 Task: In Heading Arial with underline. Font size of heading  '18'Font style of data Calibri. Font size of data  9Alignment of headline & data Align center. Fill color in heading,  RedFont color of data Black Apply border in Data No BorderIn the sheet   Triumph Sales book
Action: Mouse moved to (220, 128)
Screenshot: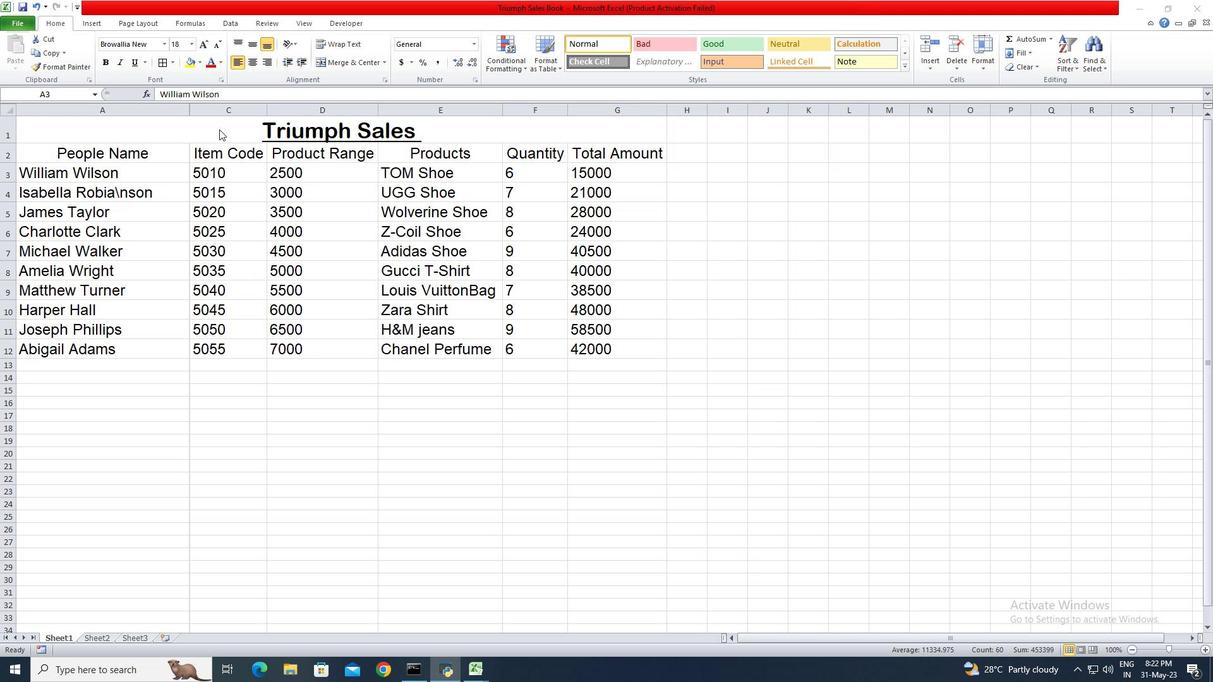 
Action: Mouse pressed left at (220, 128)
Screenshot: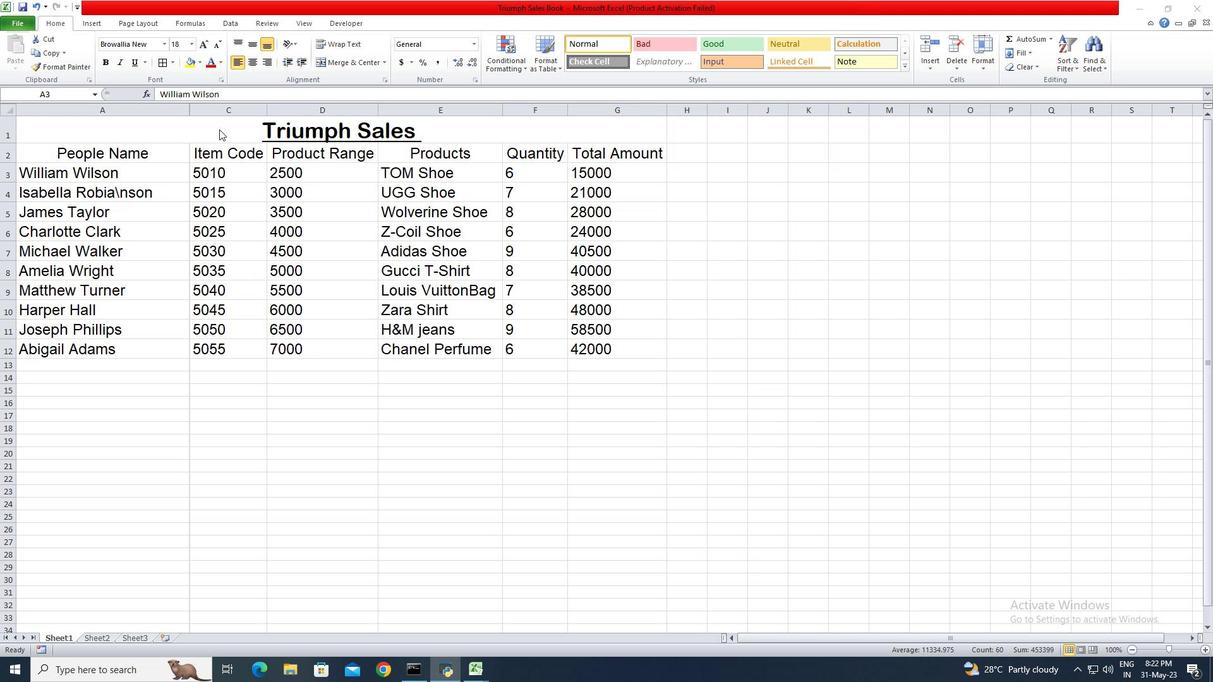 
Action: Mouse moved to (313, 127)
Screenshot: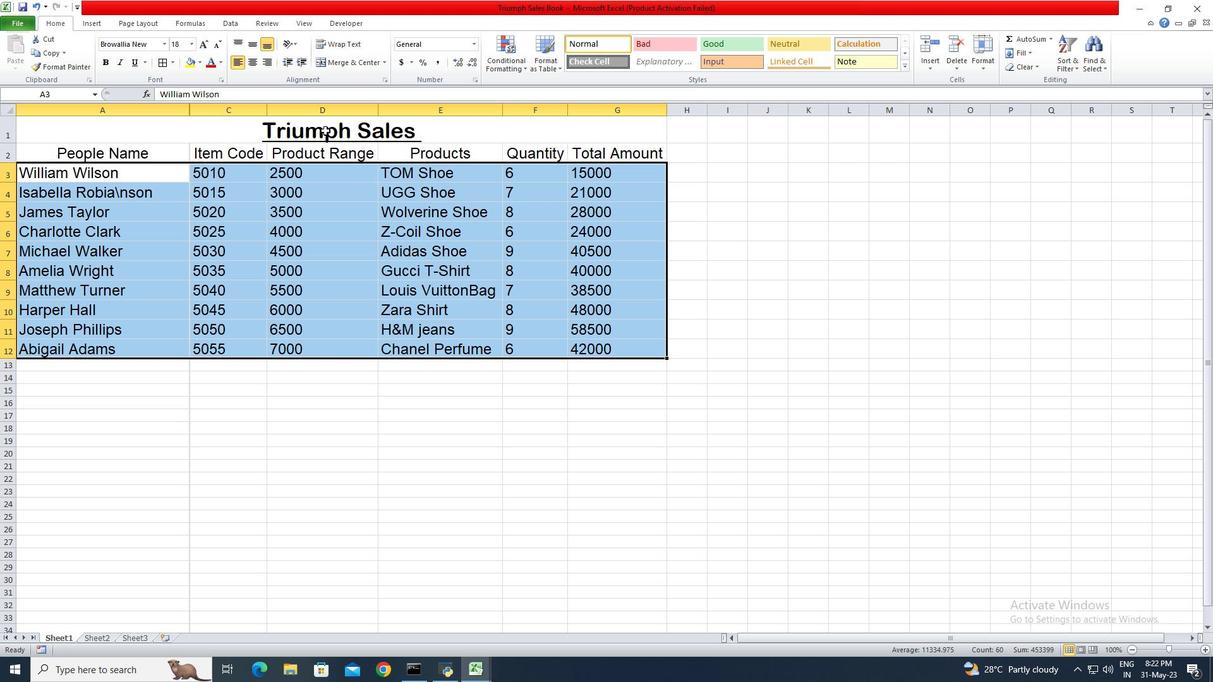 
Action: Mouse pressed left at (313, 127)
Screenshot: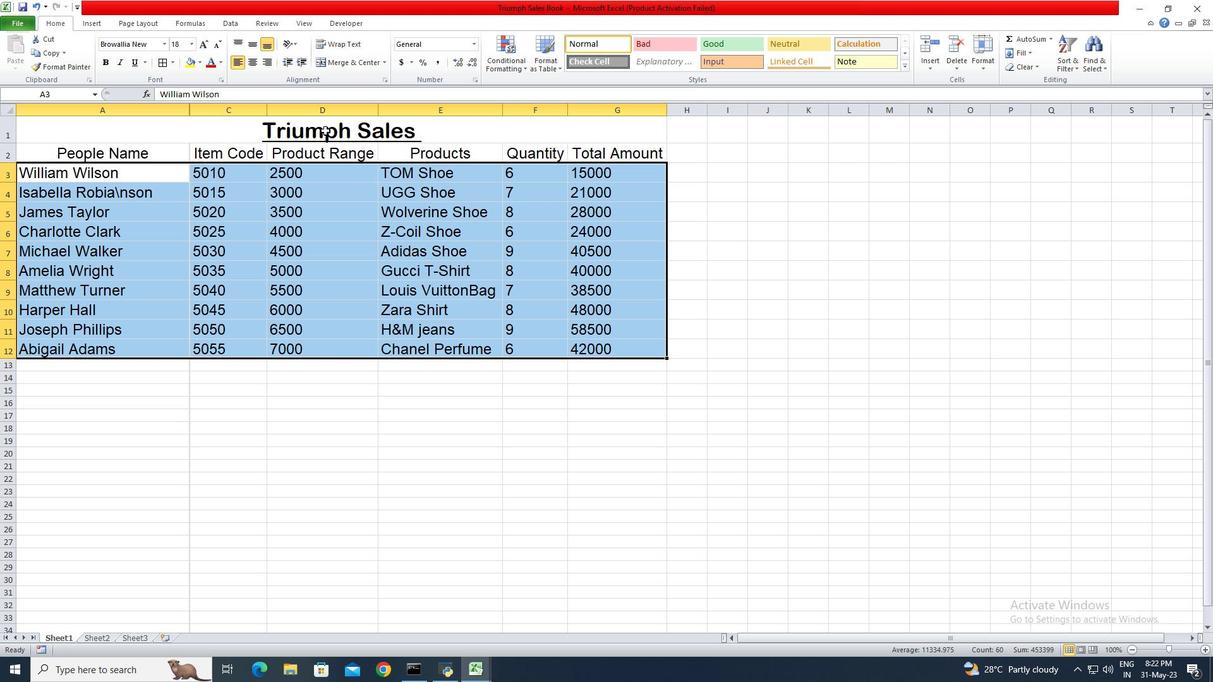 
Action: Mouse moved to (244, 129)
Screenshot: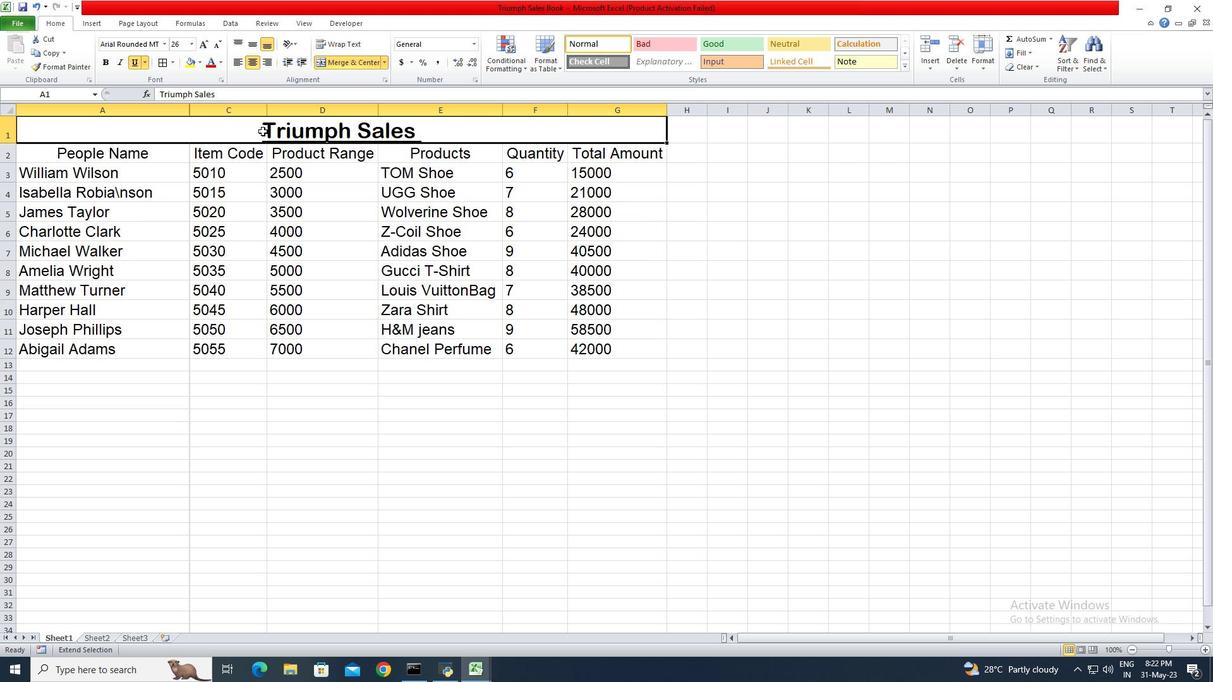 
Action: Mouse pressed left at (244, 129)
Screenshot: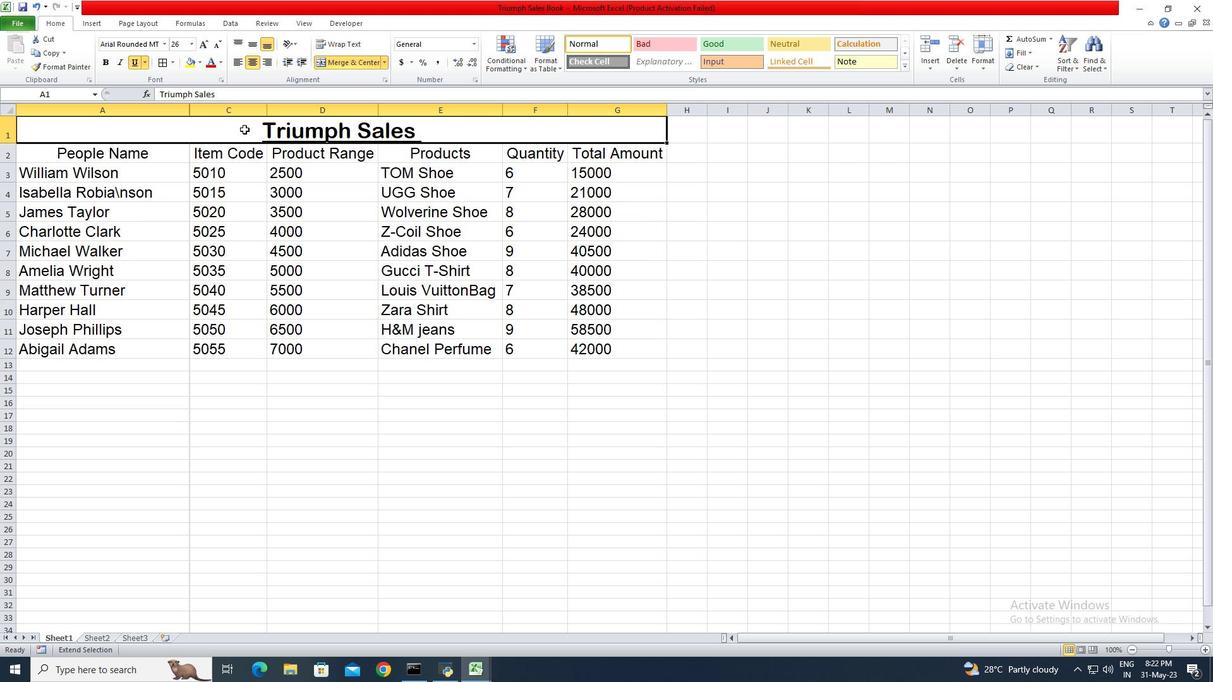 
Action: Mouse moved to (418, 126)
Screenshot: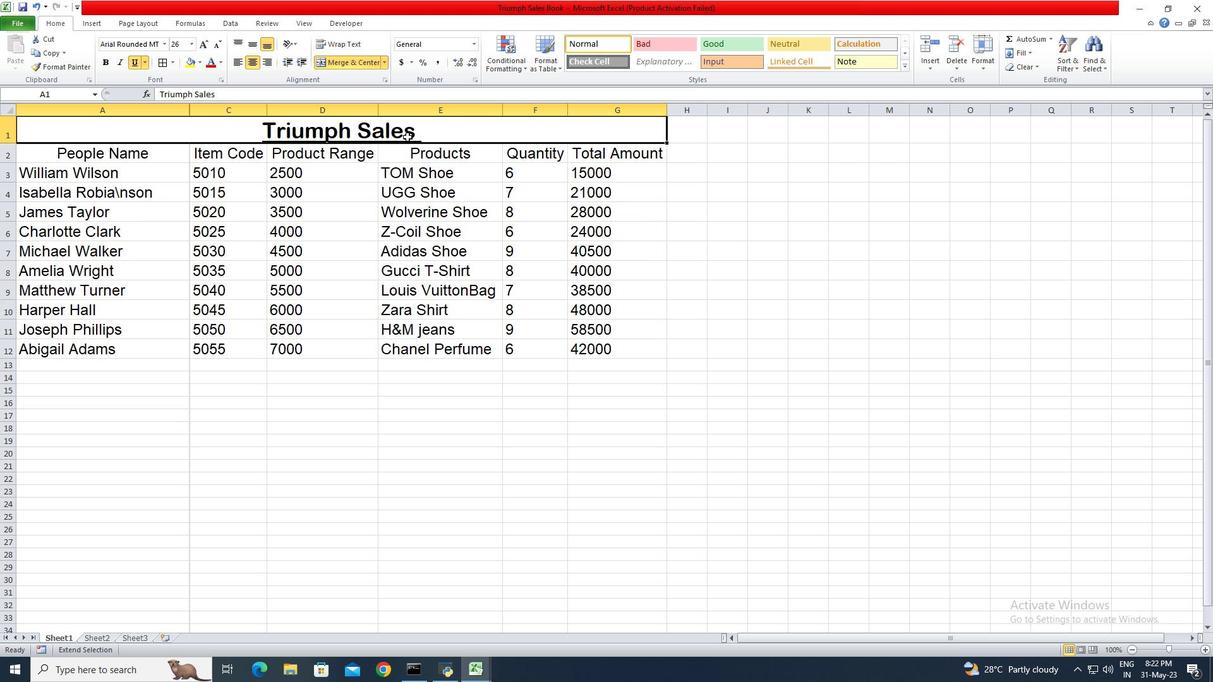 
Action: Mouse pressed left at (418, 126)
Screenshot: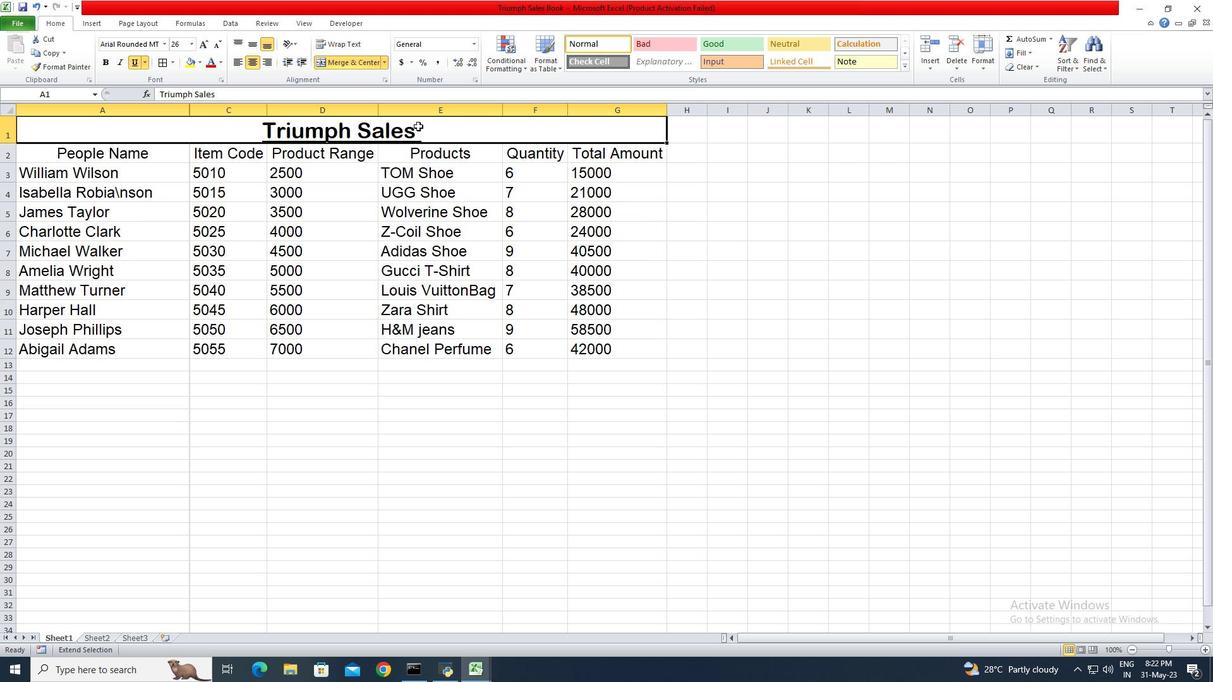 
Action: Mouse moved to (216, 188)
Screenshot: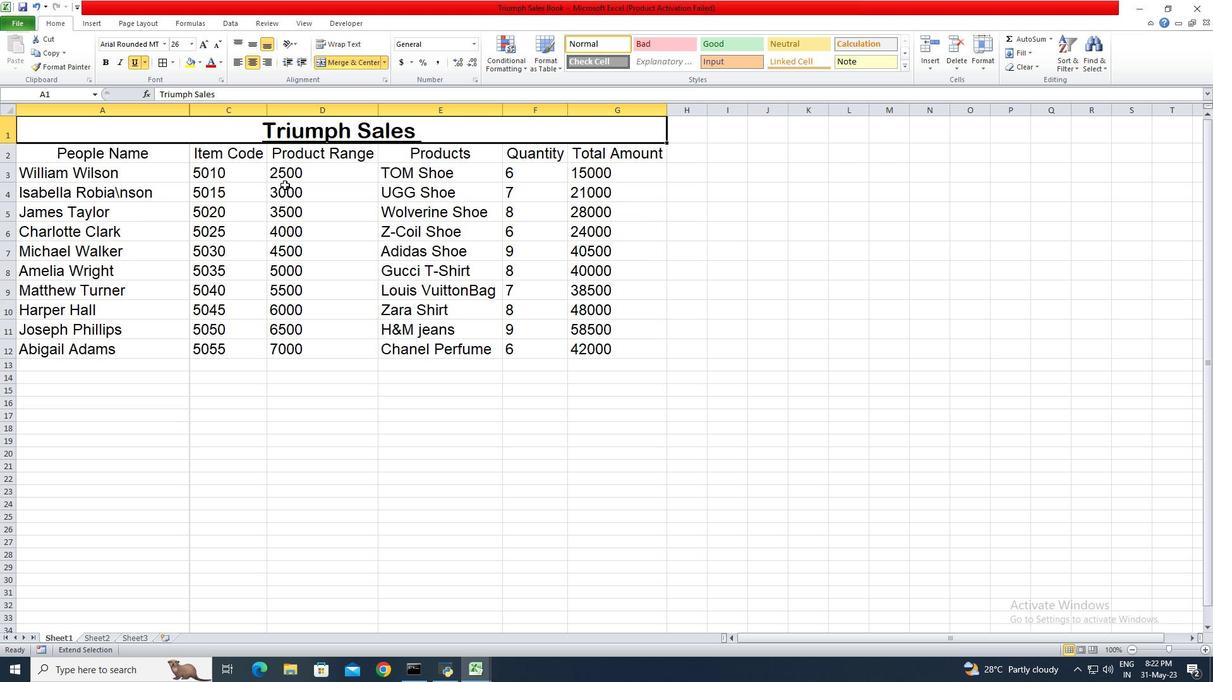 
Action: Mouse pressed left at (216, 188)
Screenshot: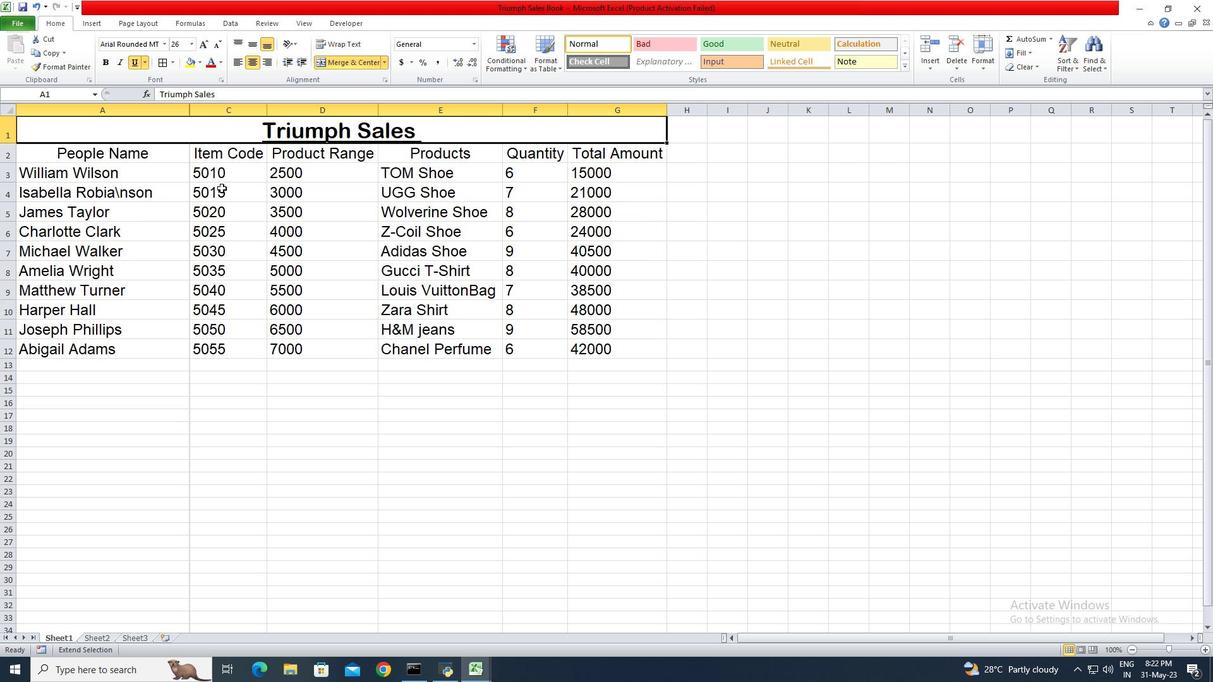
Action: Mouse moved to (191, 143)
Screenshot: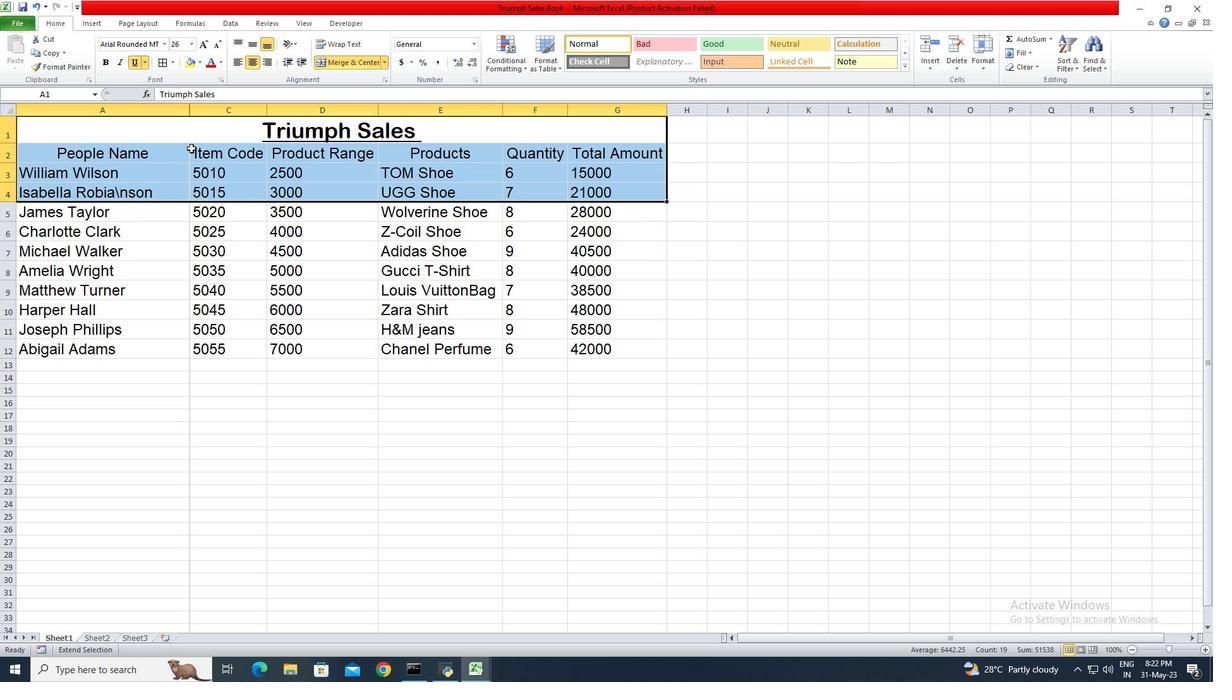 
Action: Mouse pressed left at (191, 143)
Screenshot: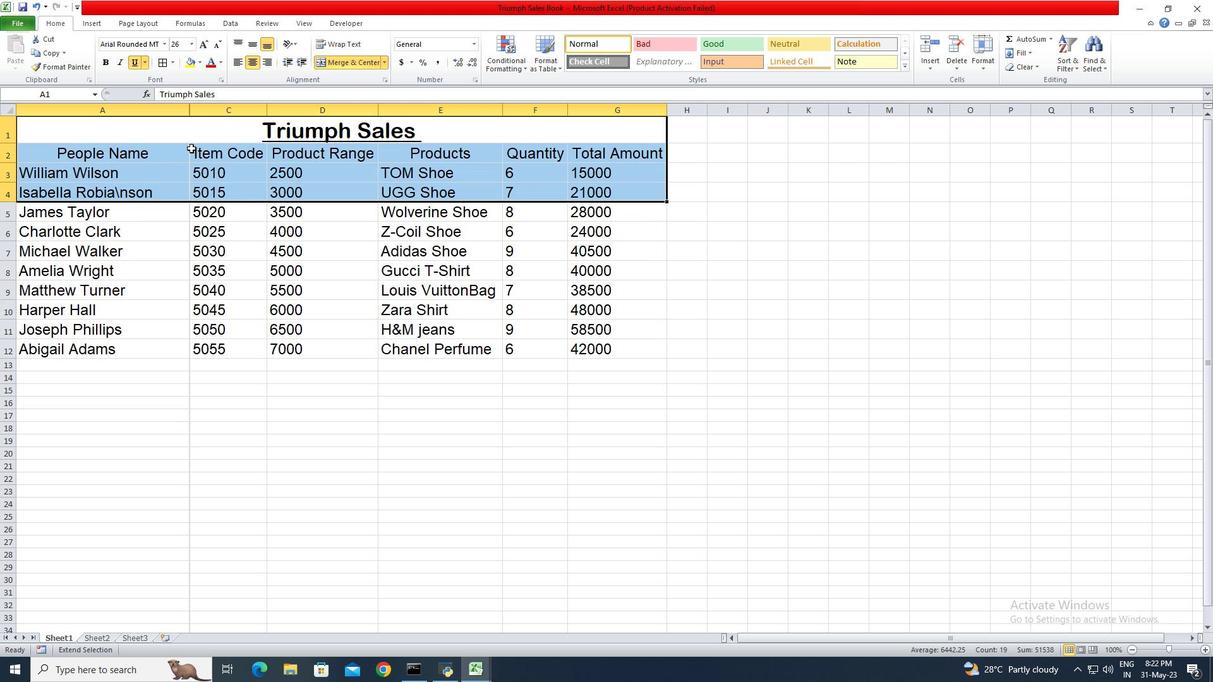 
Action: Mouse moved to (190, 203)
Screenshot: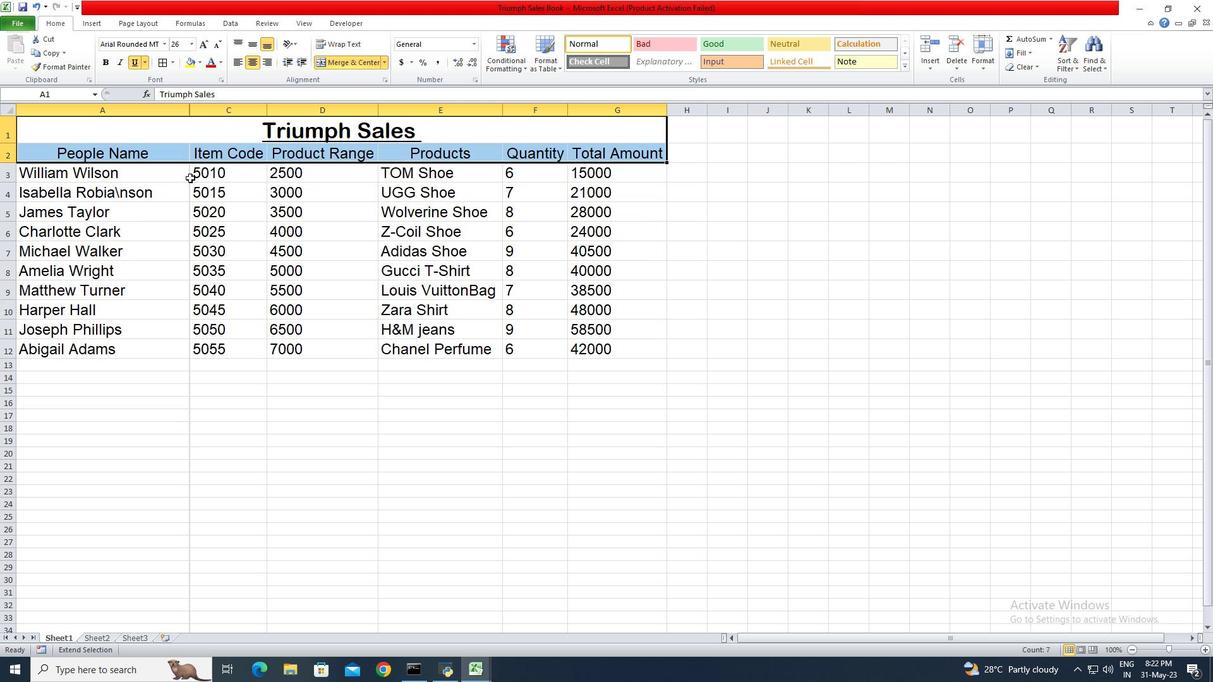 
Action: Mouse pressed left at (190, 203)
Screenshot: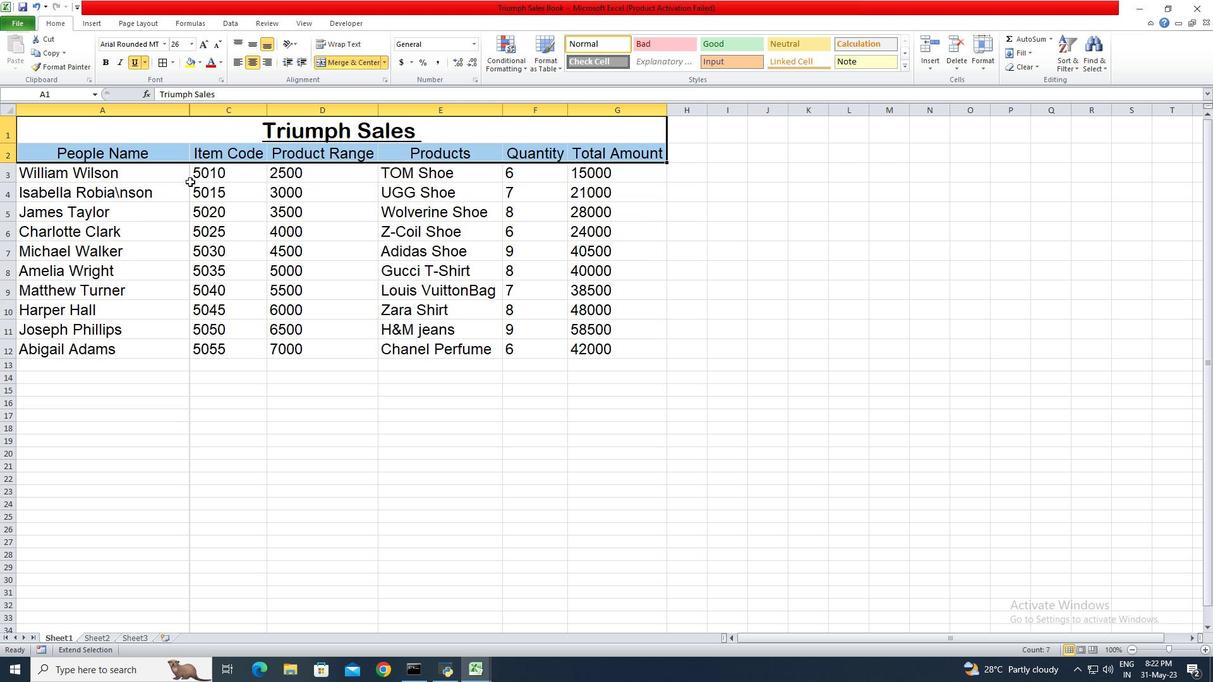 
Action: Mouse moved to (219, 137)
Screenshot: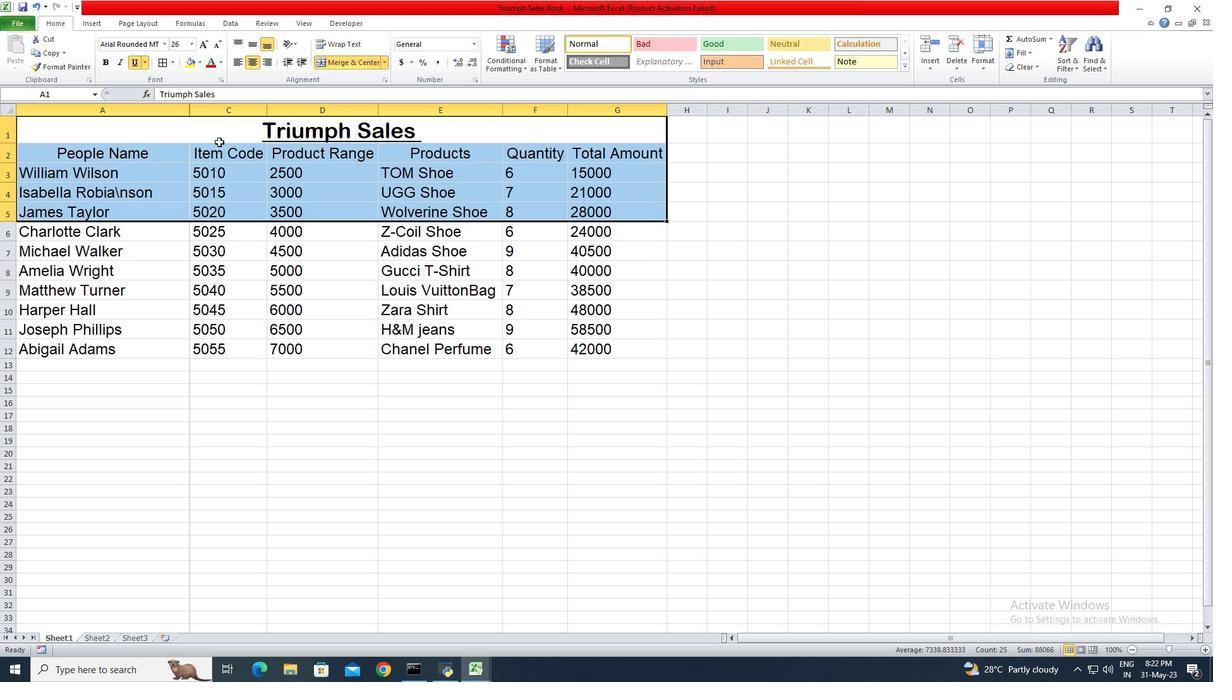 
Action: Mouse pressed left at (219, 137)
Screenshot: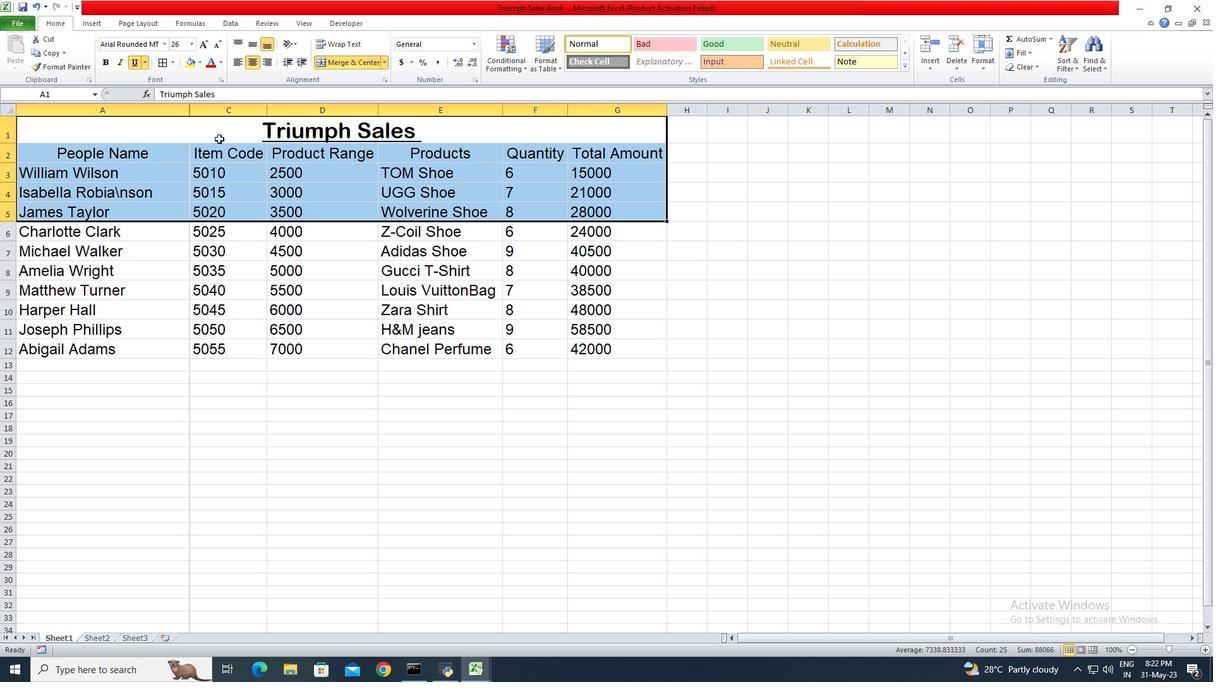 
Action: Mouse moved to (218, 127)
Screenshot: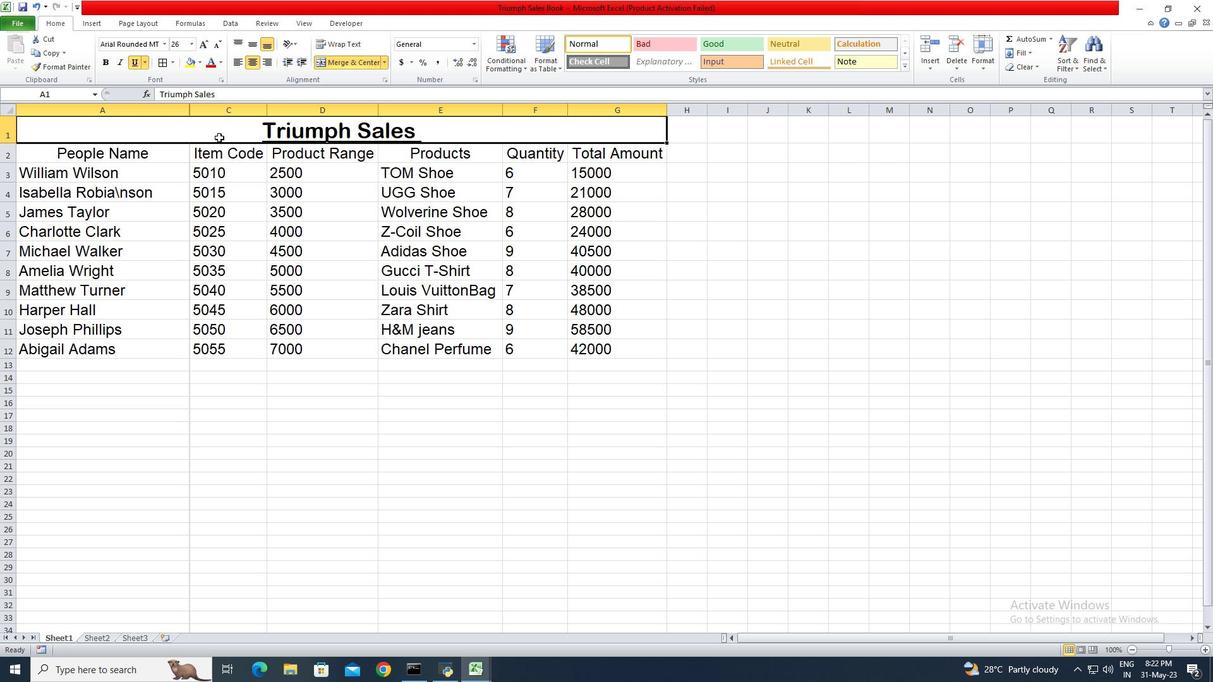 
Action: Mouse pressed left at (218, 127)
Screenshot: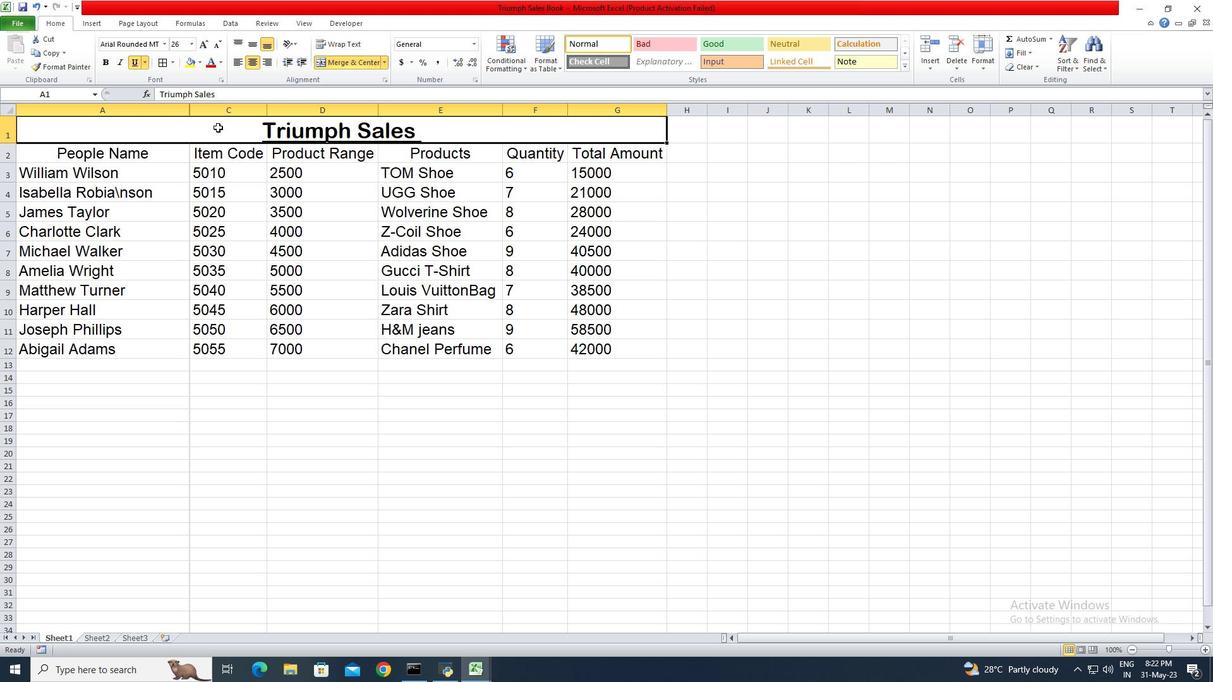 
Action: Mouse moved to (407, 130)
Screenshot: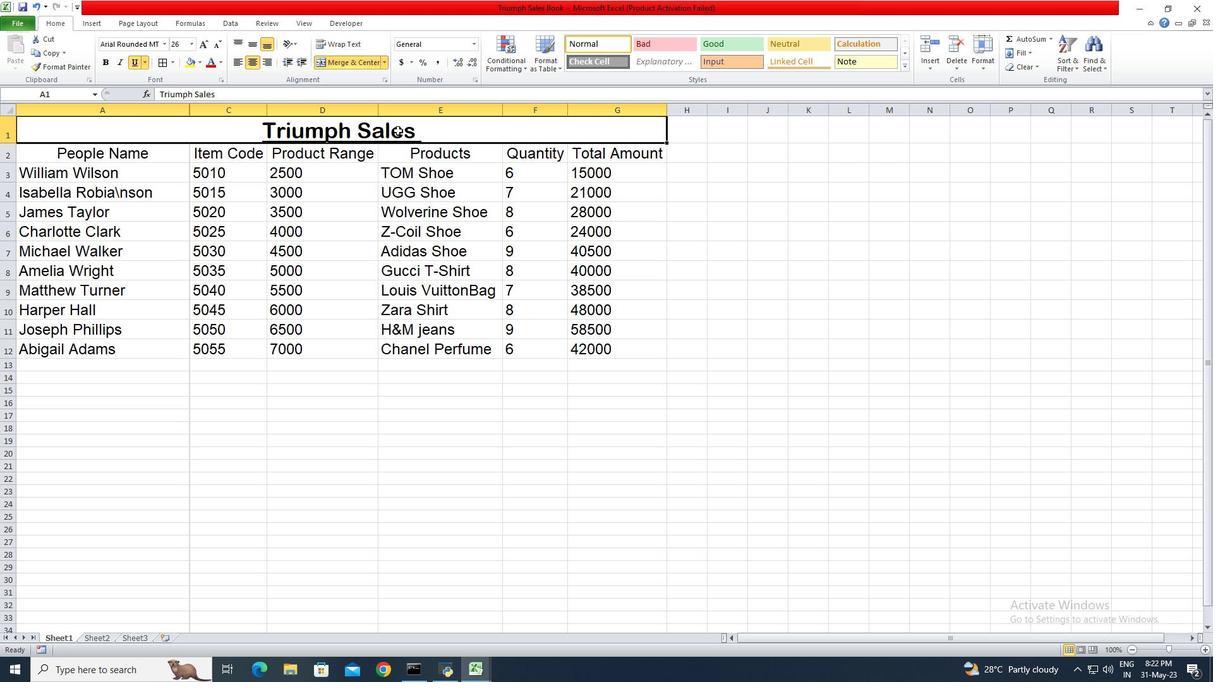 
Action: Mouse pressed left at (407, 130)
Screenshot: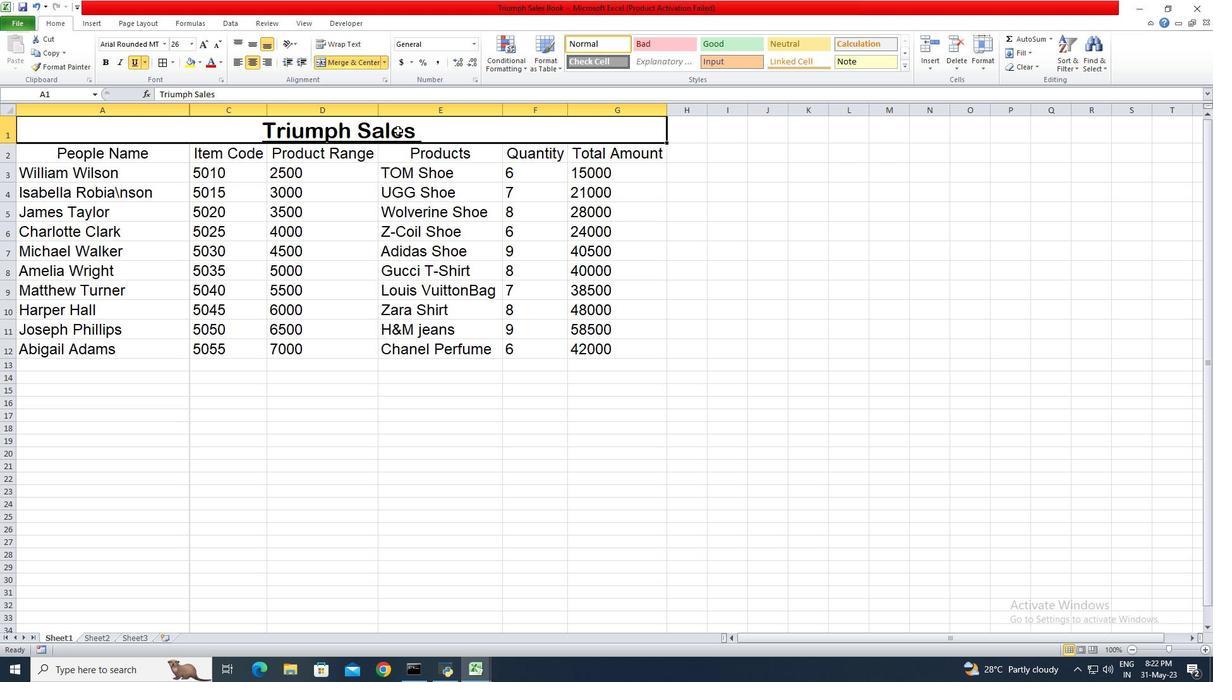 
Action: Mouse moved to (431, 163)
Screenshot: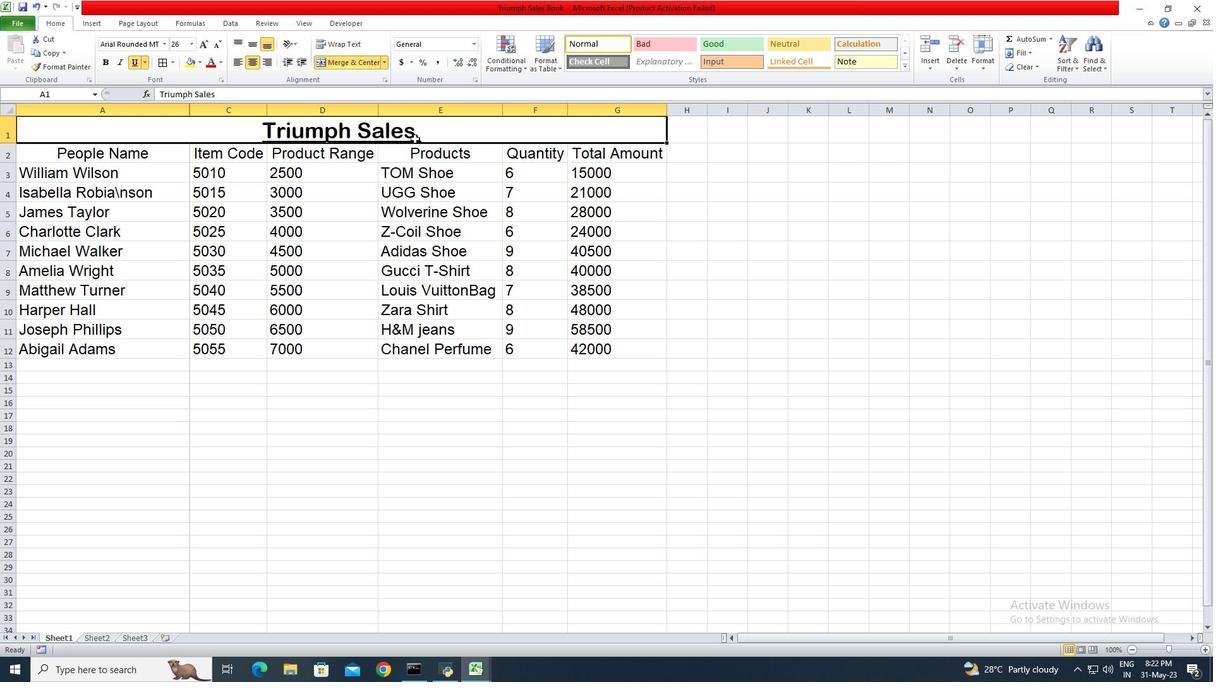 
Action: Mouse pressed left at (431, 163)
Screenshot: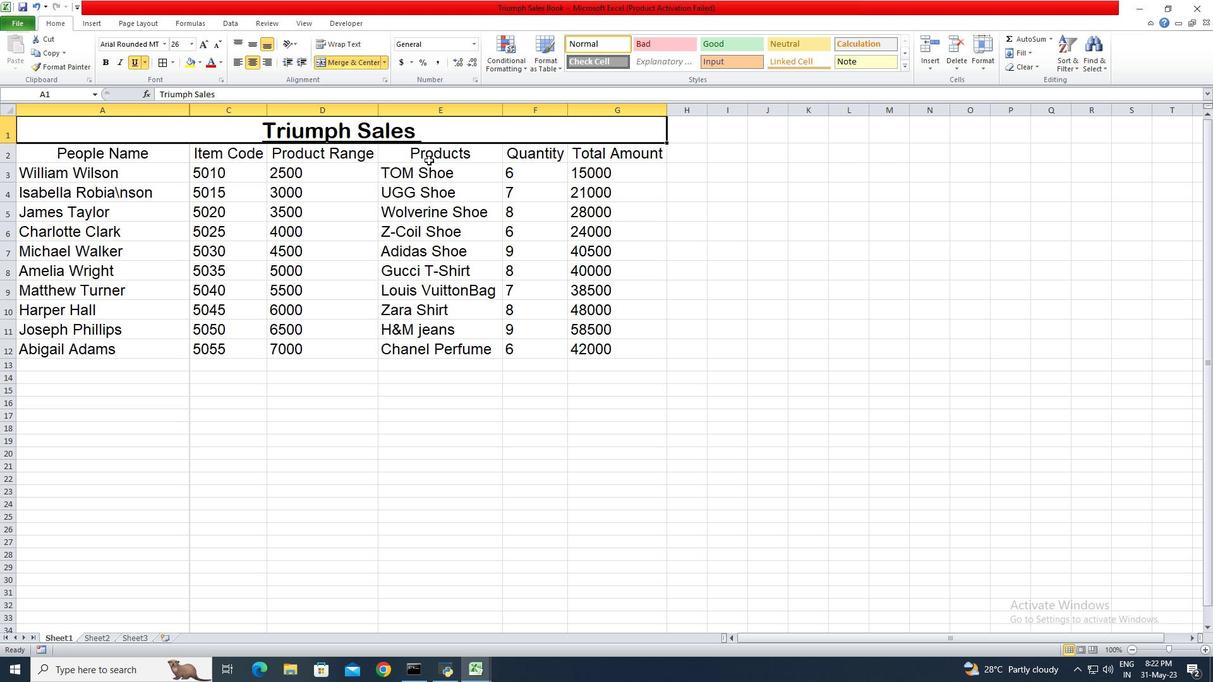 
Action: Mouse moved to (429, 202)
Screenshot: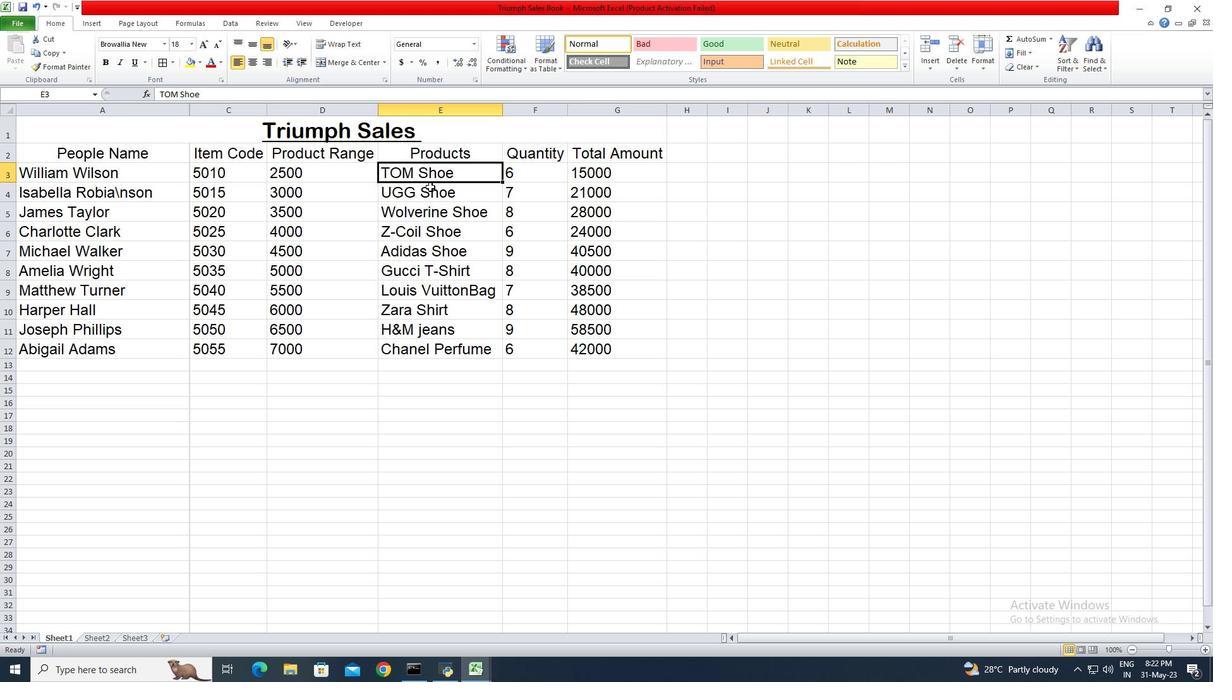
Action: Mouse pressed left at (429, 202)
Screenshot: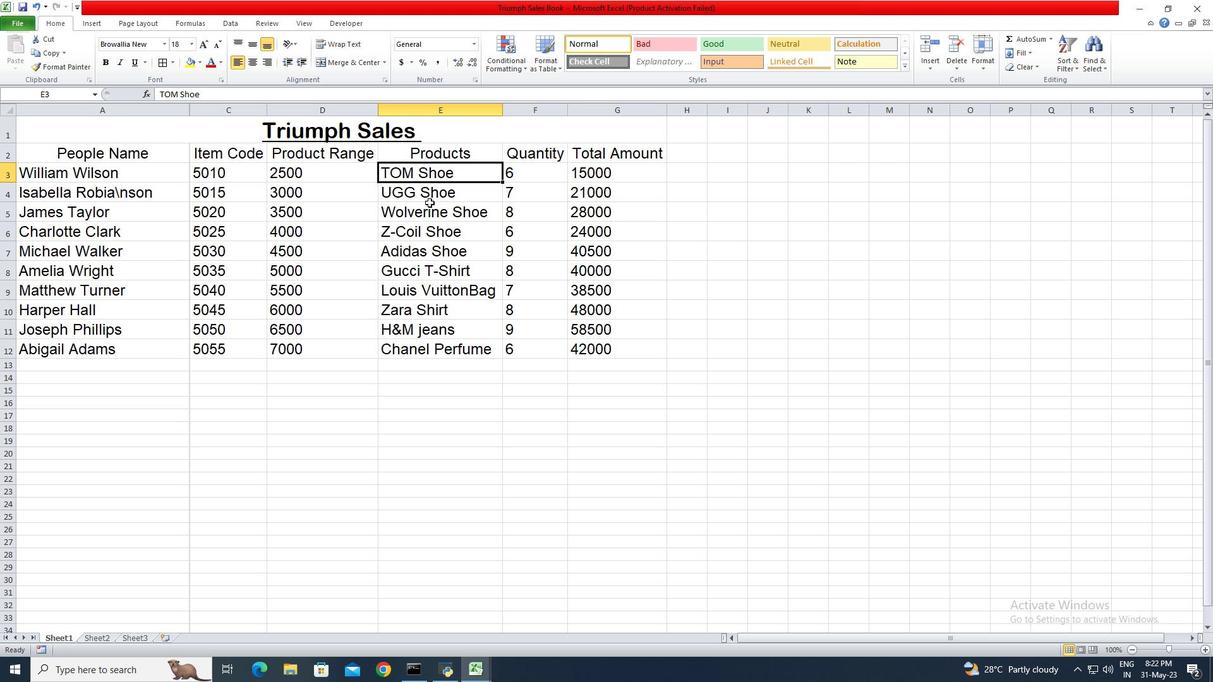 
Action: Mouse moved to (421, 131)
Screenshot: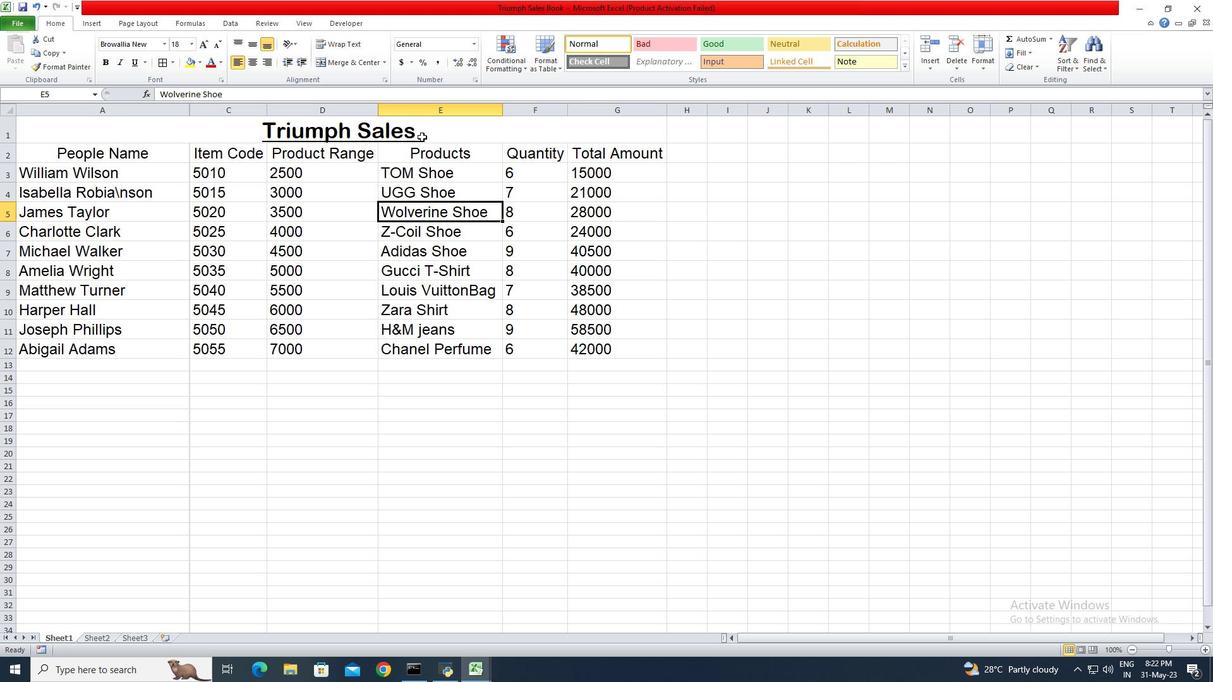 
Action: Mouse pressed left at (421, 131)
Screenshot: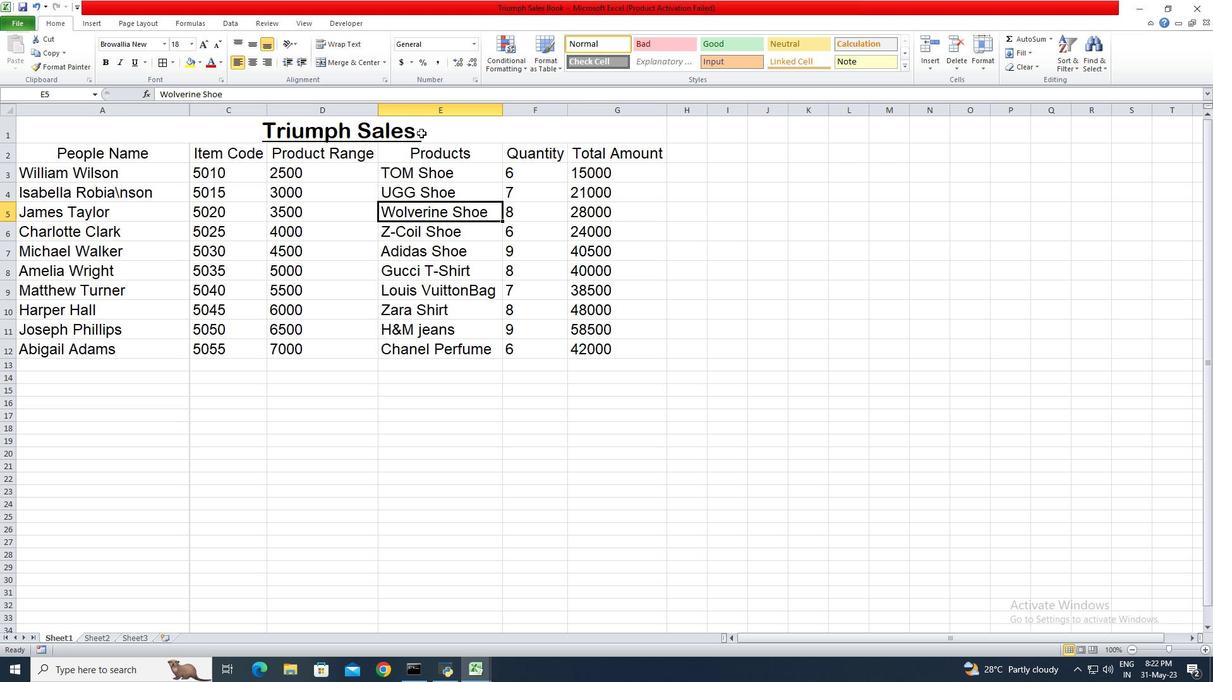 
Action: Mouse pressed left at (421, 131)
Screenshot: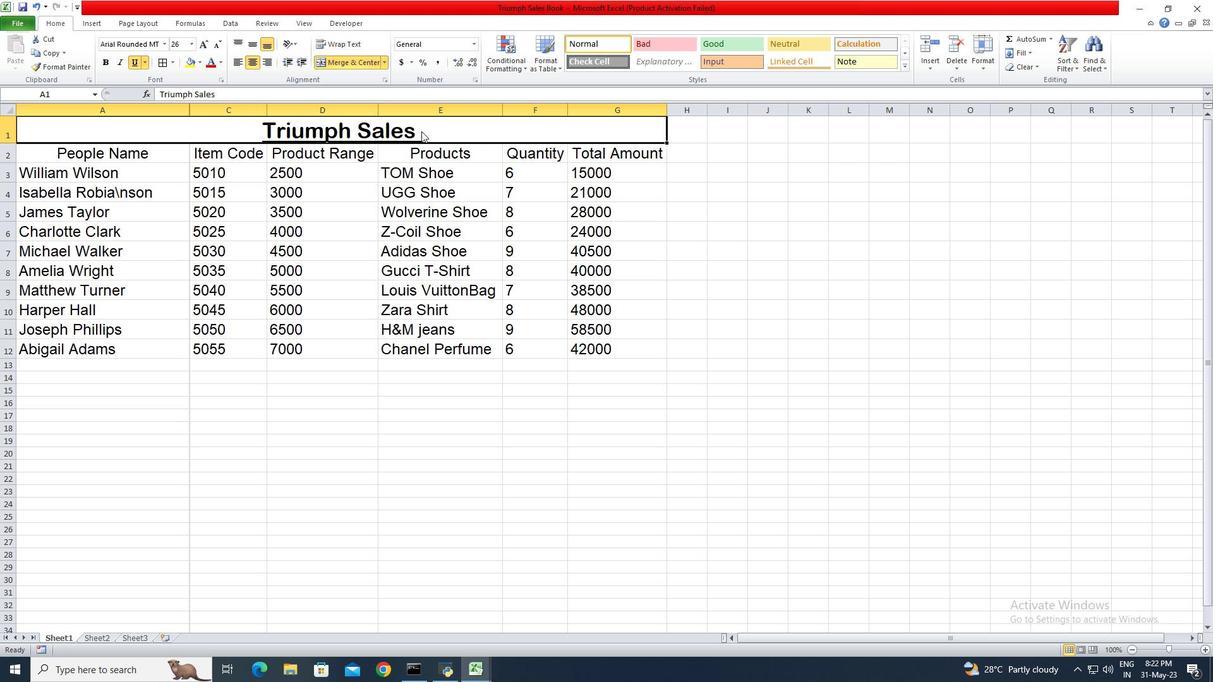 
Action: Mouse moved to (644, 133)
Screenshot: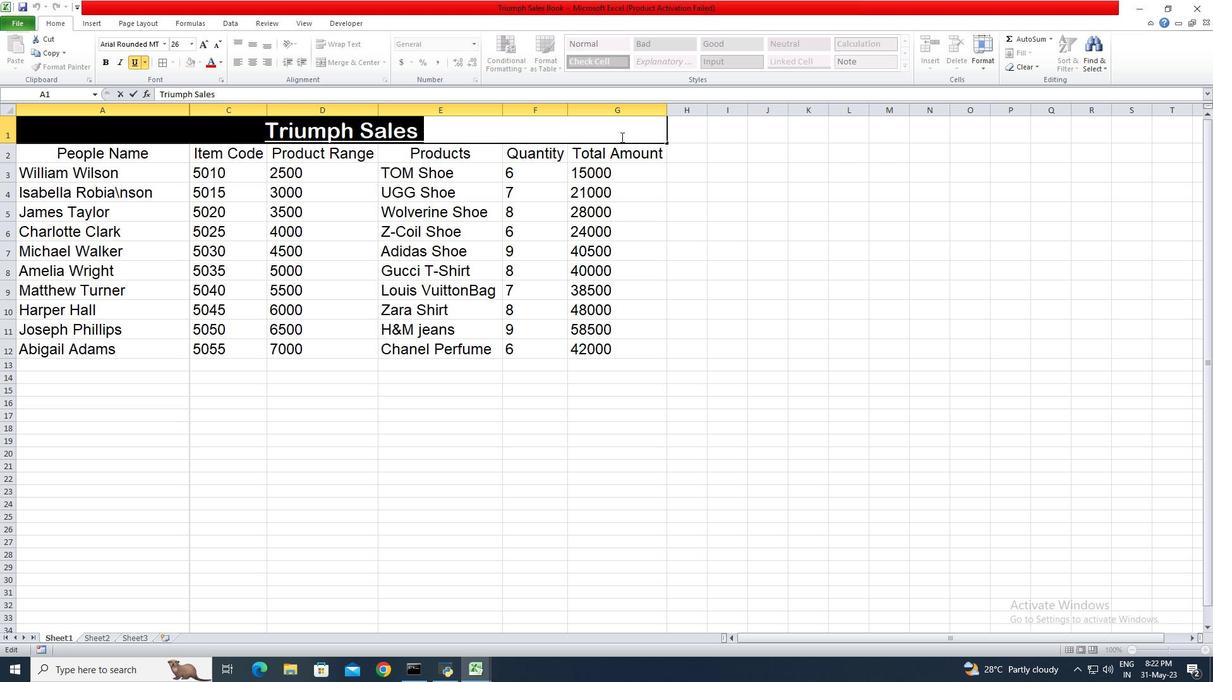 
Action: Mouse pressed left at (644, 133)
Screenshot: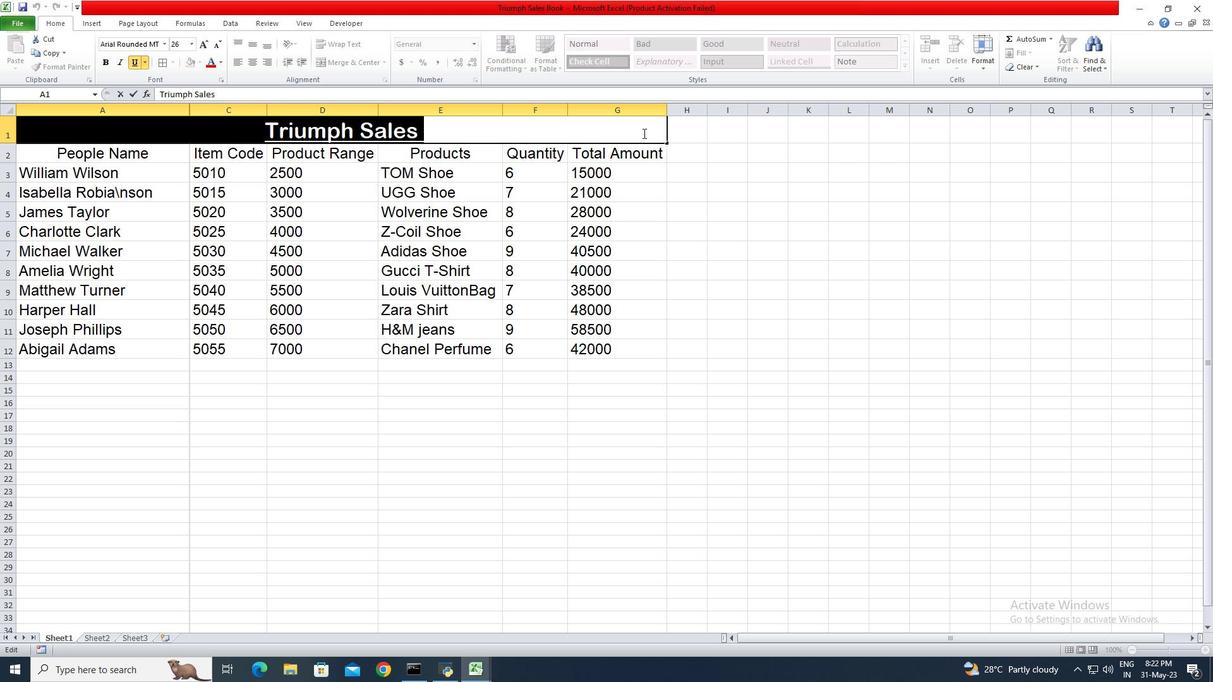 
Action: Mouse moved to (665, 133)
Screenshot: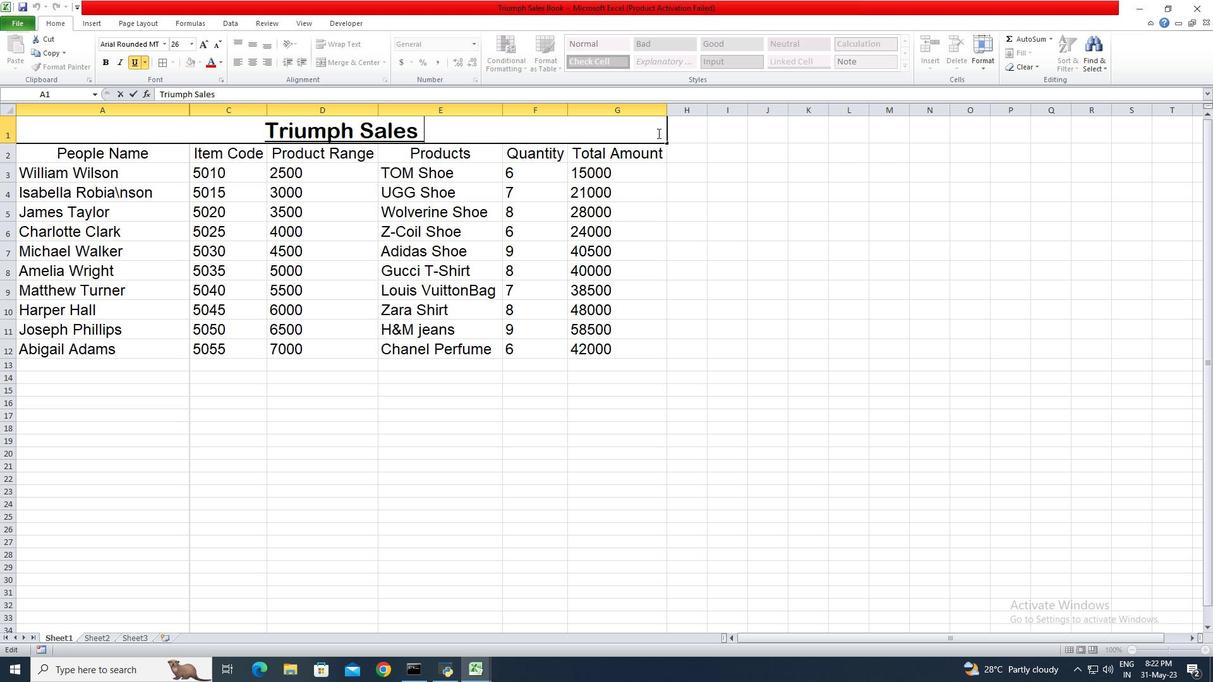 
Action: Mouse pressed left at (665, 133)
Screenshot: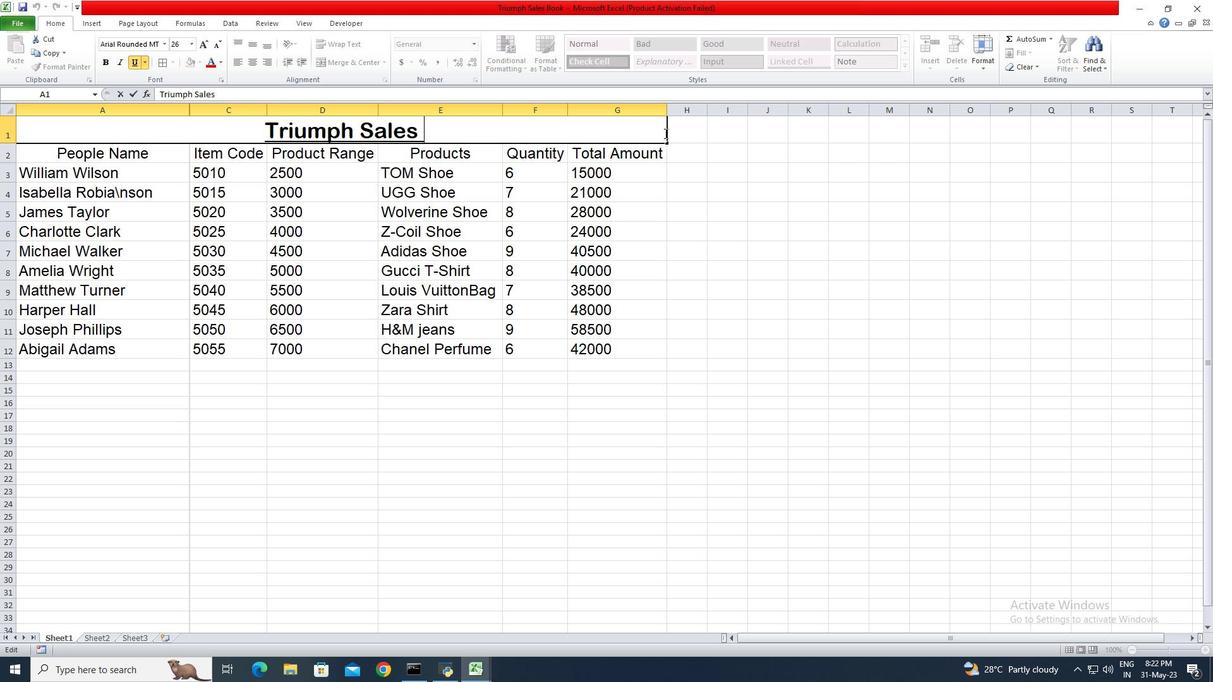 
Action: Mouse moved to (682, 135)
Screenshot: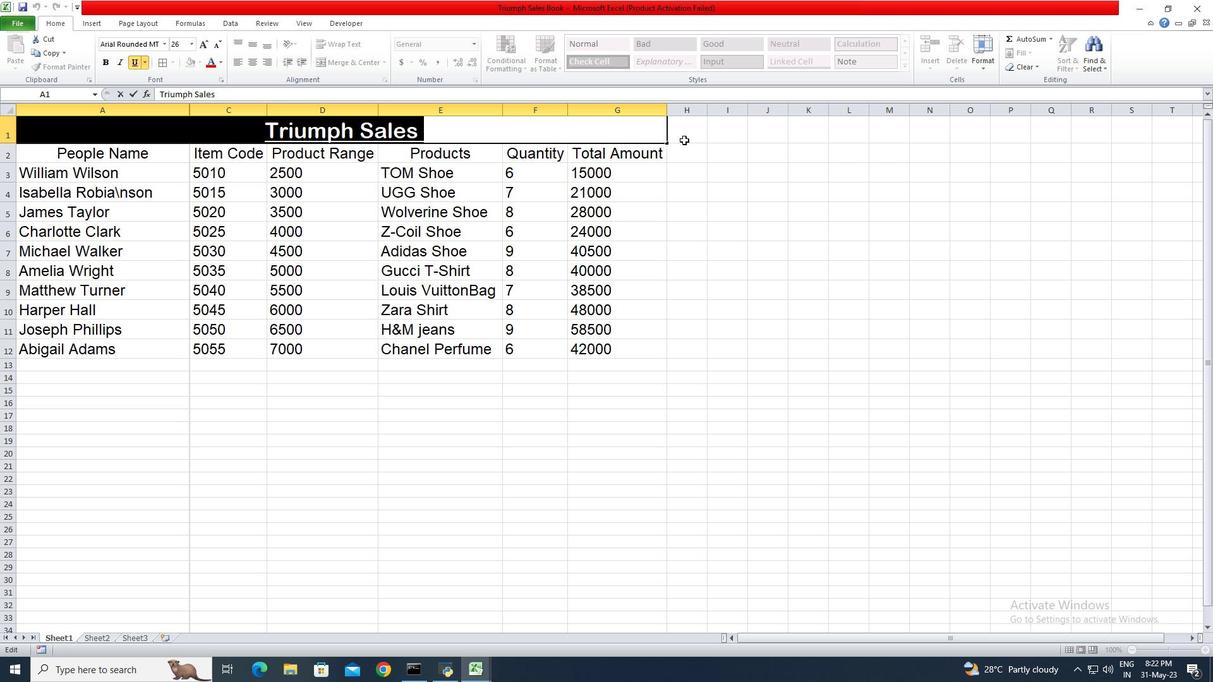 
Action: Mouse pressed left at (682, 135)
Screenshot: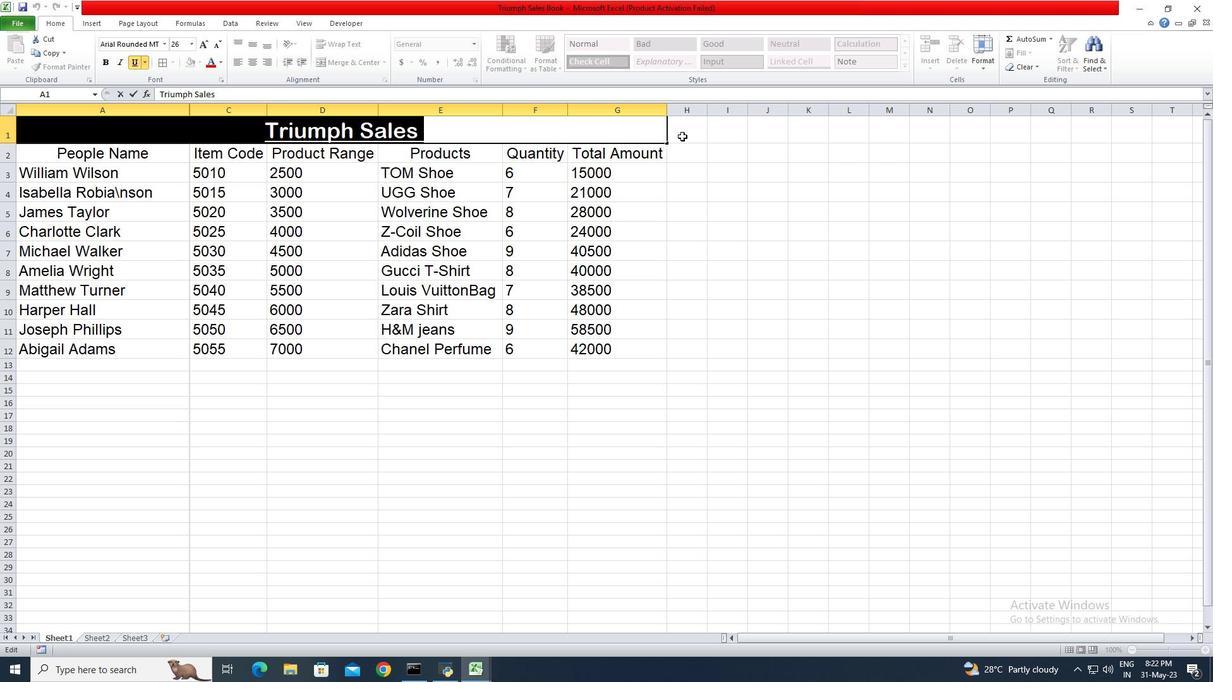 
Action: Mouse moved to (132, 36)
Screenshot: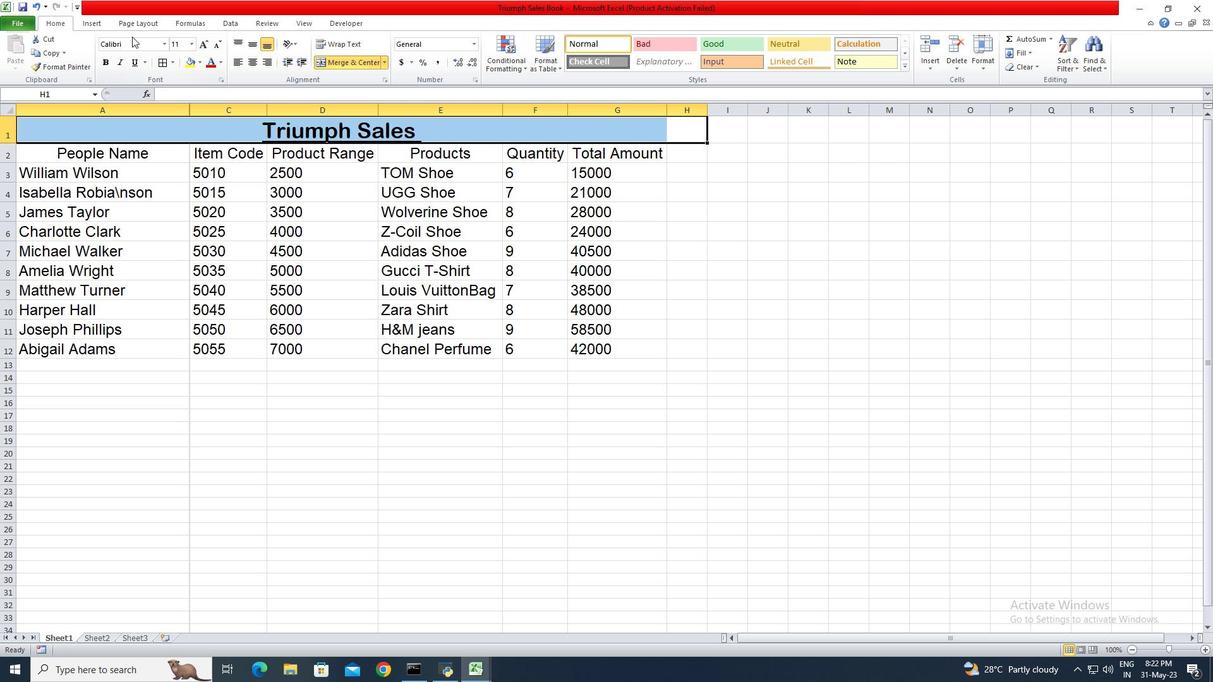 
Action: Mouse pressed left at (132, 36)
Screenshot: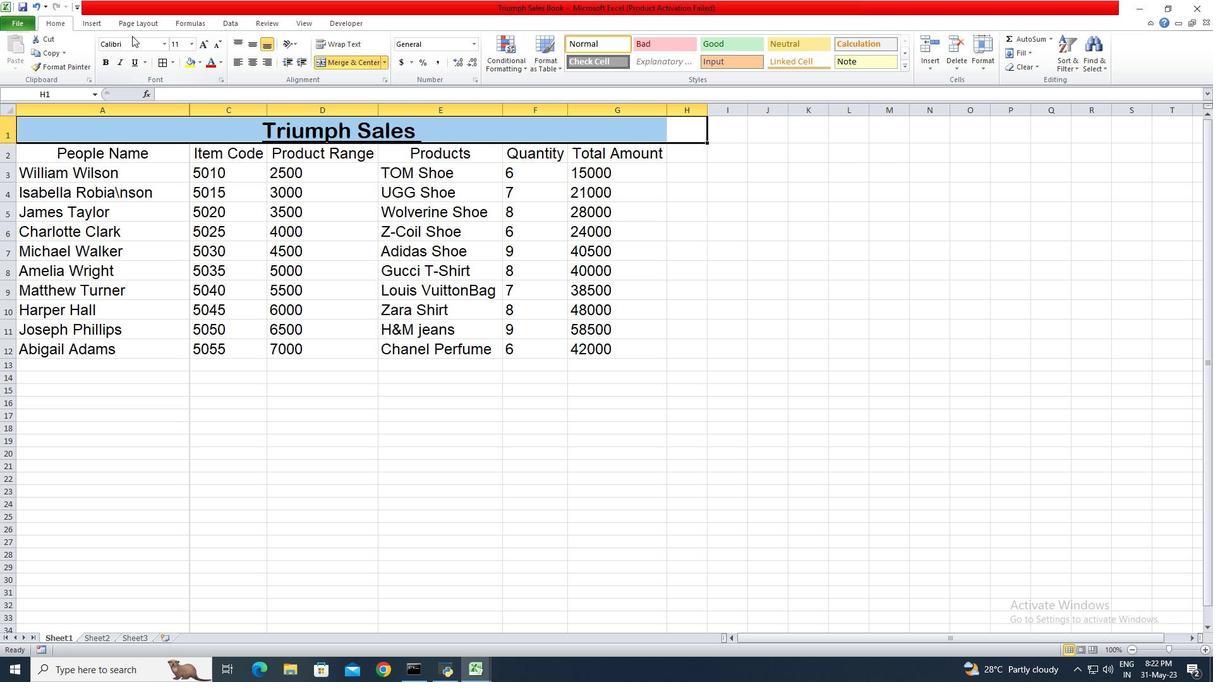 
Action: Mouse moved to (130, 42)
Screenshot: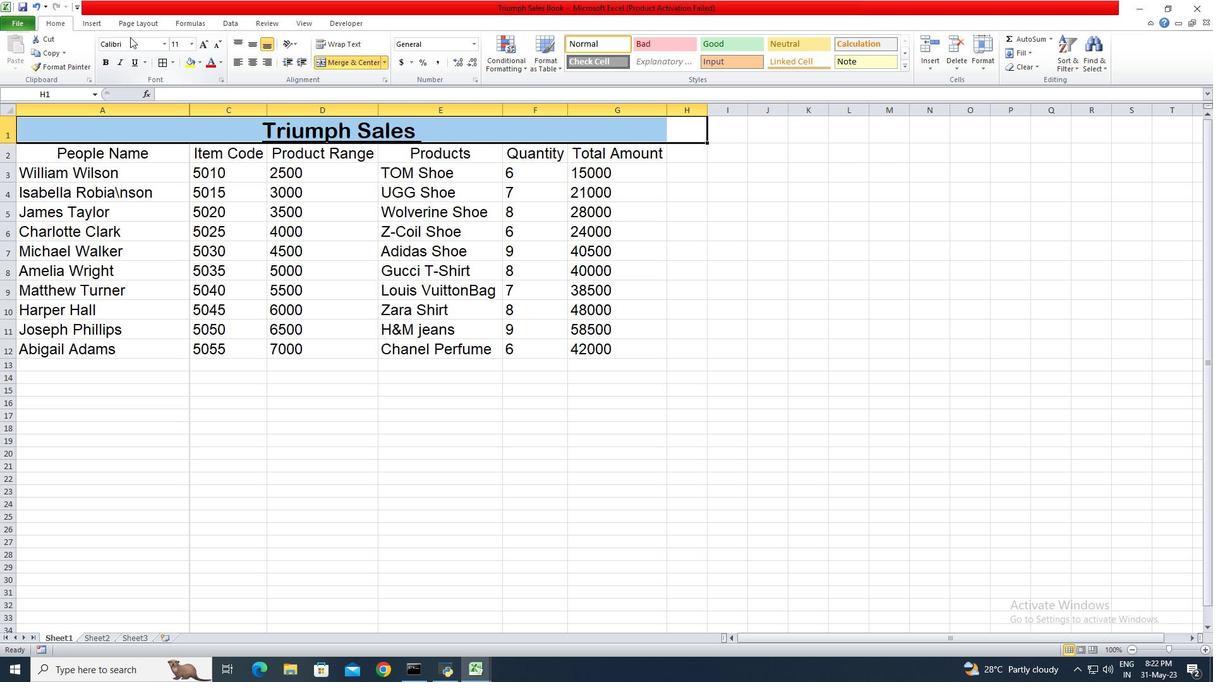 
Action: Mouse pressed left at (130, 42)
Screenshot: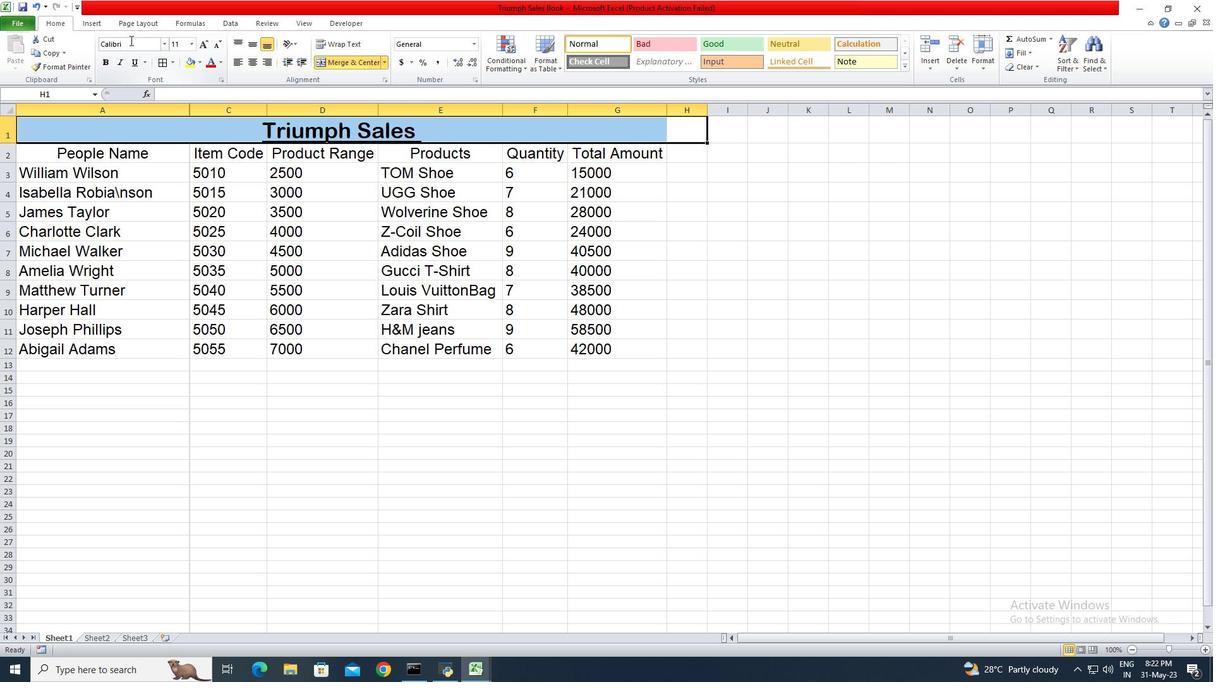 
Action: Key pressed <Key.shift>Arial<Key.enter>
Screenshot: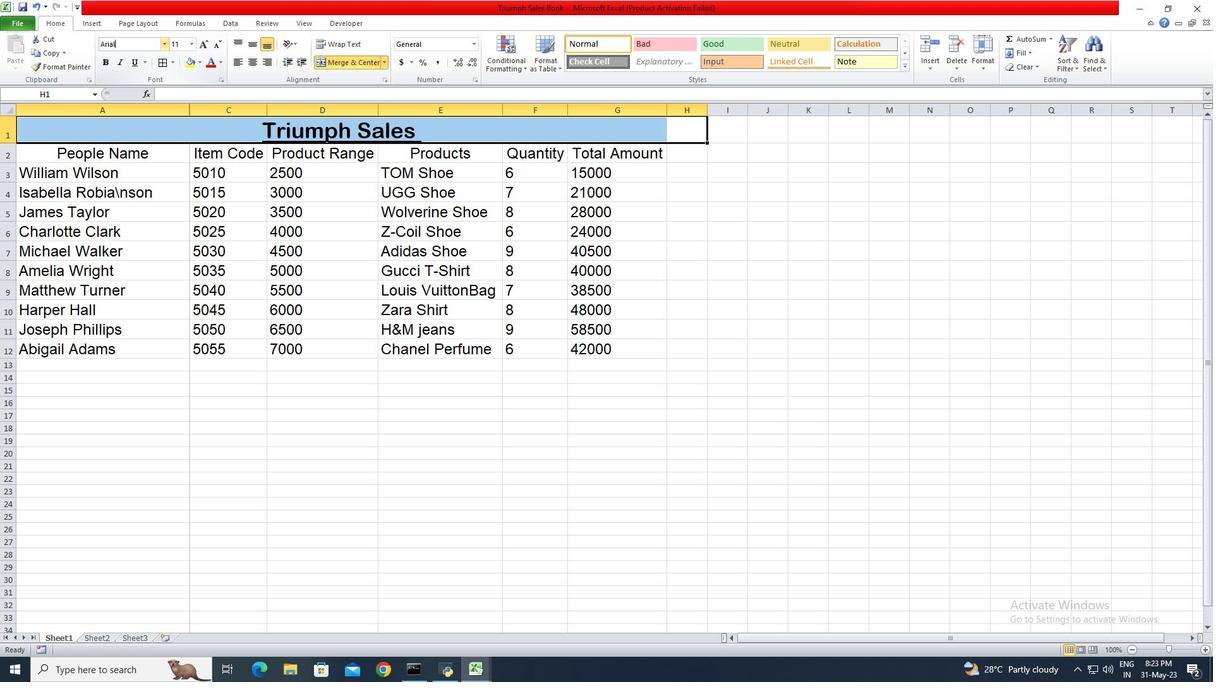 
Action: Mouse moved to (194, 40)
Screenshot: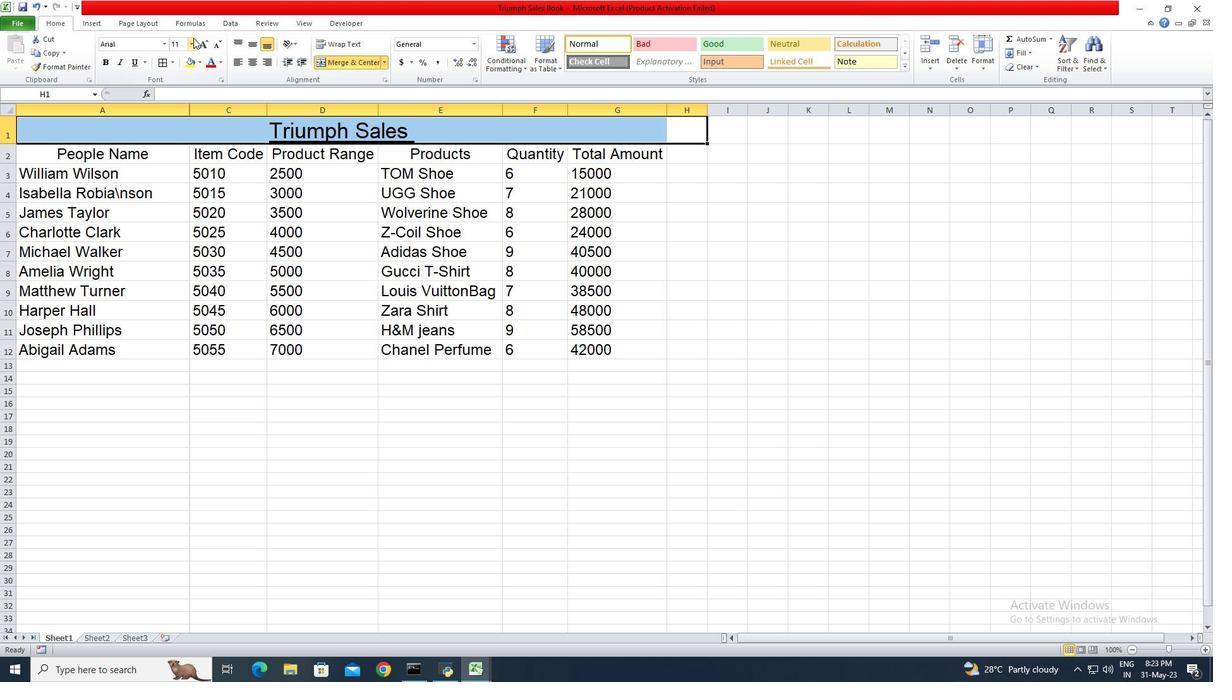 
Action: Mouse pressed left at (194, 40)
Screenshot: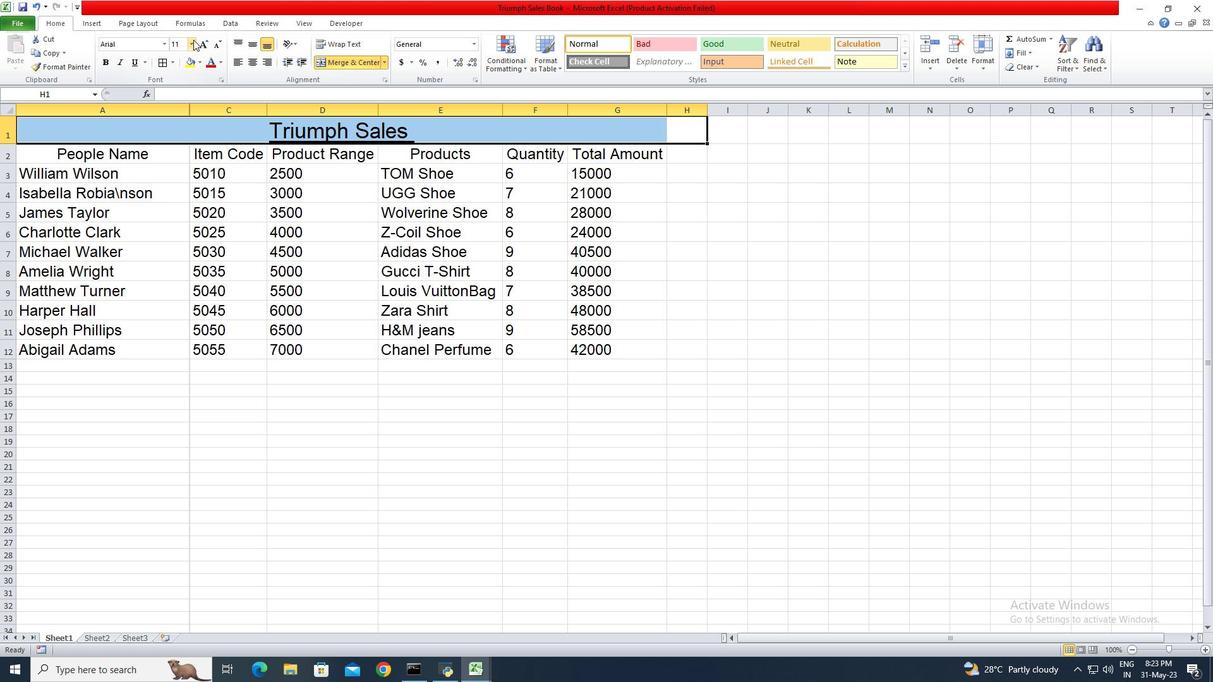 
Action: Mouse moved to (180, 135)
Screenshot: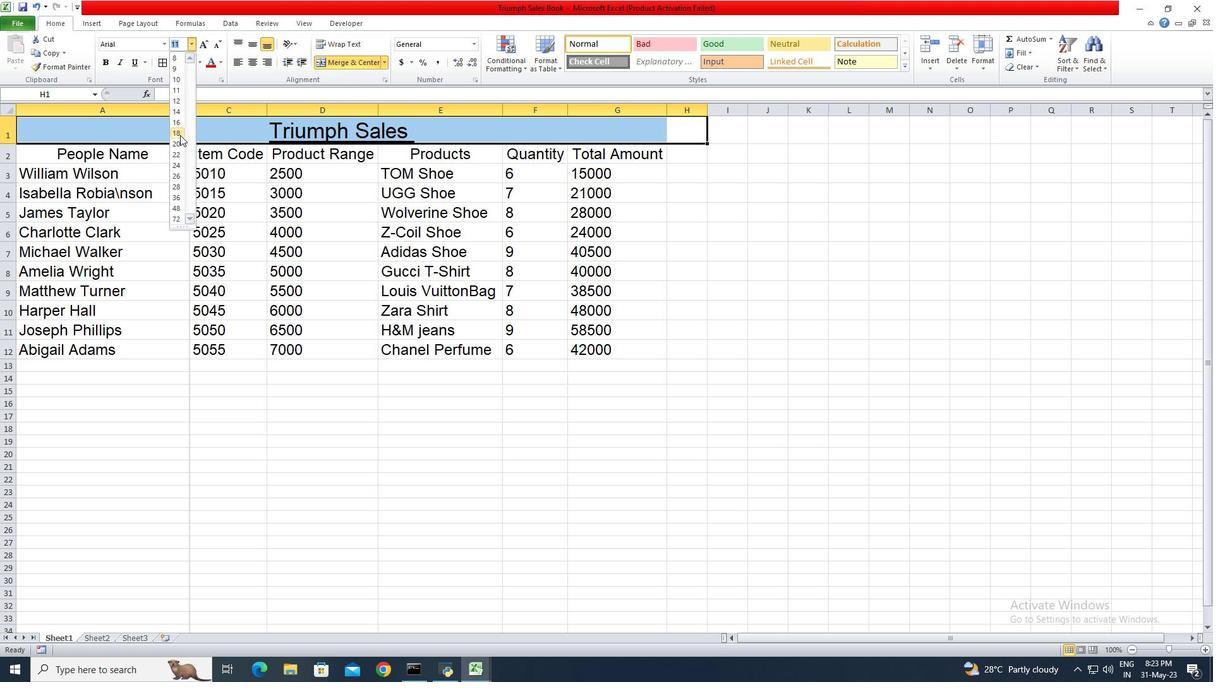 
Action: Mouse pressed left at (180, 135)
Screenshot: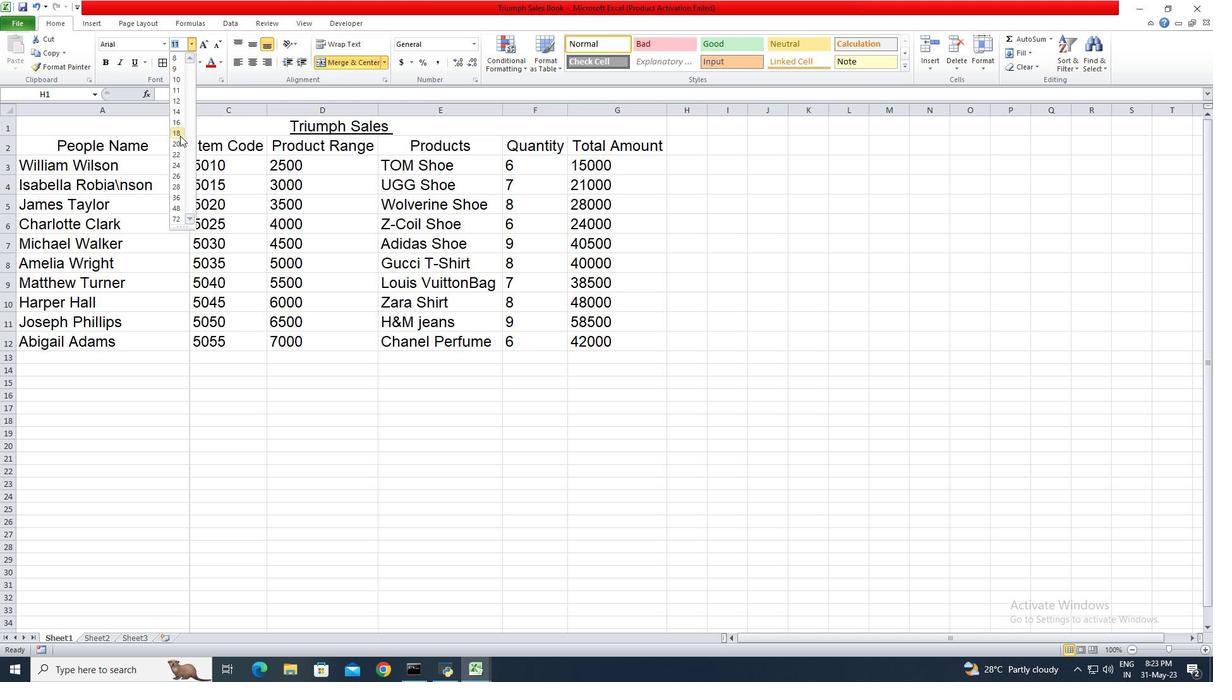 
Action: Mouse moved to (37, 149)
Screenshot: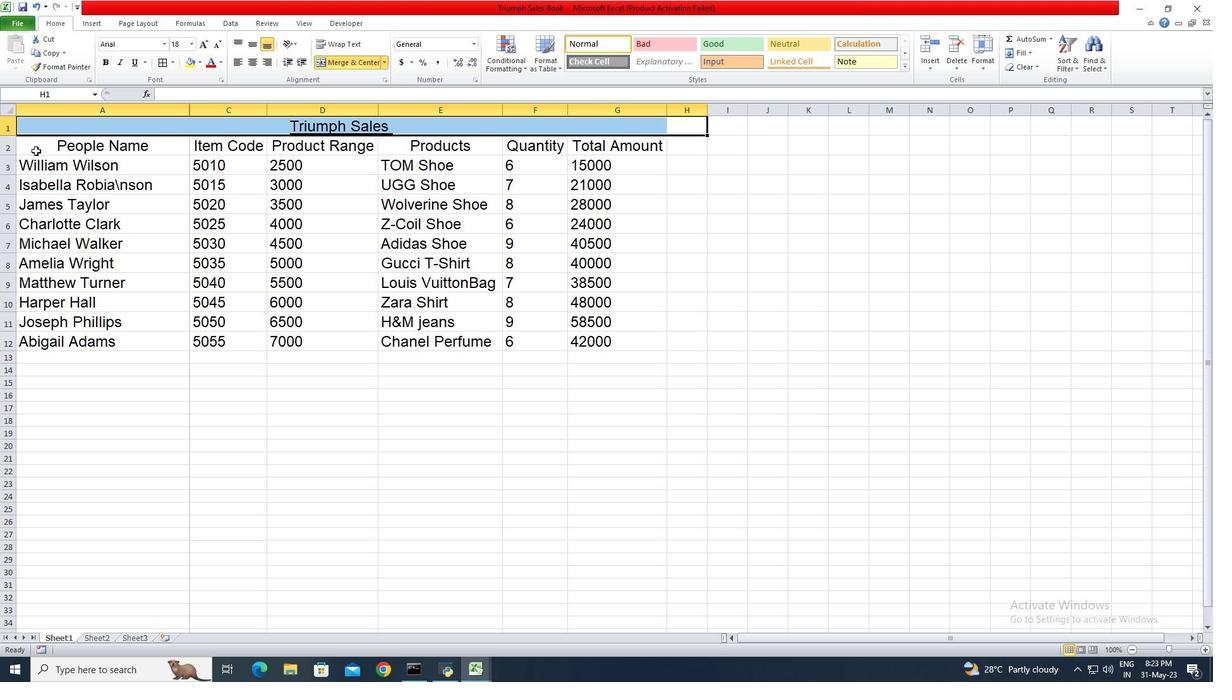 
Action: Mouse pressed left at (37, 149)
Screenshot: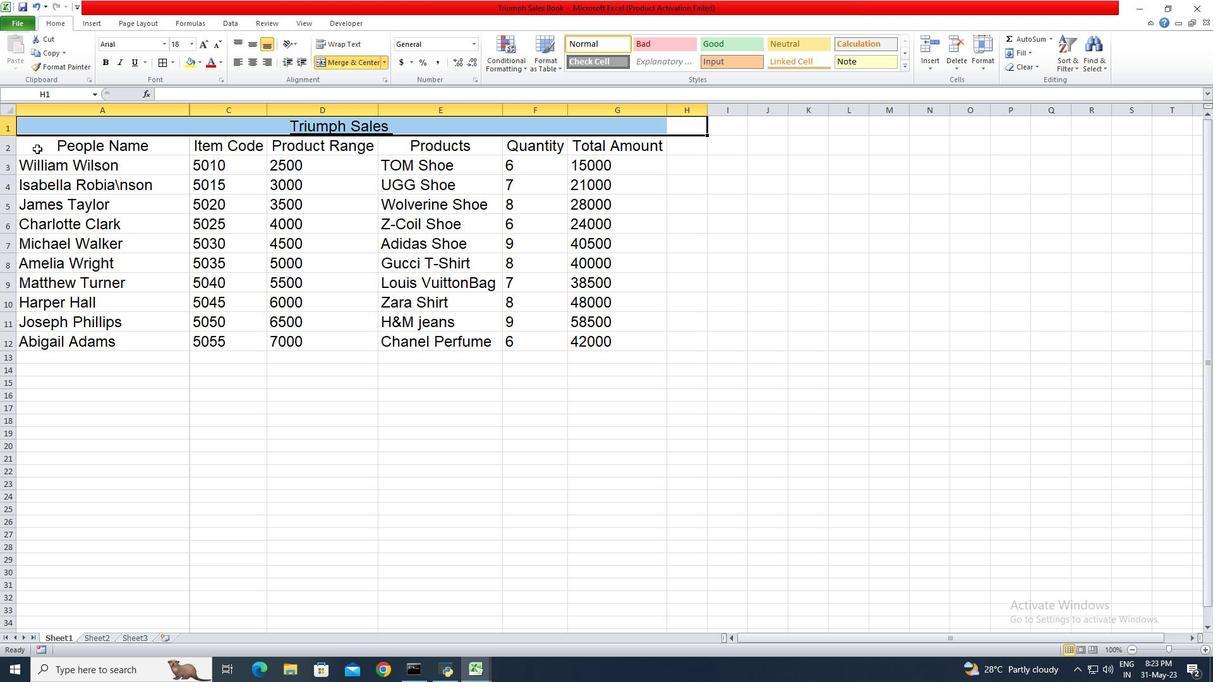 
Action: Mouse moved to (153, 42)
Screenshot: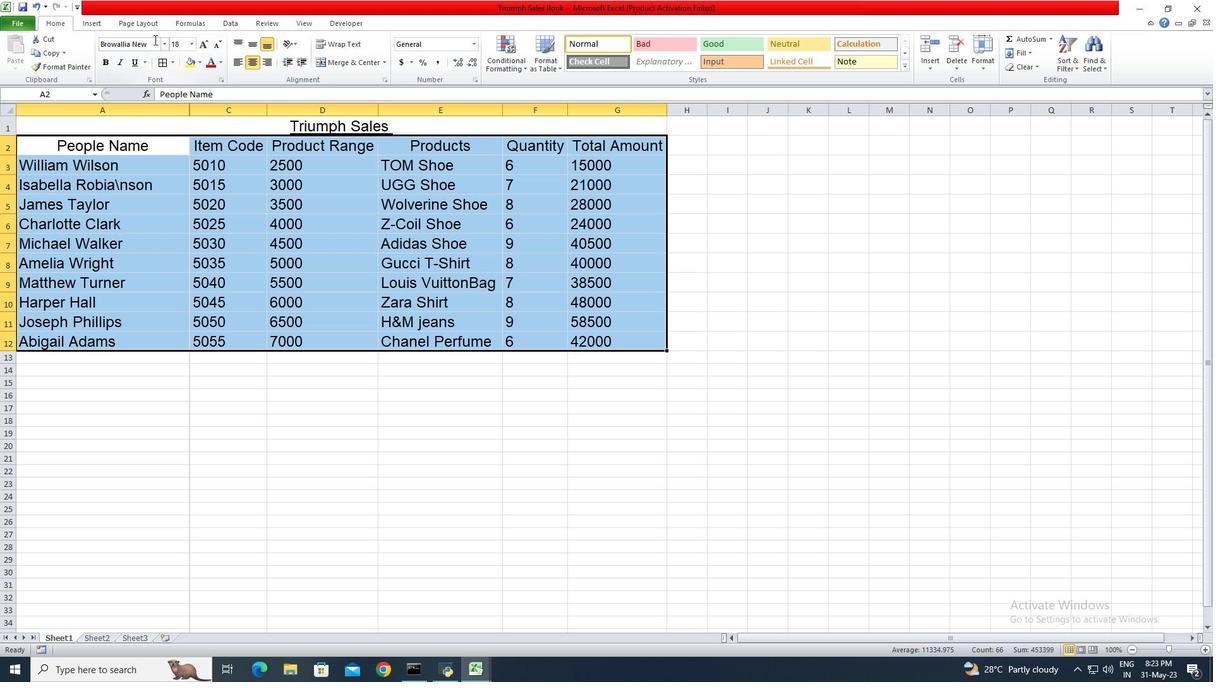 
Action: Mouse pressed left at (153, 42)
Screenshot: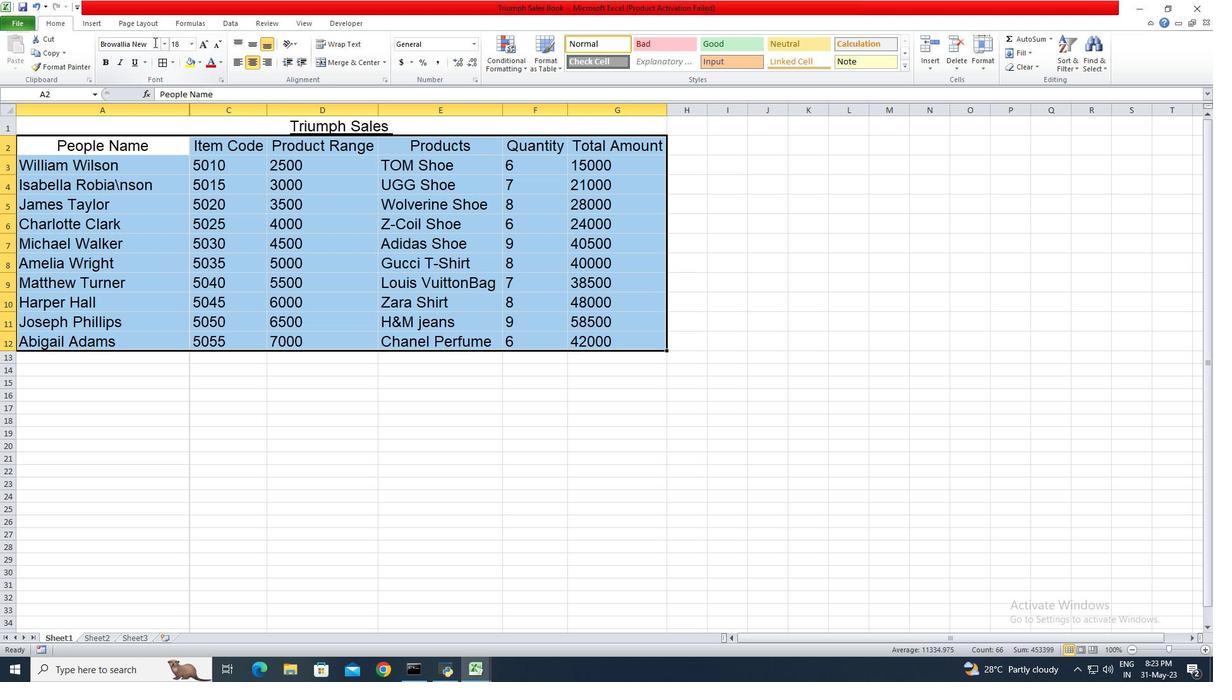 
Action: Mouse moved to (163, 49)
Screenshot: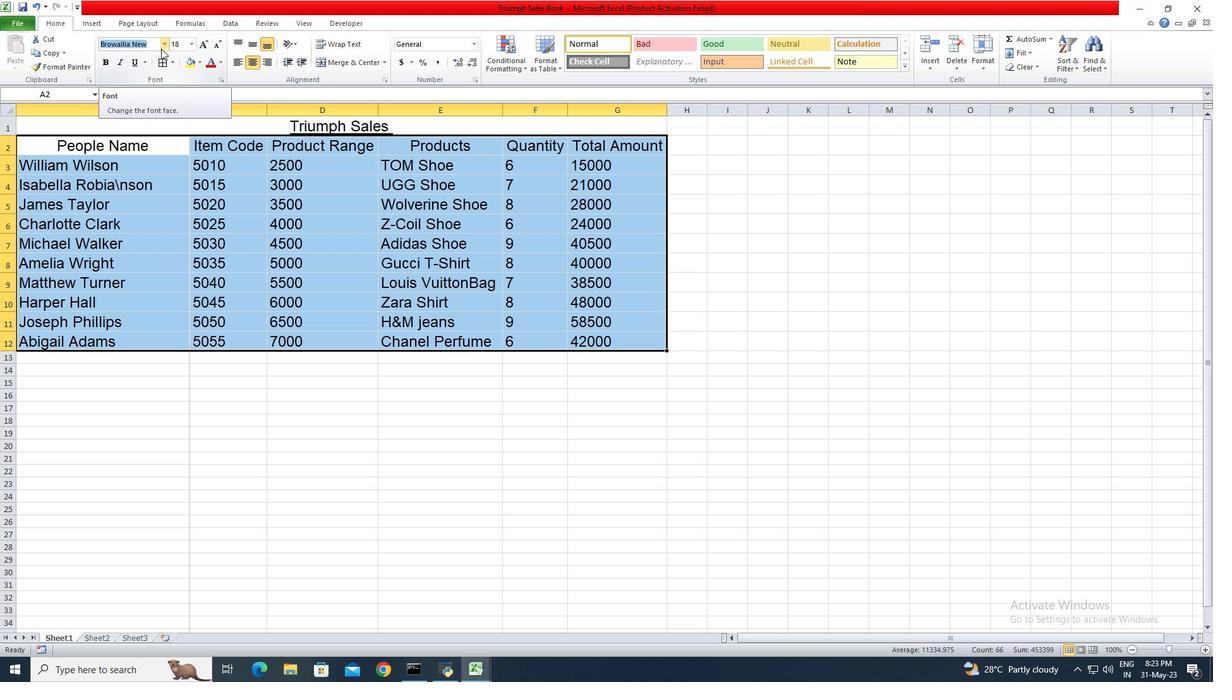 
Action: Key pressed <Key.shift>Calibri<Key.enter>
Screenshot: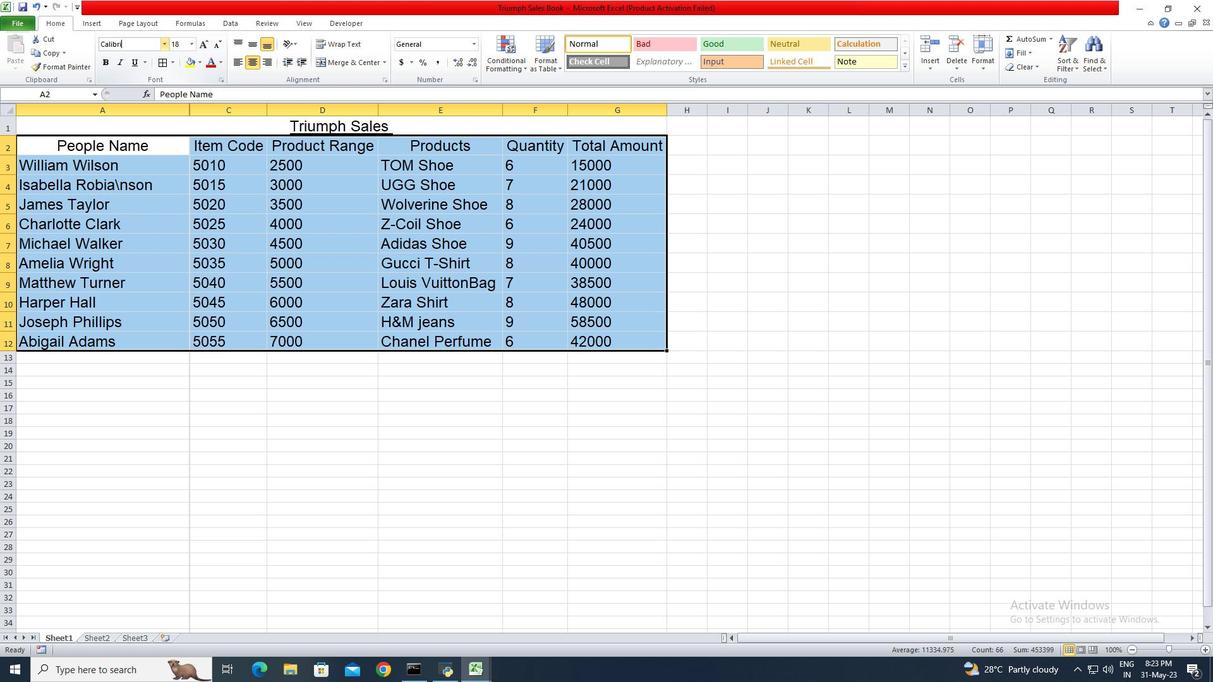 
Action: Mouse moved to (192, 42)
Screenshot: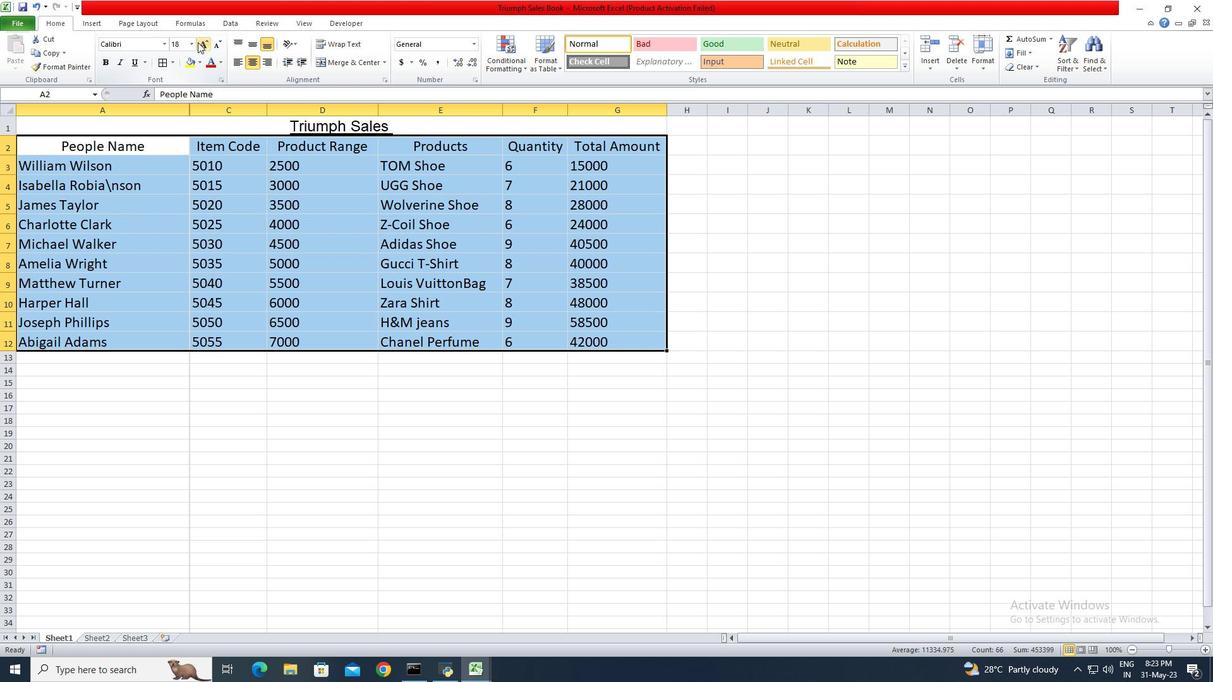 
Action: Mouse pressed left at (192, 42)
Screenshot: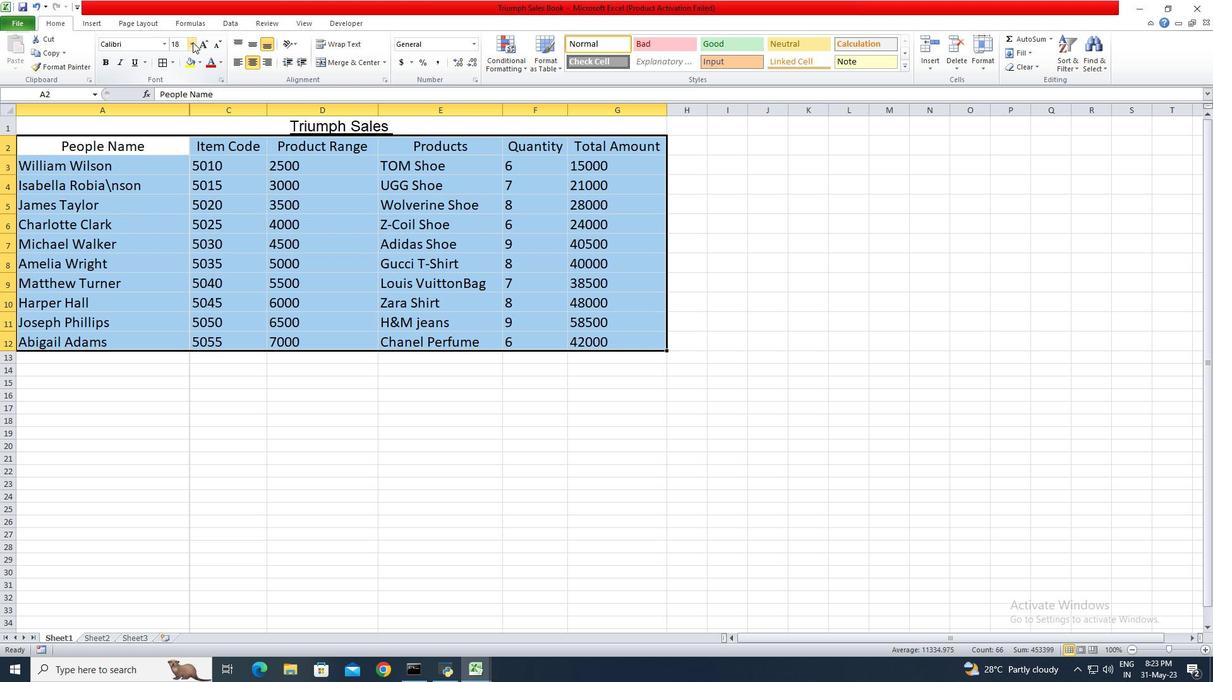
Action: Mouse moved to (175, 74)
Screenshot: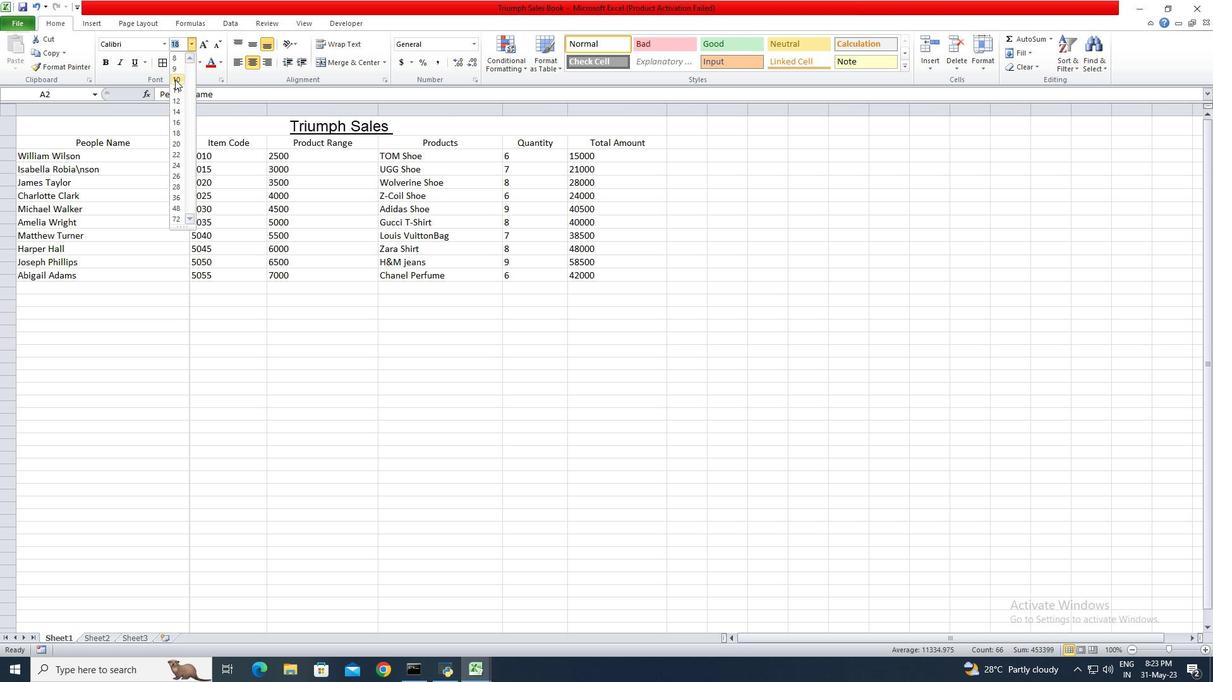 
Action: Mouse pressed left at (175, 74)
Screenshot: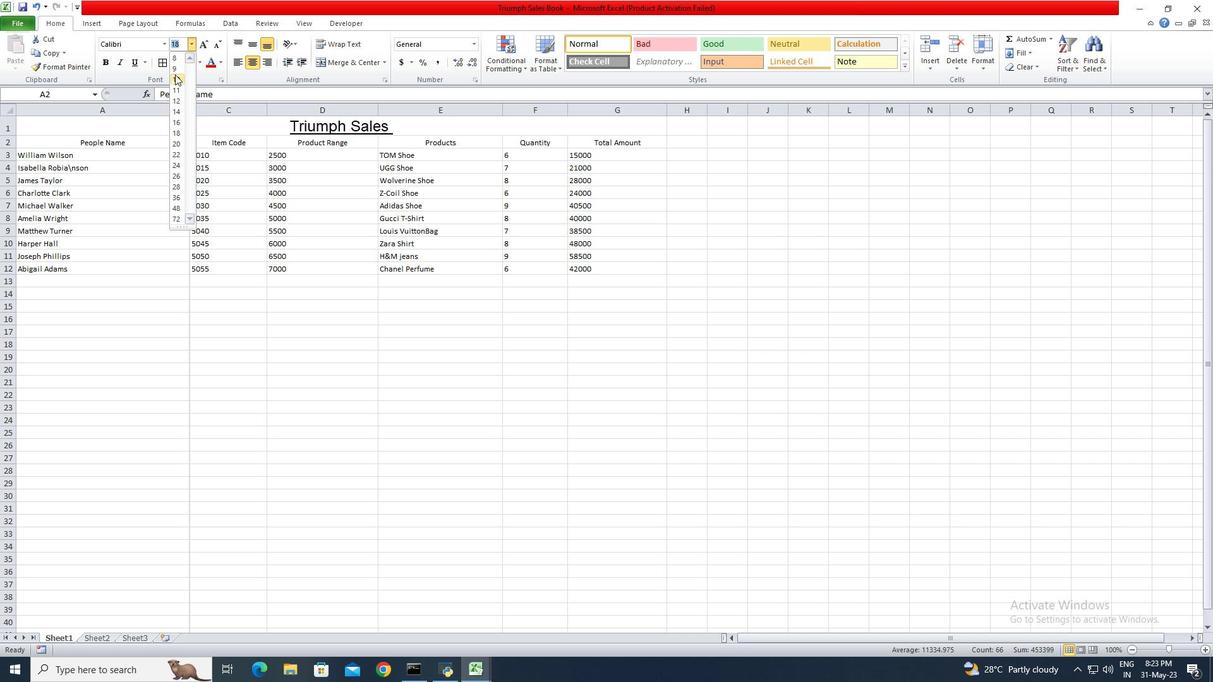 
Action: Mouse moved to (254, 234)
Screenshot: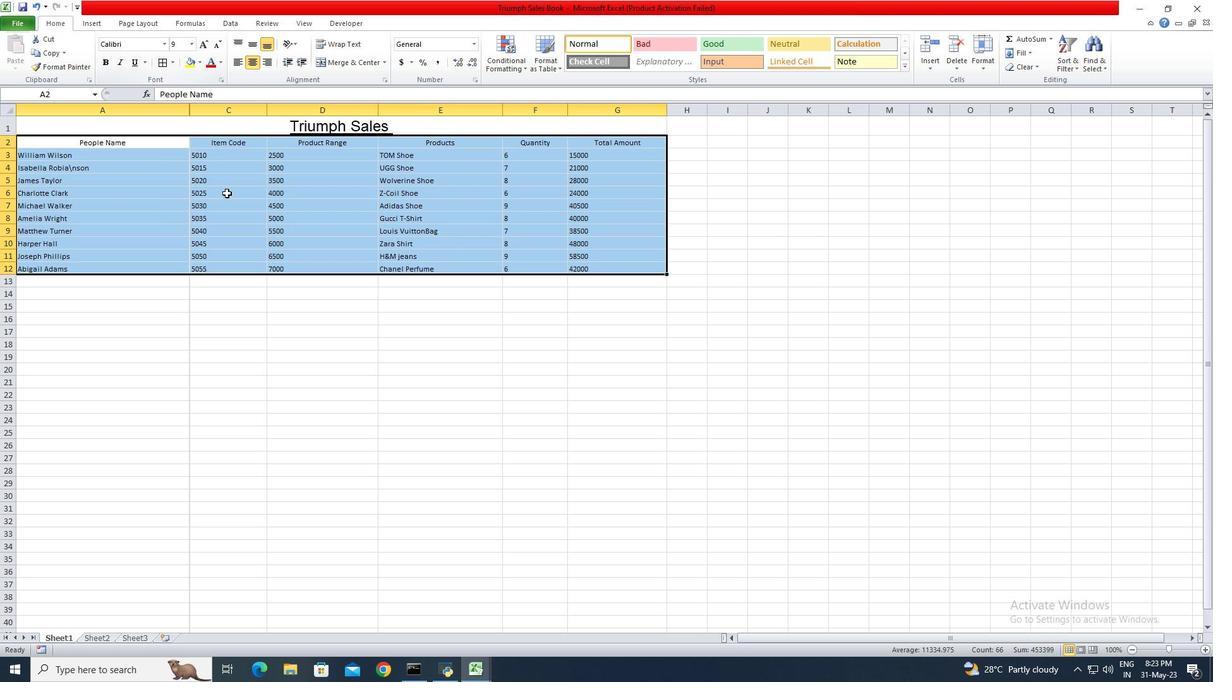 
Action: Mouse pressed left at (254, 234)
Screenshot: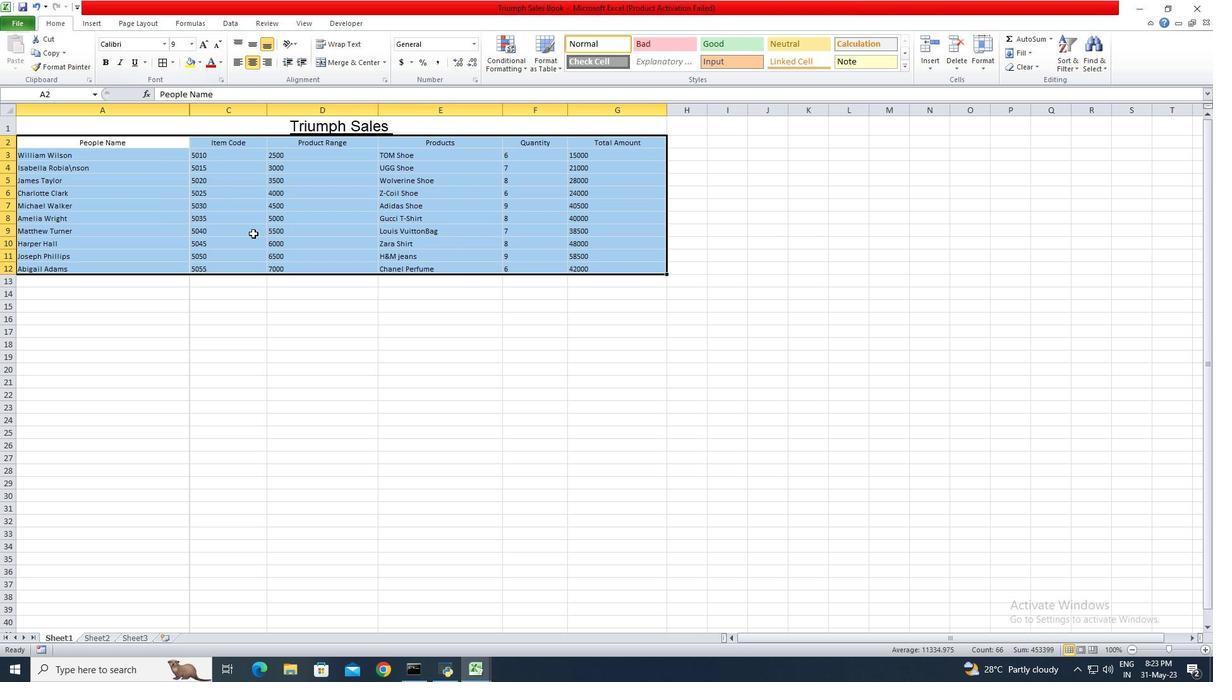 
Action: Mouse moved to (37, 130)
Screenshot: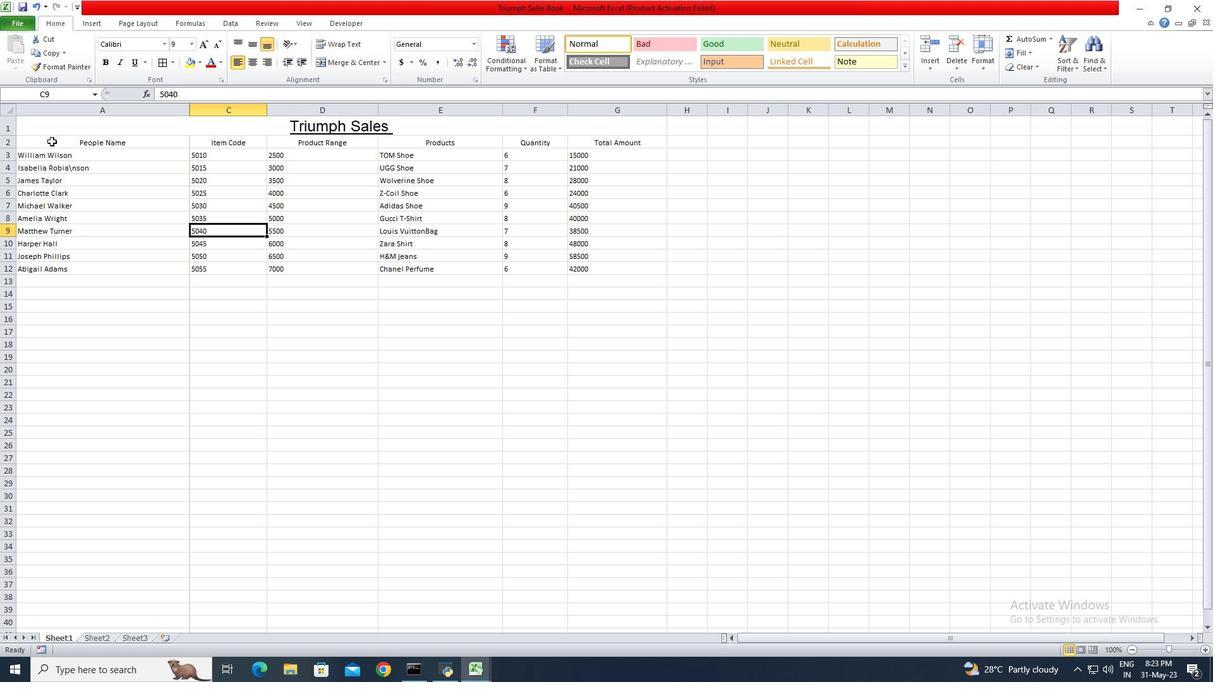 
Action: Mouse pressed left at (37, 130)
Screenshot: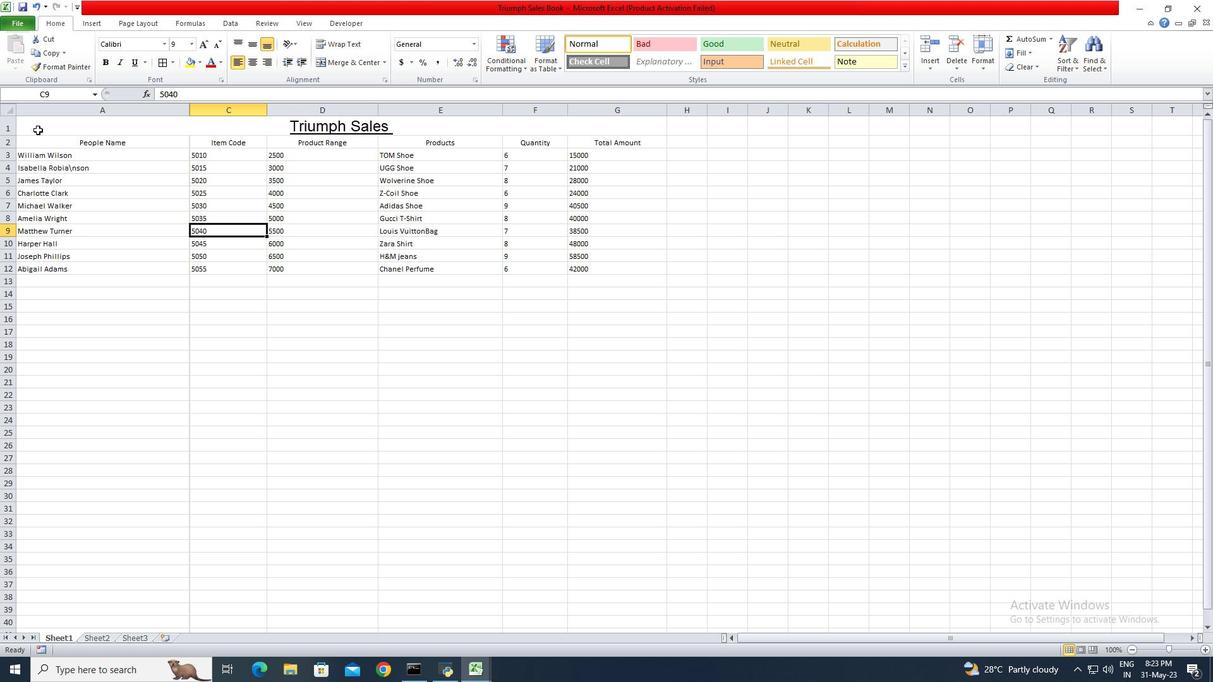 
Action: Mouse moved to (176, 199)
Screenshot: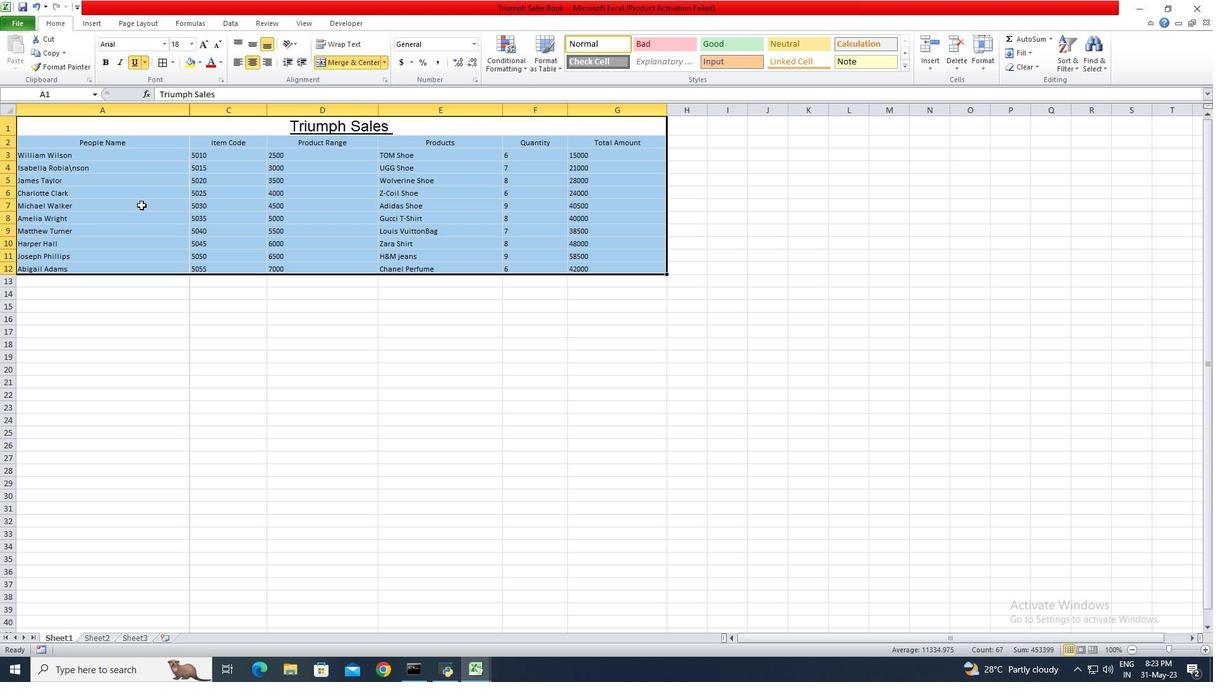 
Action: Mouse pressed left at (176, 199)
Screenshot: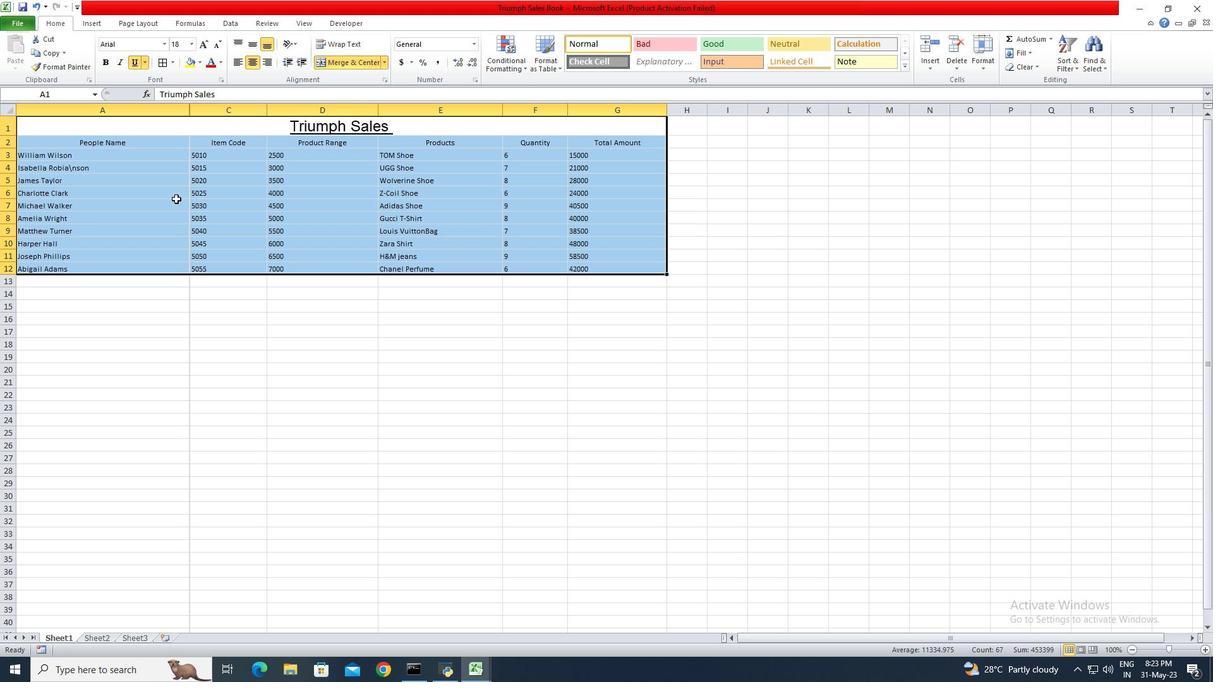 
Action: Mouse moved to (276, 127)
Screenshot: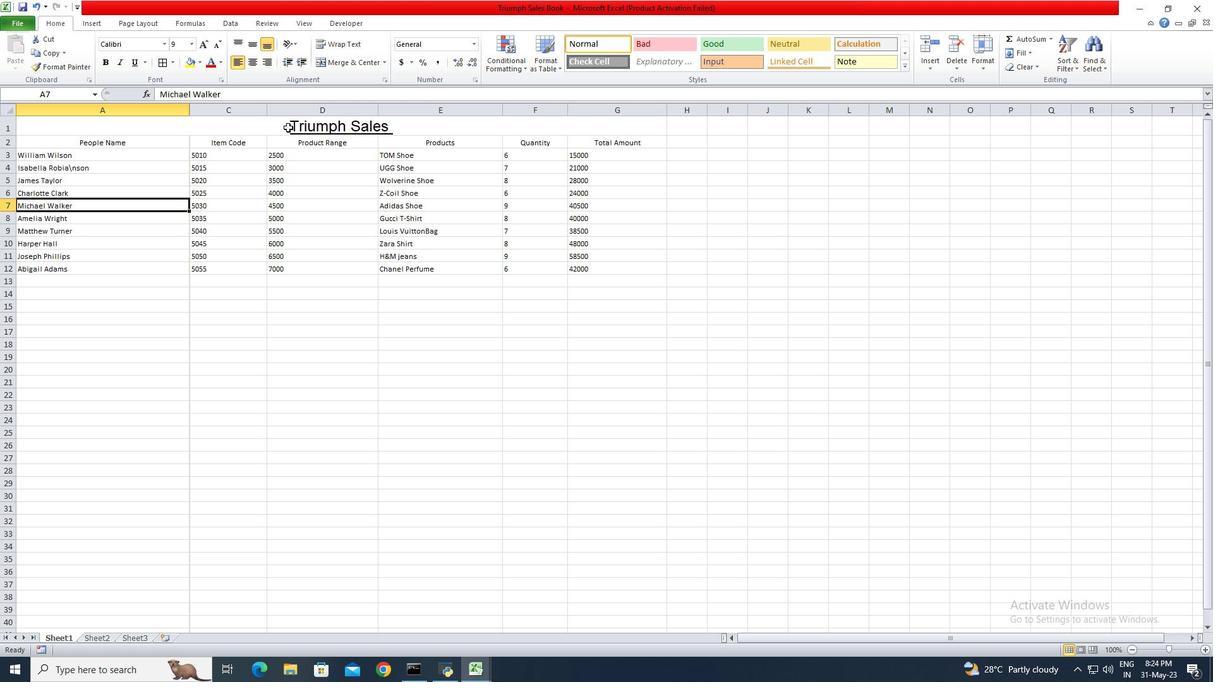 
Action: Mouse pressed left at (276, 127)
Screenshot: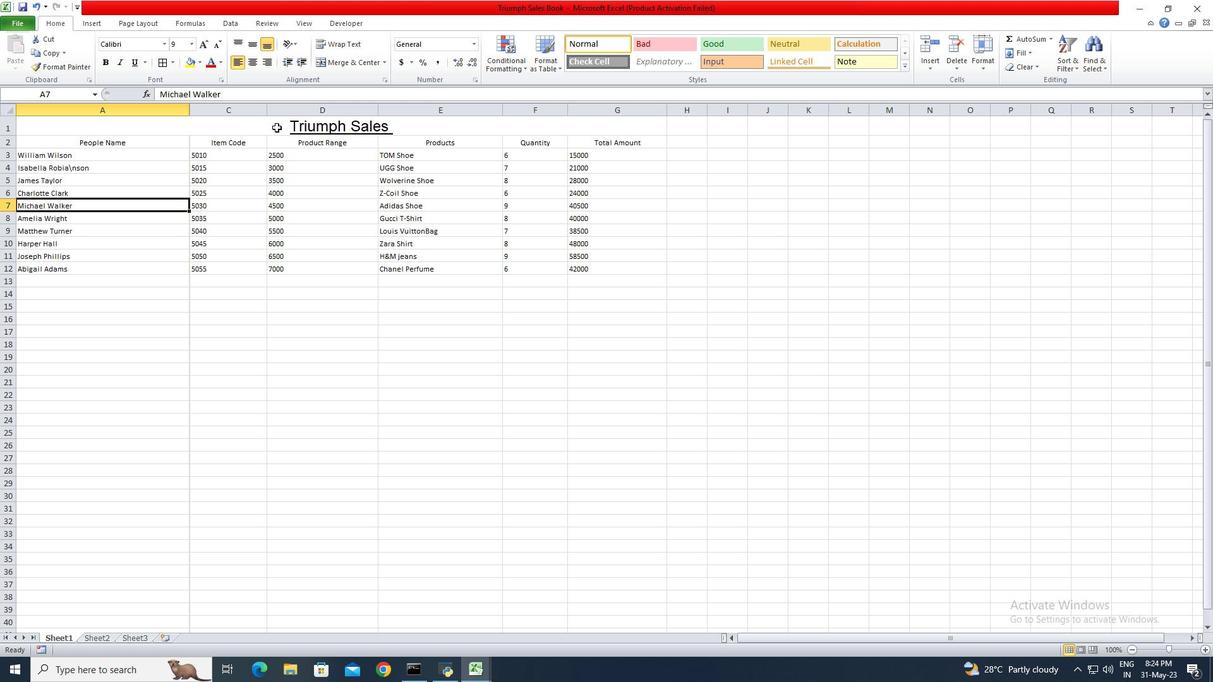 
Action: Mouse moved to (222, 61)
Screenshot: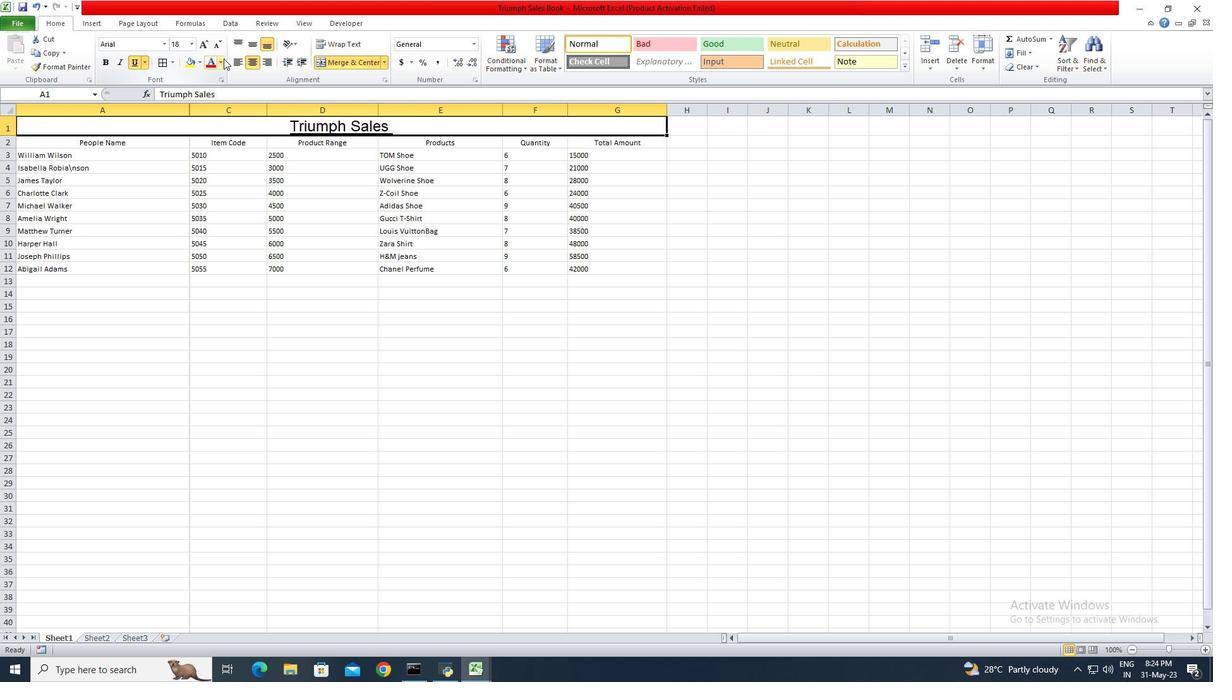 
Action: Mouse pressed left at (222, 61)
Screenshot: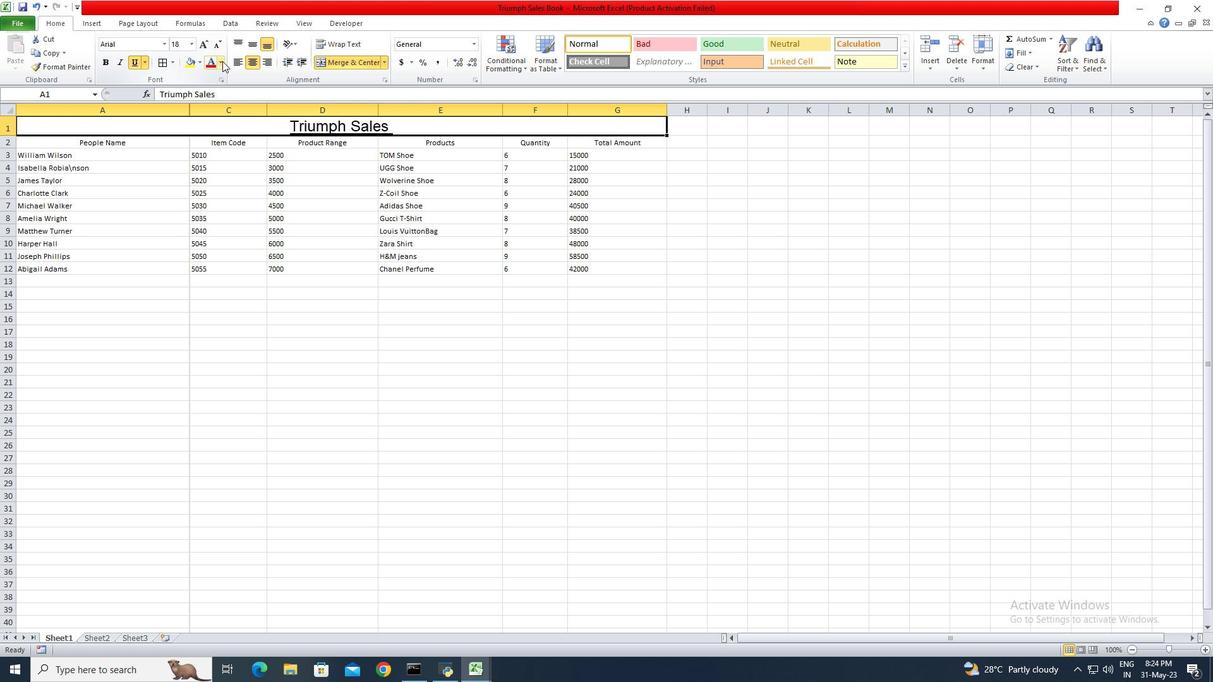 
Action: Mouse moved to (223, 170)
Screenshot: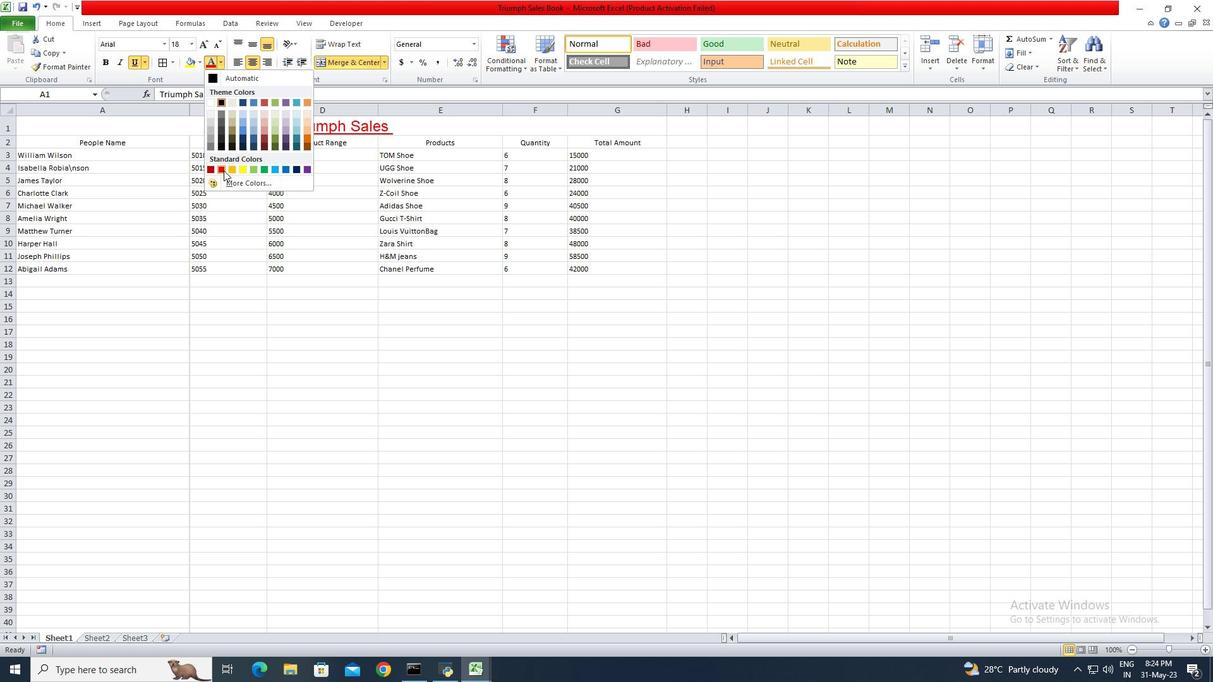 
Action: Mouse pressed left at (223, 170)
Screenshot: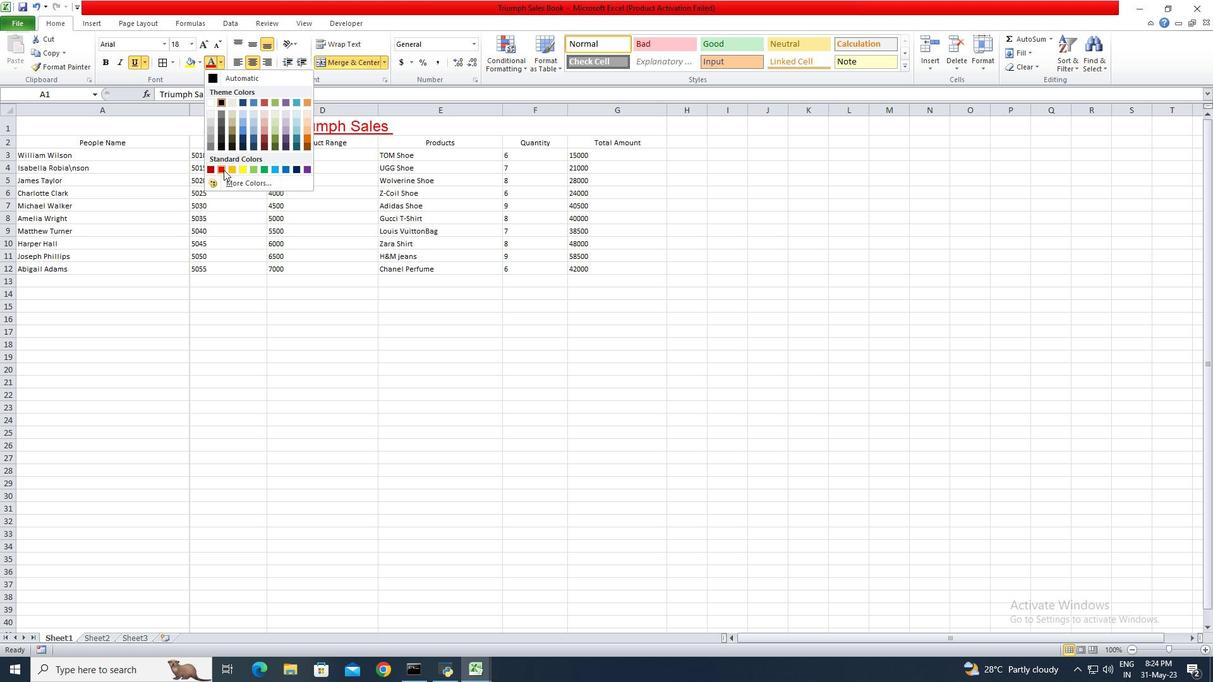 
Action: Mouse moved to (41, 156)
Screenshot: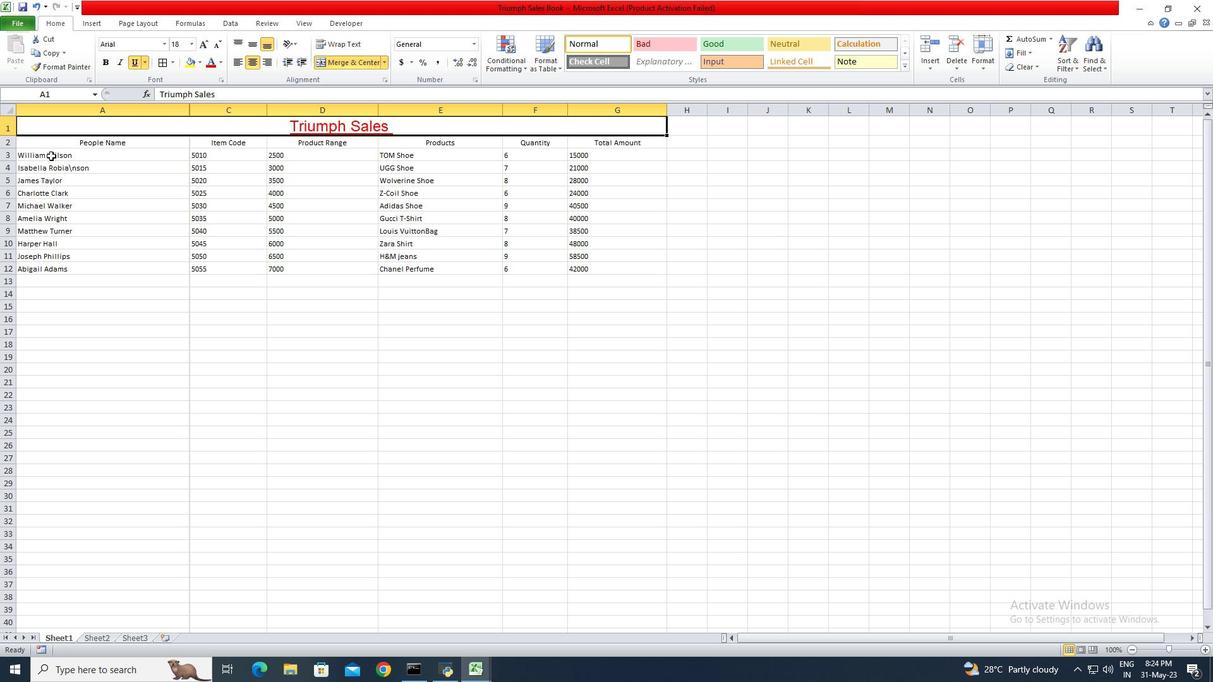 
Action: Mouse pressed left at (41, 156)
Screenshot: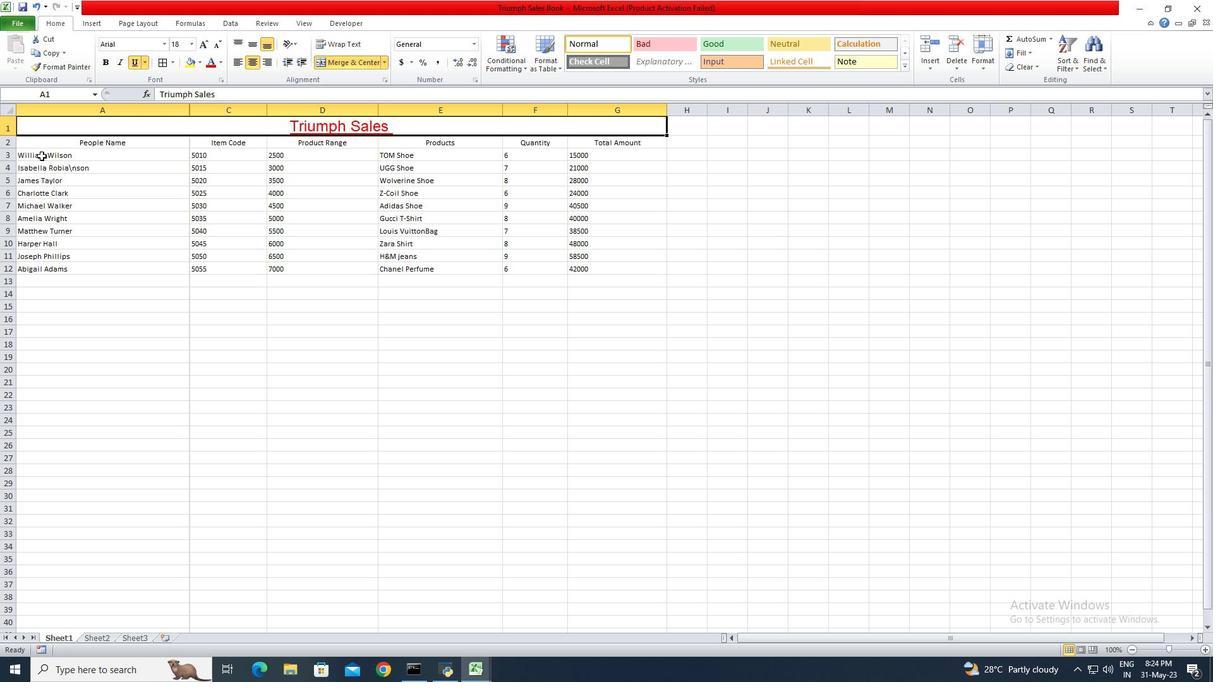 
Action: Mouse moved to (45, 140)
Screenshot: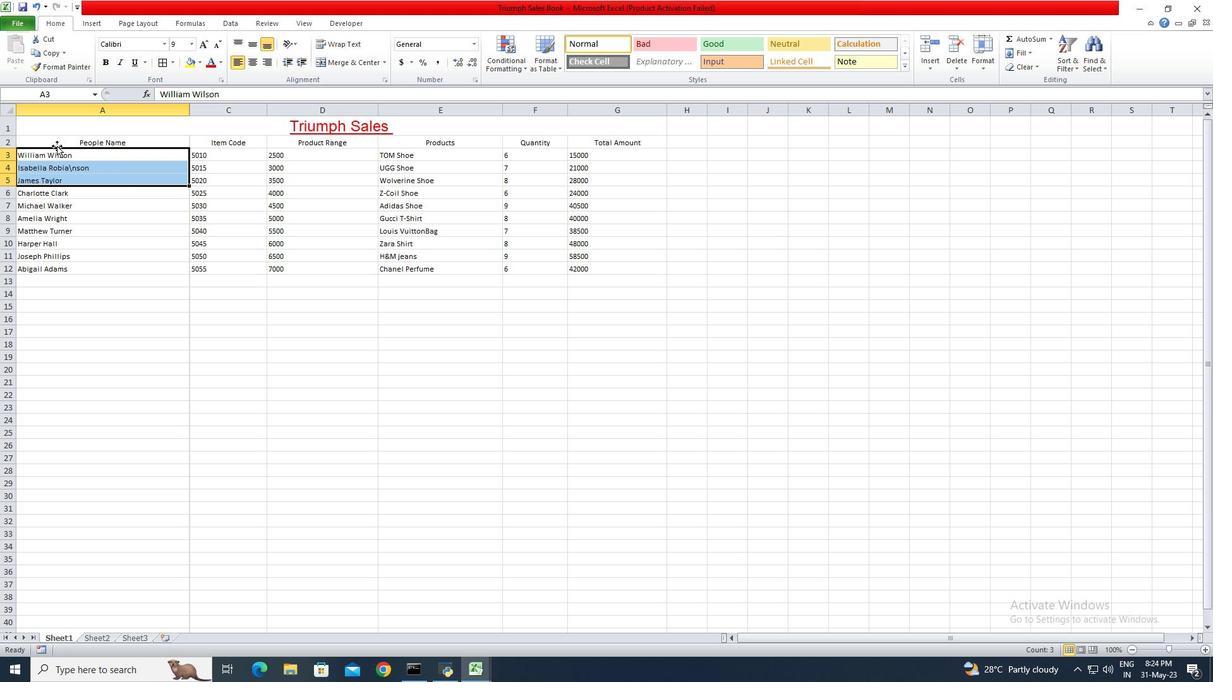 
Action: Mouse pressed left at (45, 140)
Screenshot: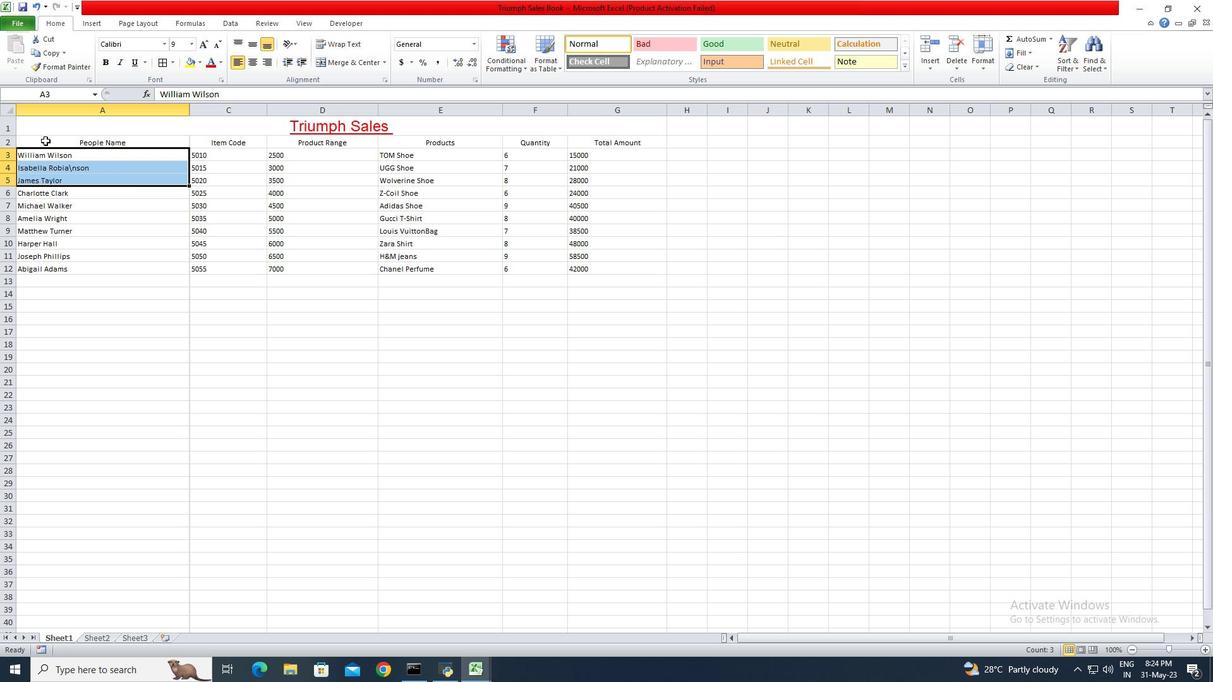 
Action: Mouse moved to (171, 63)
Screenshot: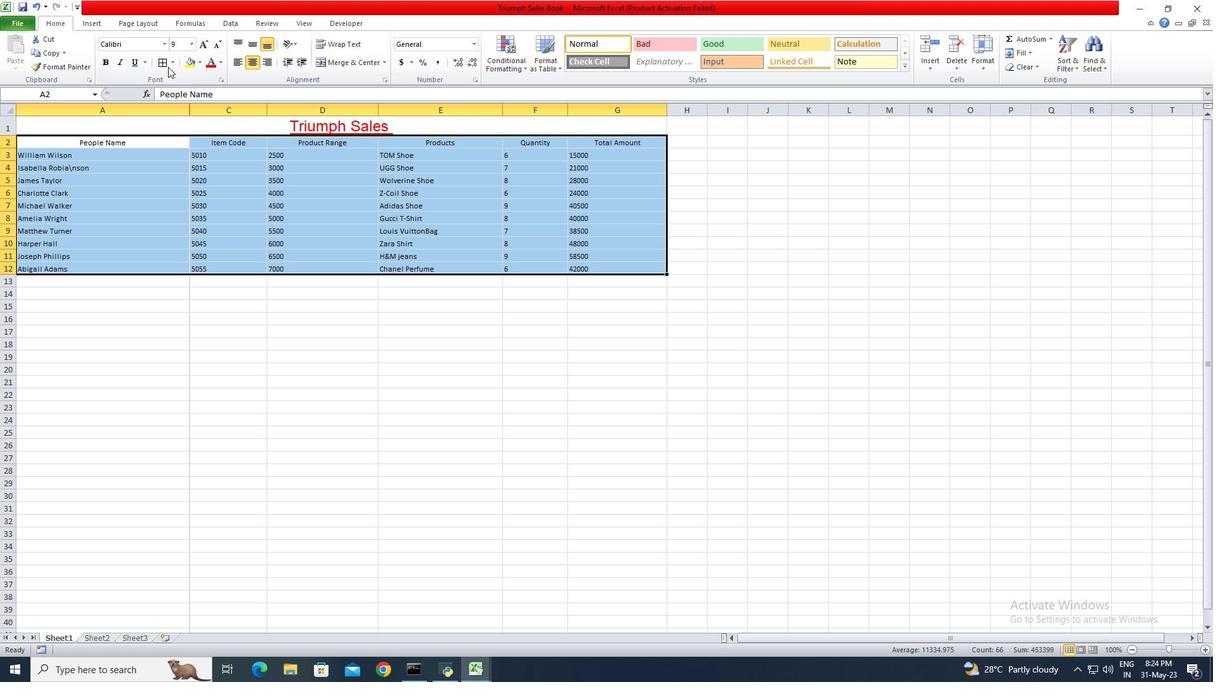 
Action: Mouse pressed left at (171, 63)
Screenshot: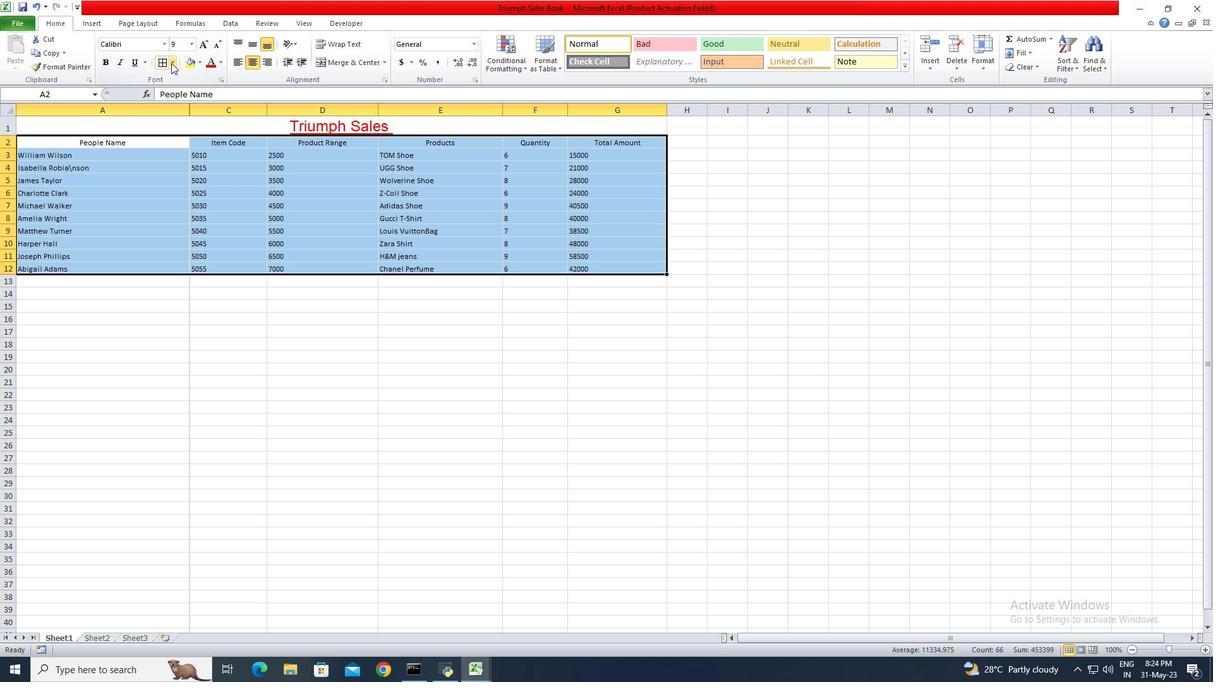 
Action: Mouse moved to (189, 165)
Screenshot: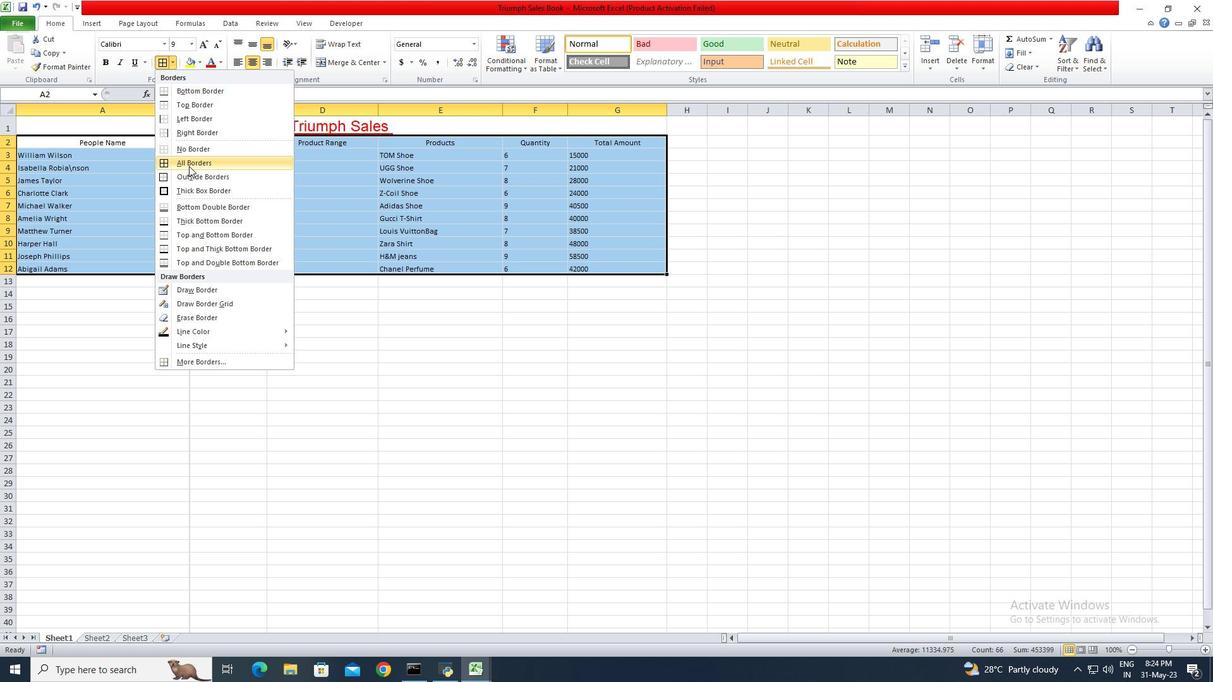 
Action: Mouse pressed left at (189, 165)
Screenshot: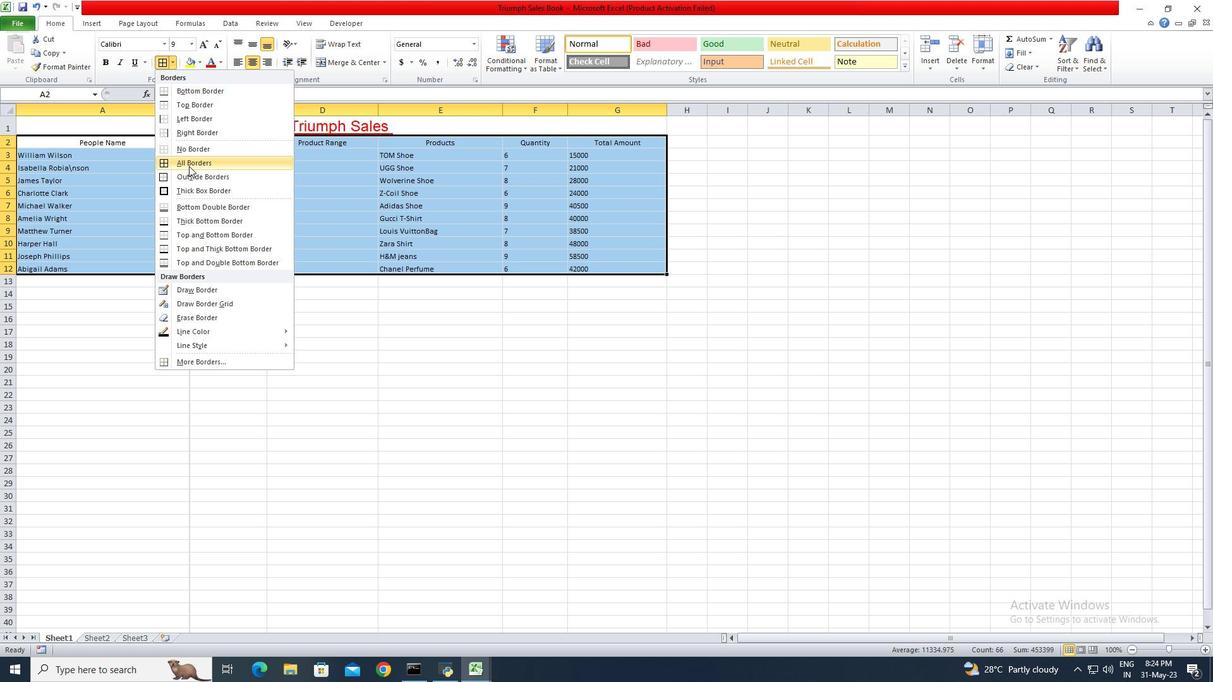 
Action: Mouse moved to (91, 143)
Screenshot: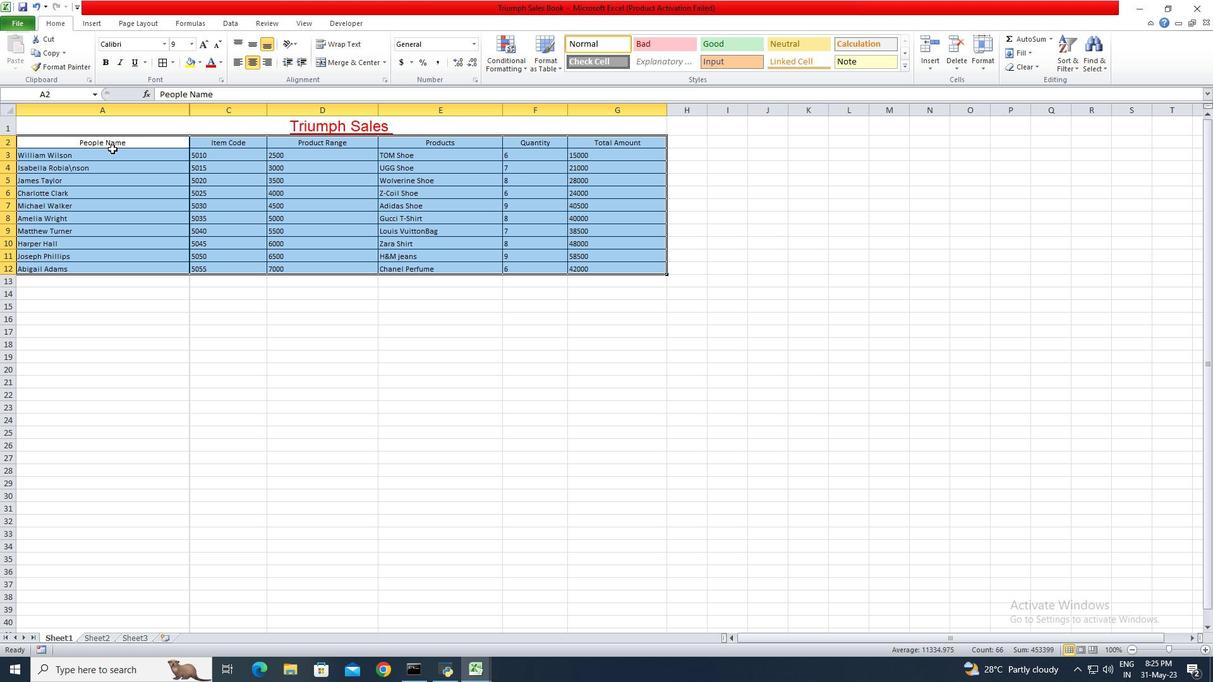 
Action: Mouse pressed left at (91, 143)
Screenshot: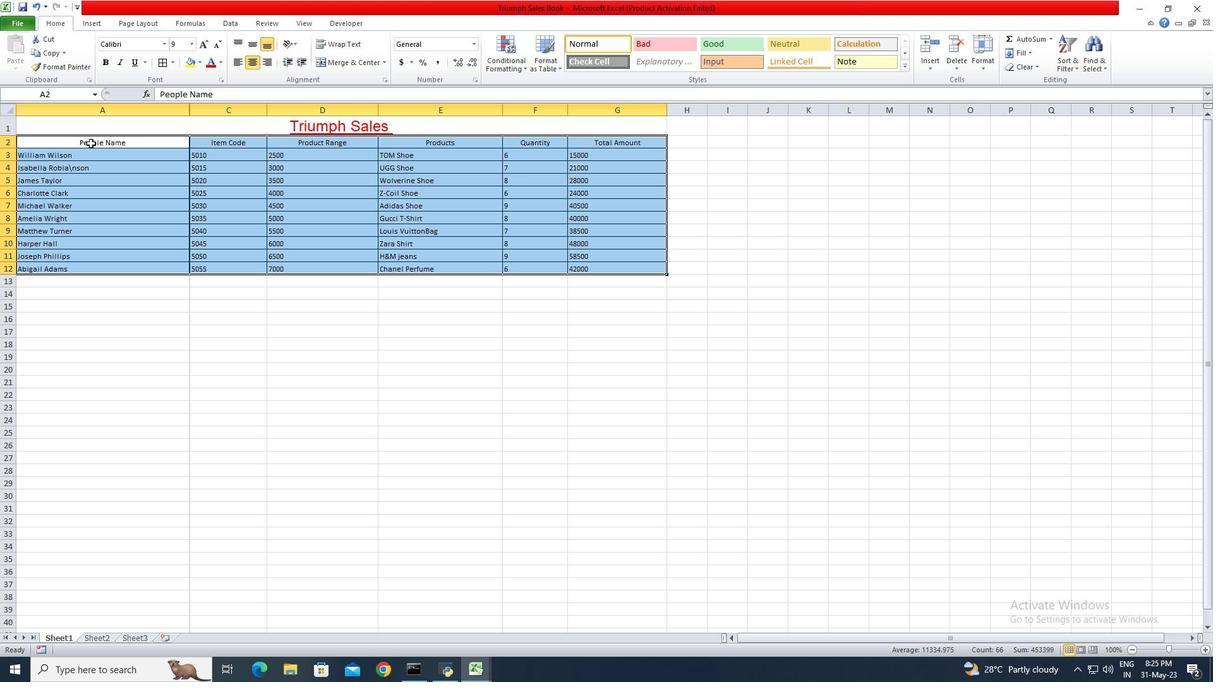
Action: Mouse moved to (30, 125)
Screenshot: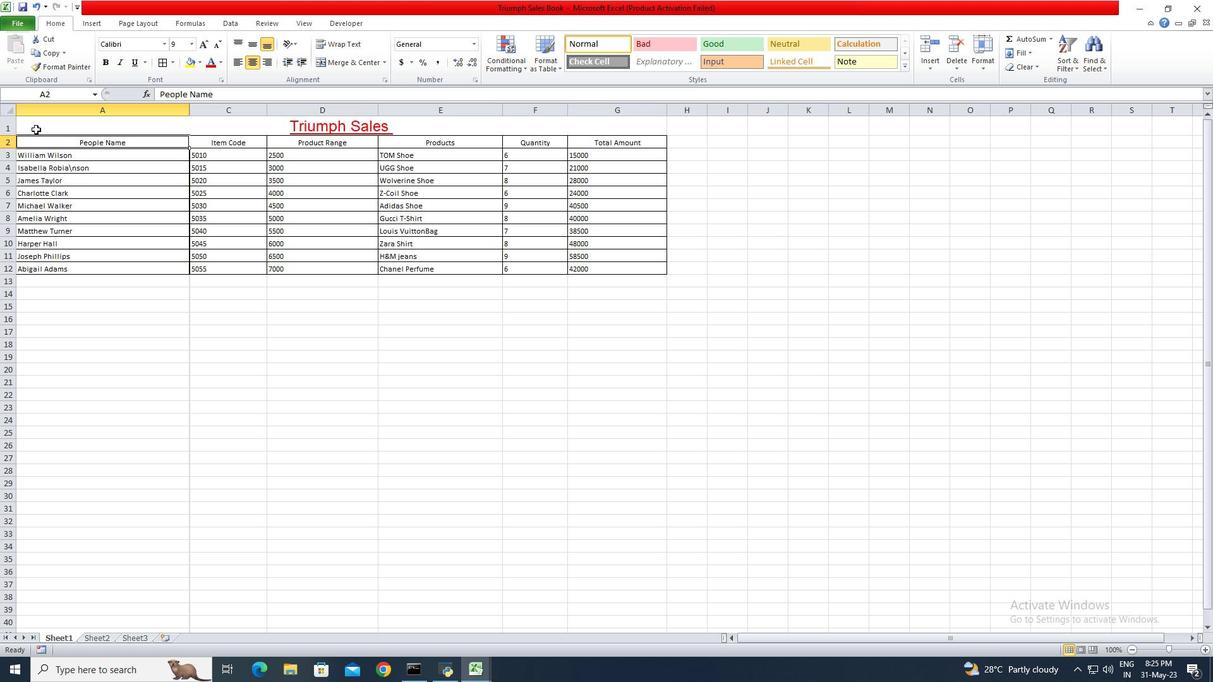 
Action: Mouse pressed left at (30, 125)
Screenshot: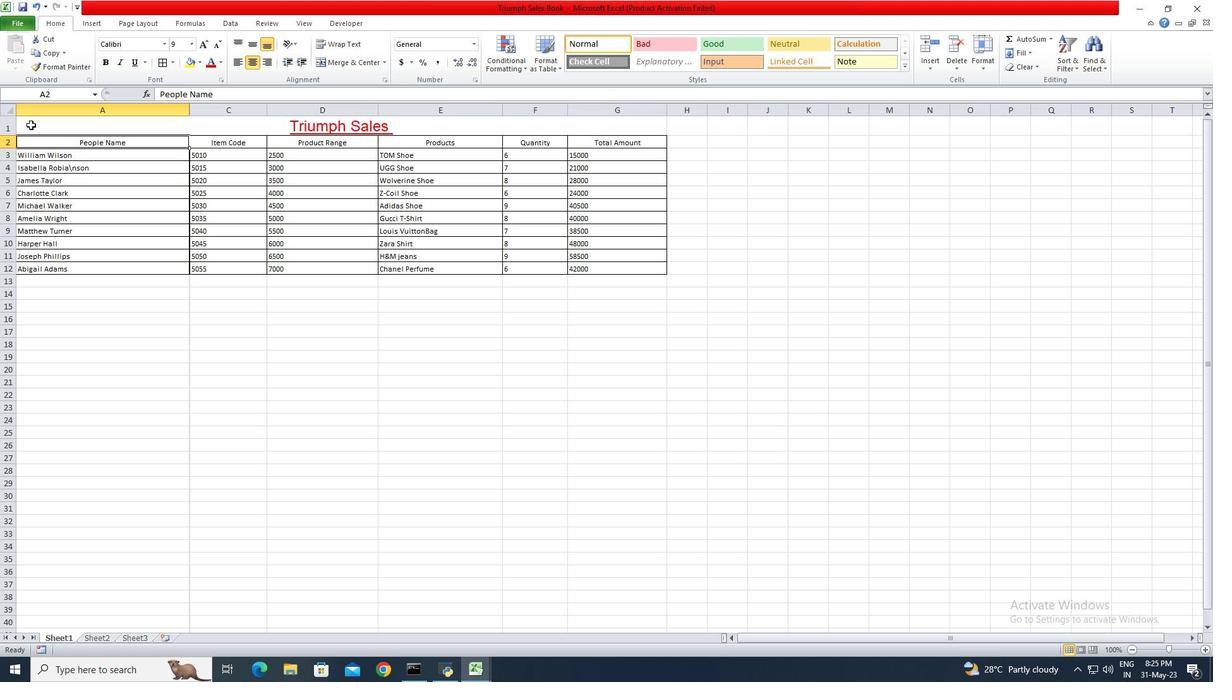 
Action: Mouse moved to (183, 63)
Screenshot: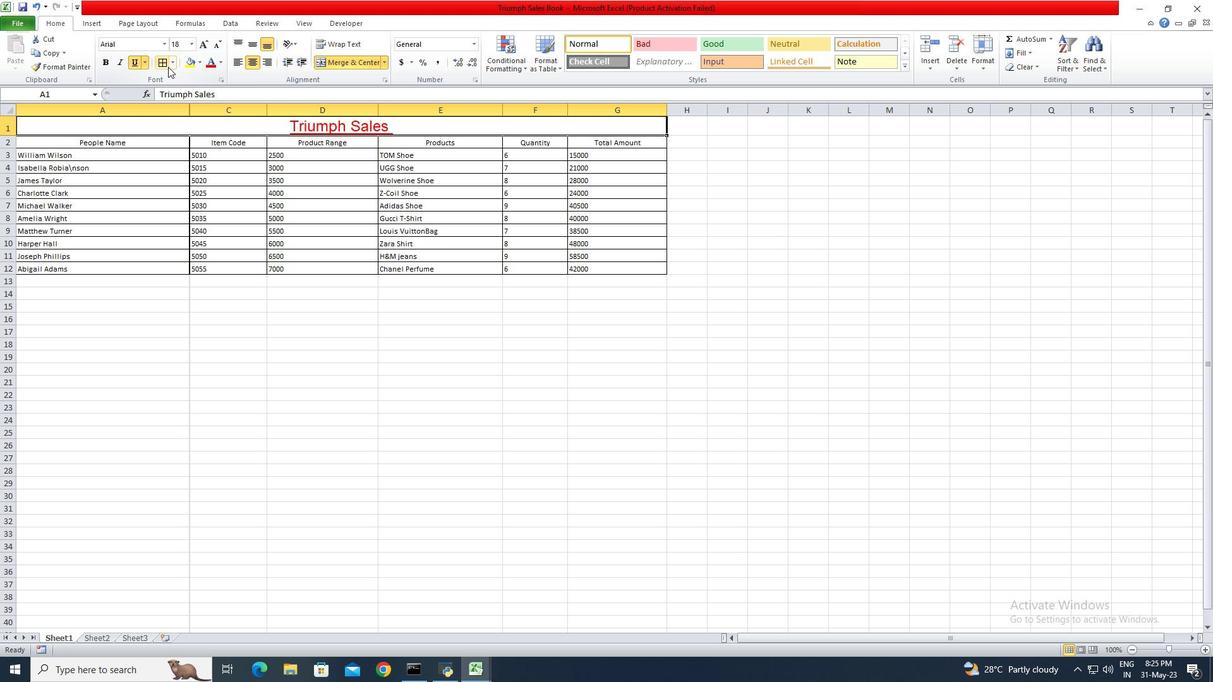 
Action: Mouse pressed left at (183, 63)
Screenshot: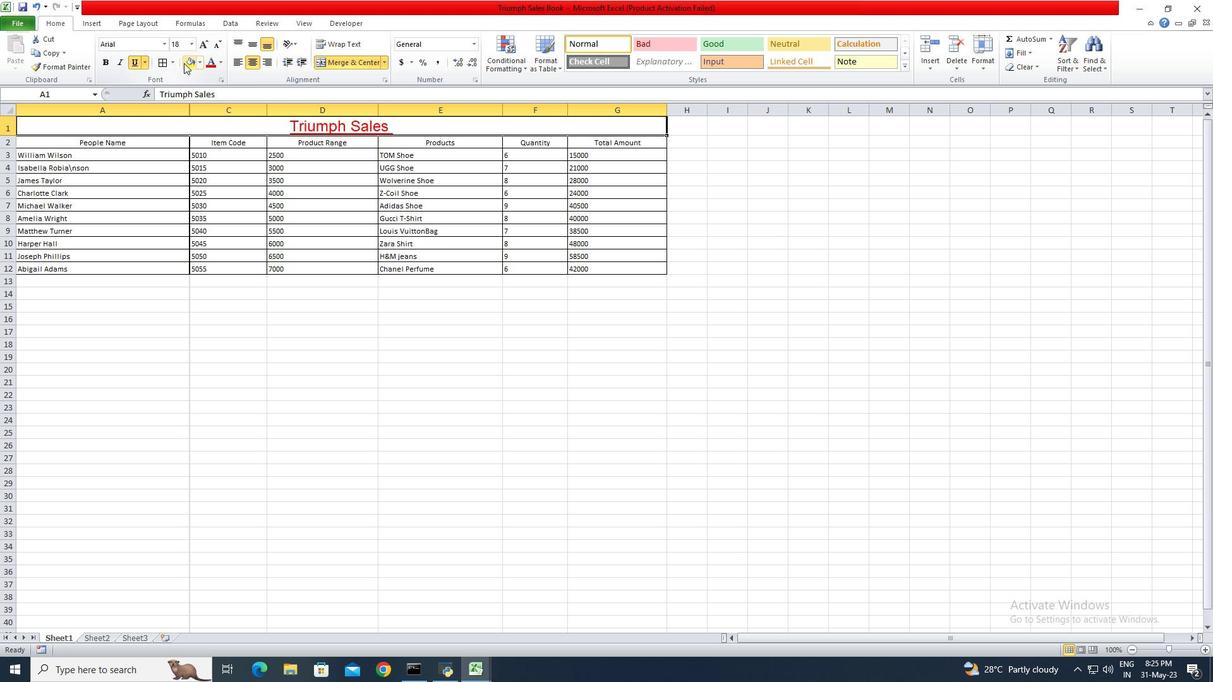 
Action: Mouse moved to (171, 97)
Screenshot: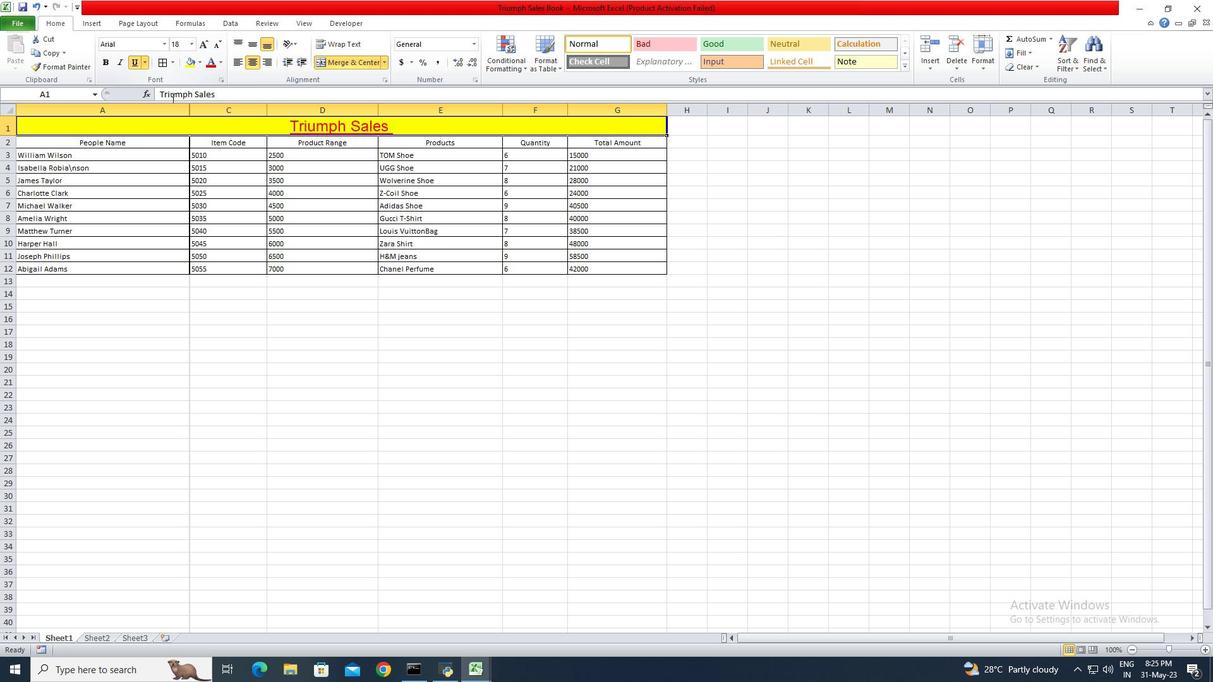 
Action: Key pressed ctrl+Z
Screenshot: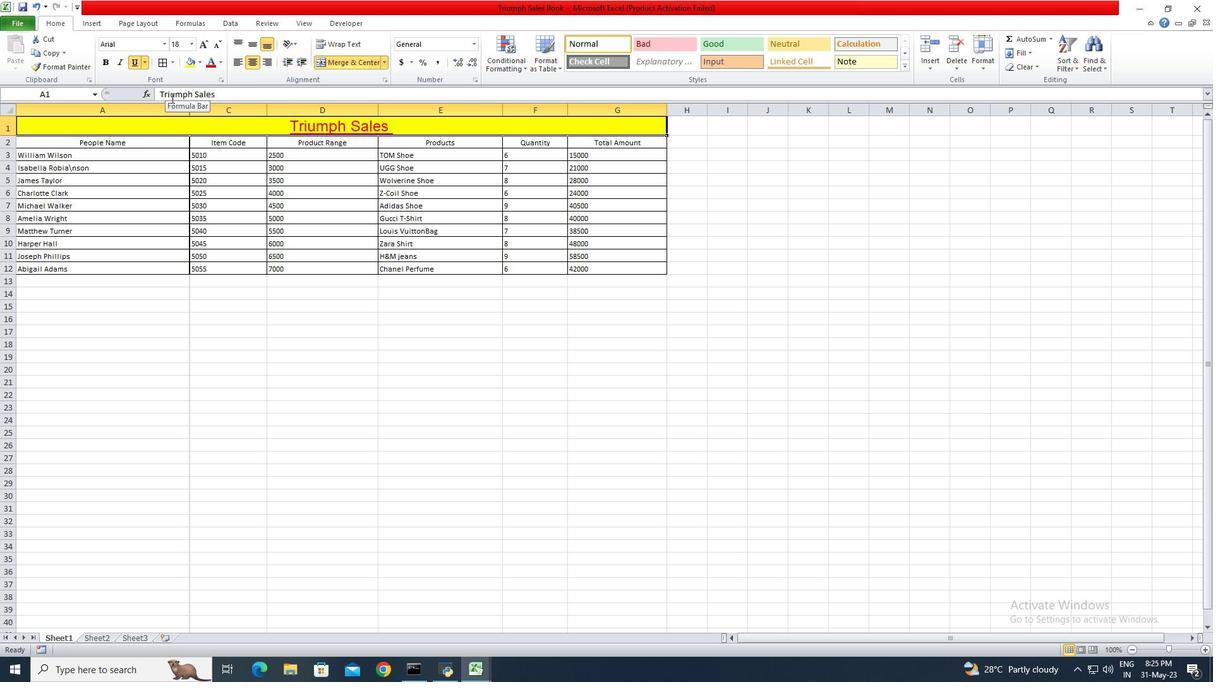
Action: Mouse moved to (165, 64)
Screenshot: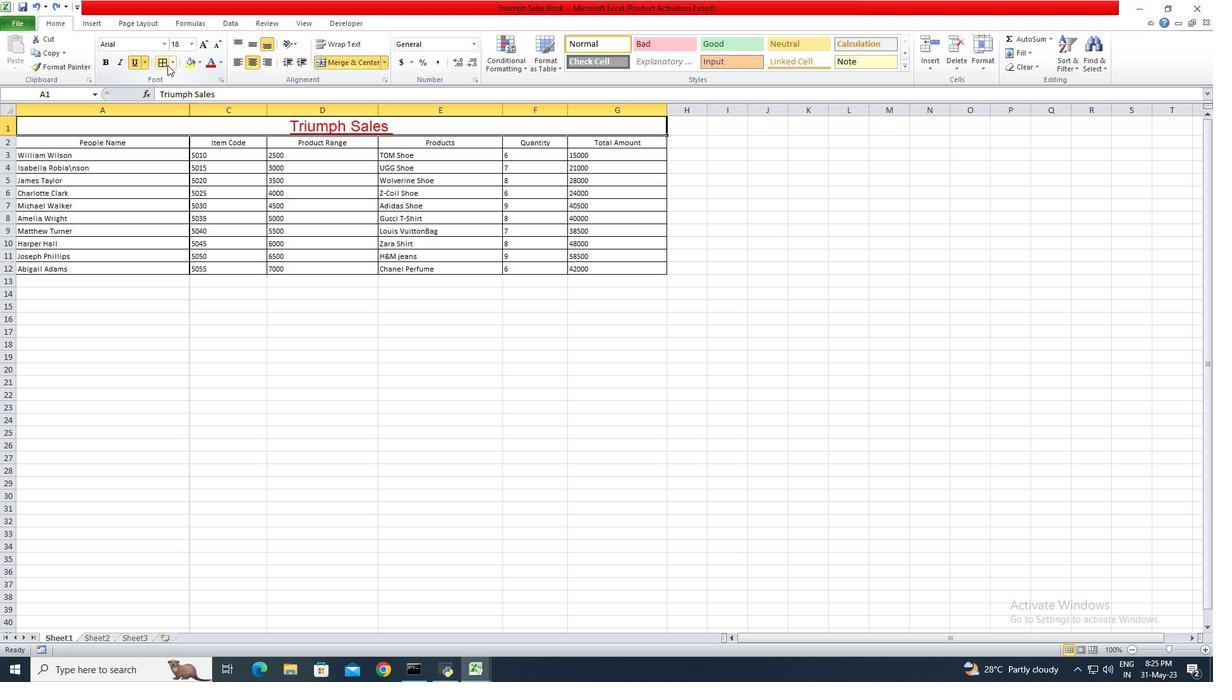 
Action: Mouse pressed left at (165, 64)
Screenshot: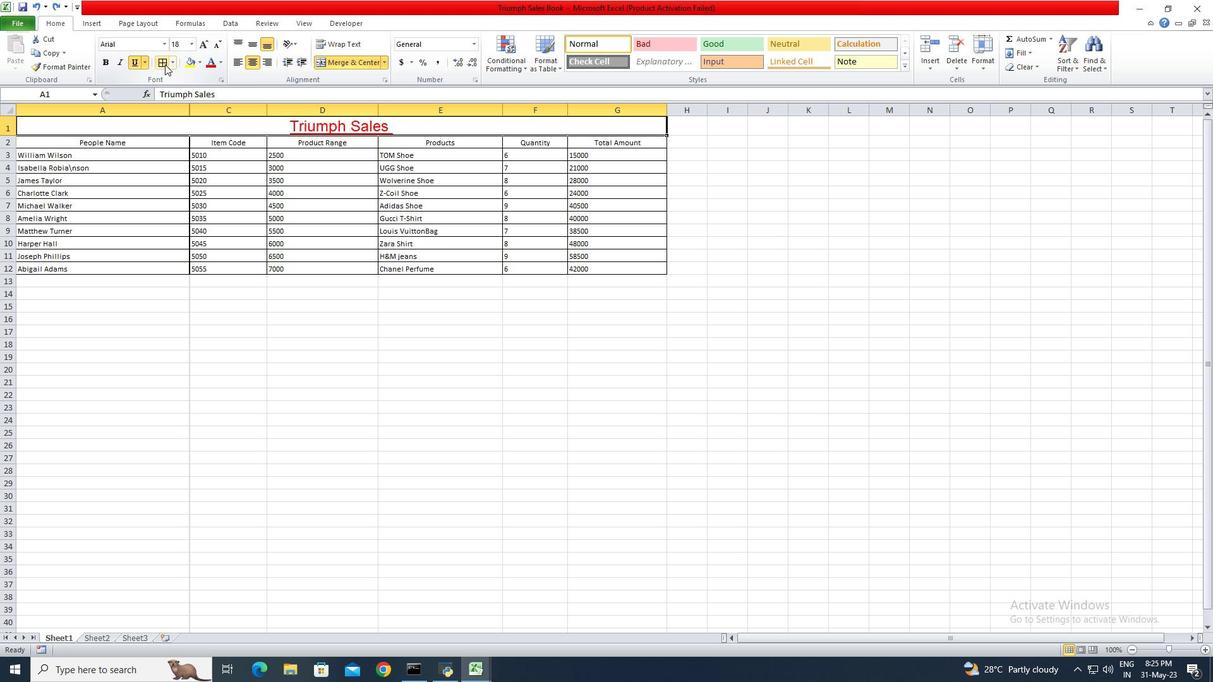 
Action: Mouse moved to (172, 61)
Screenshot: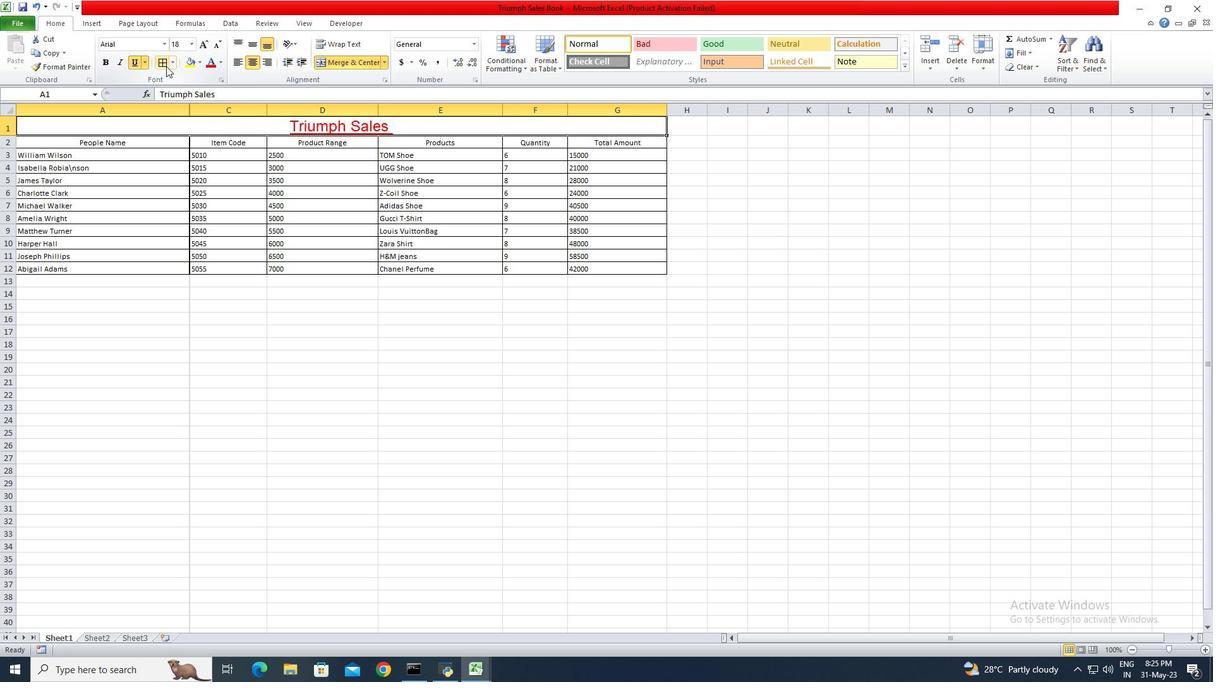 
Action: Mouse pressed left at (172, 61)
Screenshot: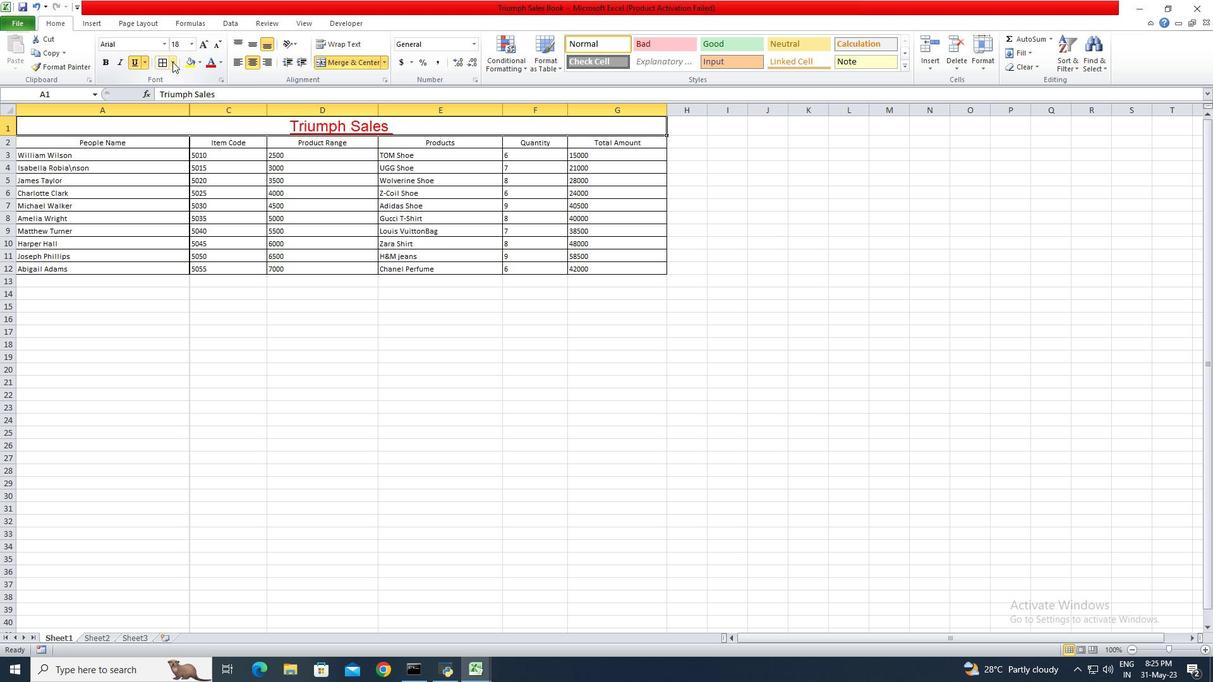 
Action: Mouse moved to (178, 159)
Screenshot: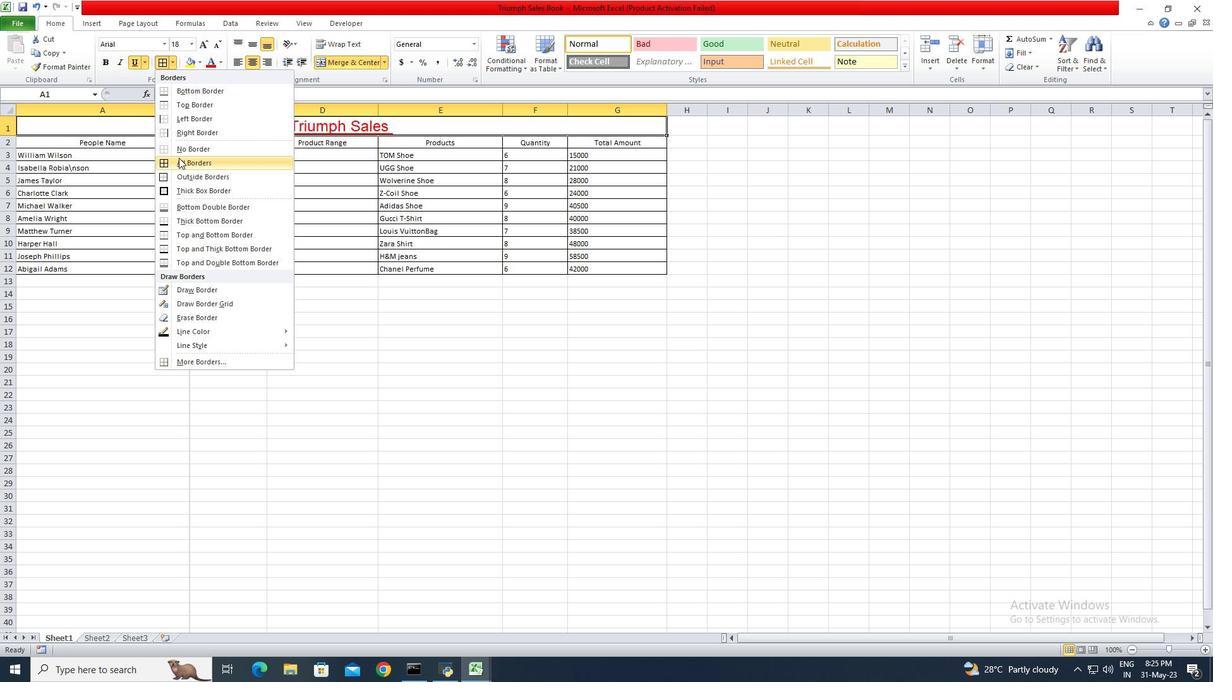 
Action: Mouse pressed left at (178, 159)
Screenshot: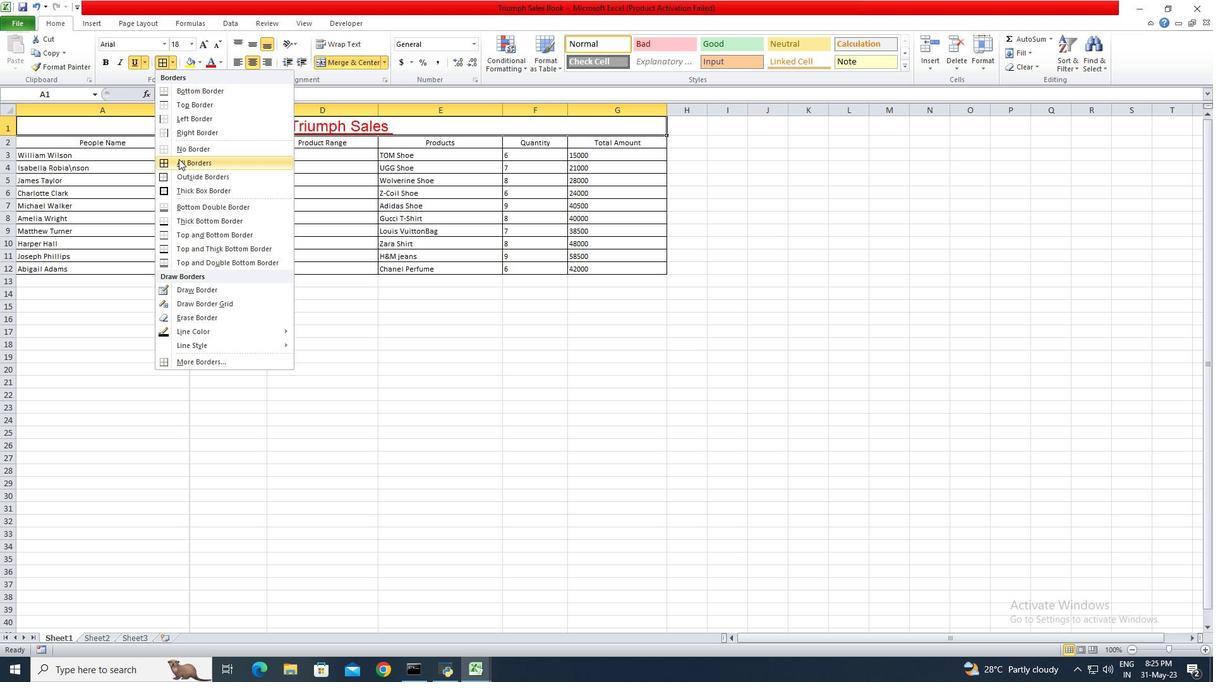 
Action: Mouse moved to (42, 144)
Screenshot: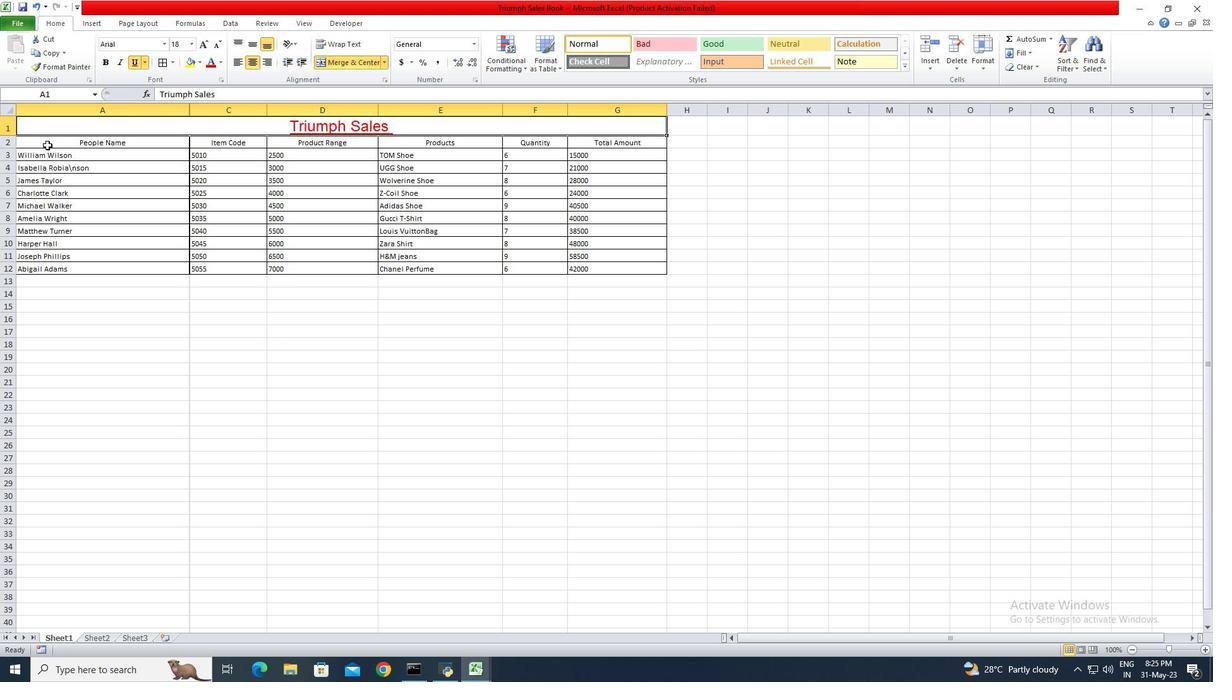 
Action: Mouse pressed left at (42, 144)
Screenshot: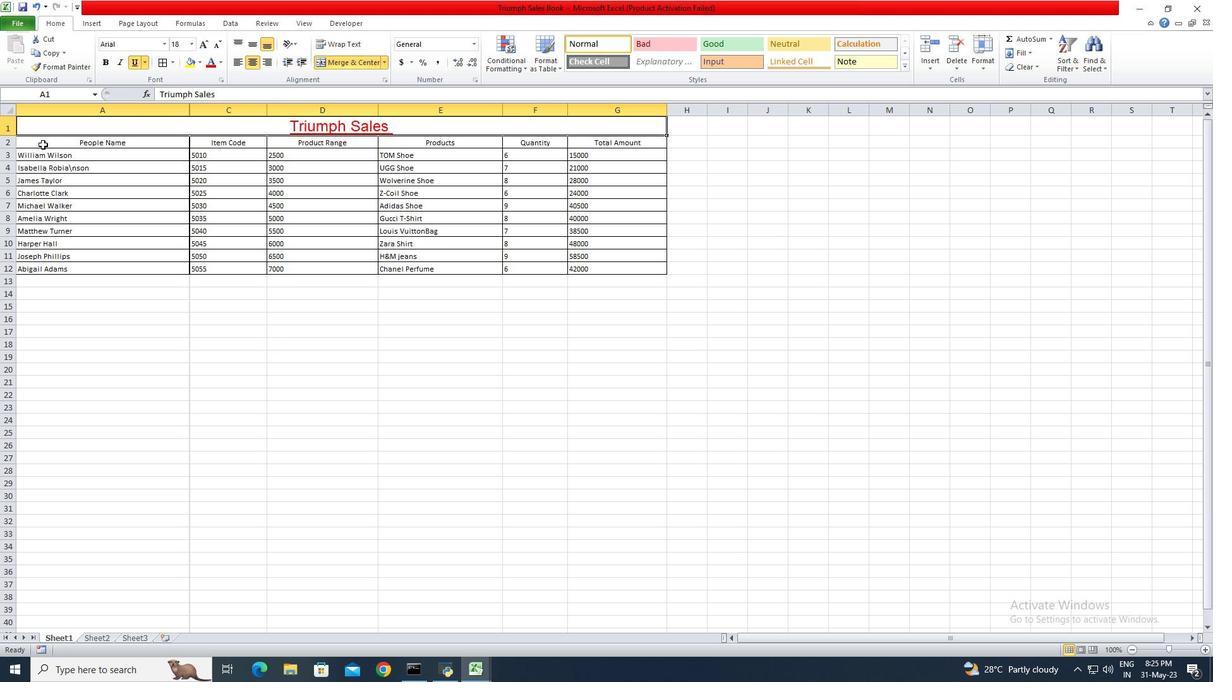 
Action: Mouse moved to (175, 63)
Screenshot: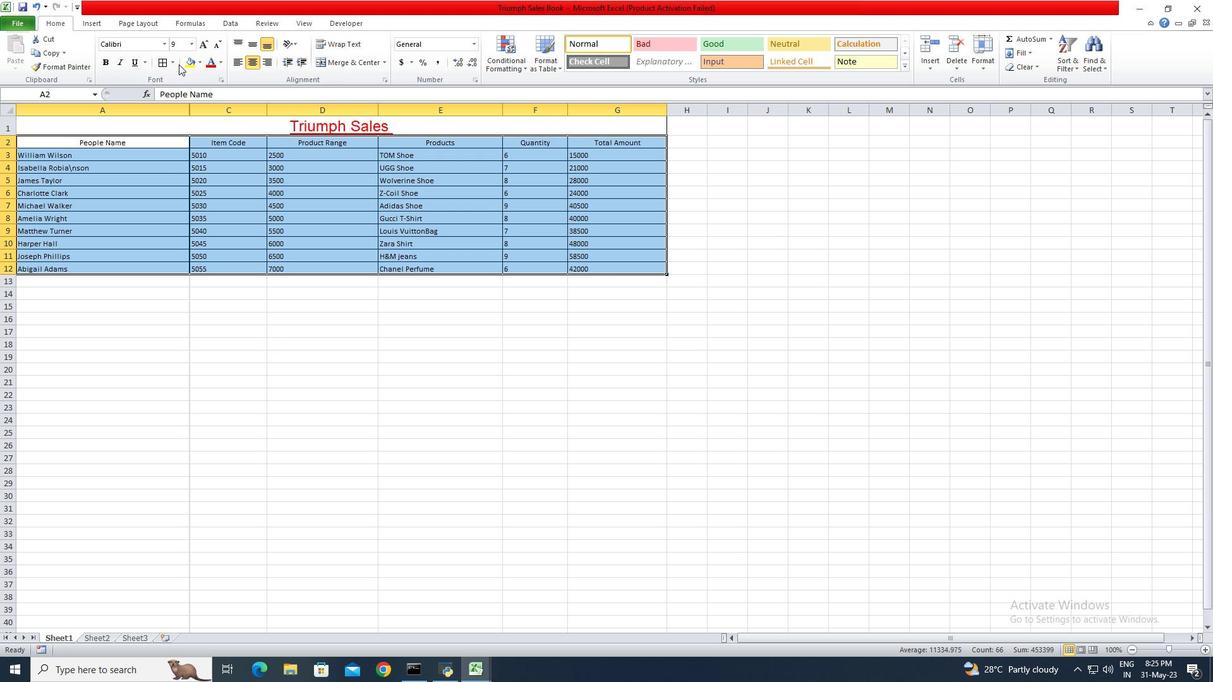 
Action: Mouse pressed left at (175, 63)
Screenshot: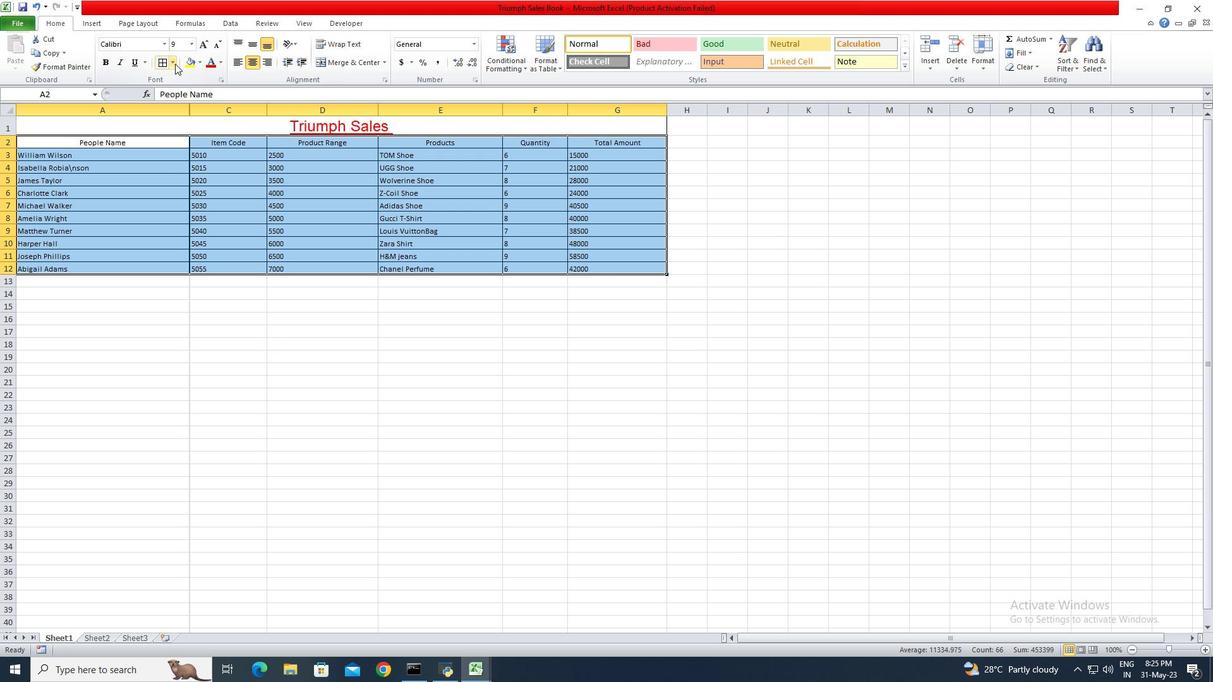 
Action: Mouse moved to (185, 148)
Screenshot: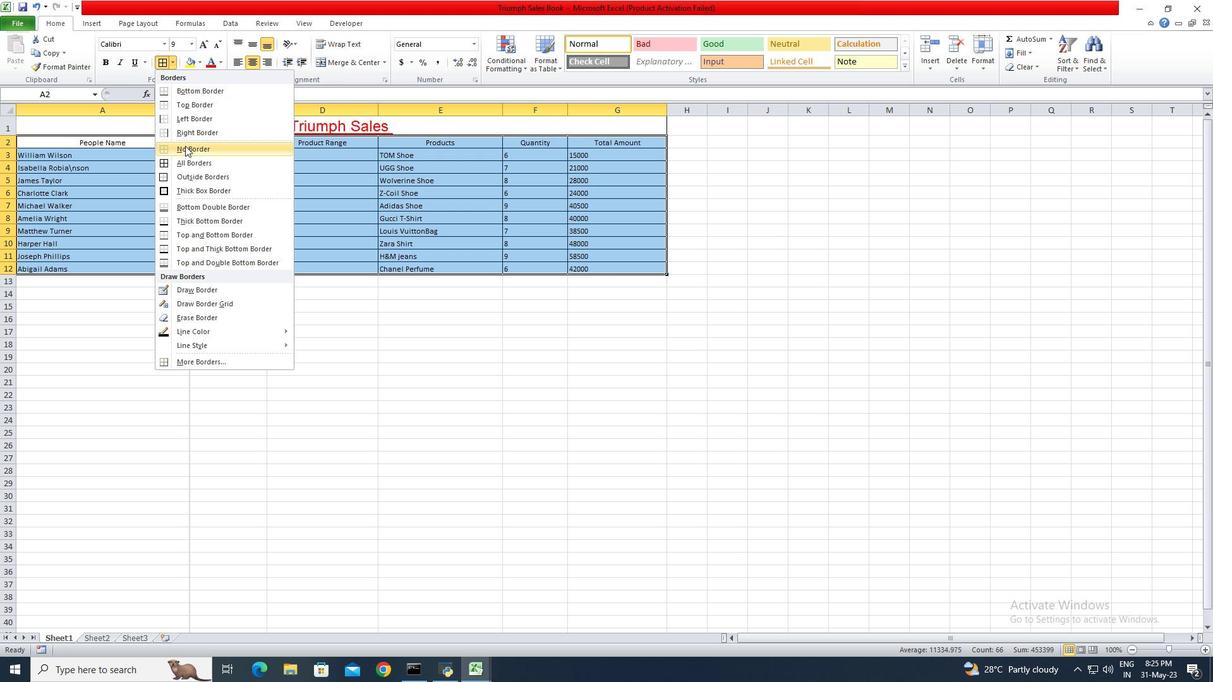 
Action: Mouse pressed left at (185, 148)
Screenshot: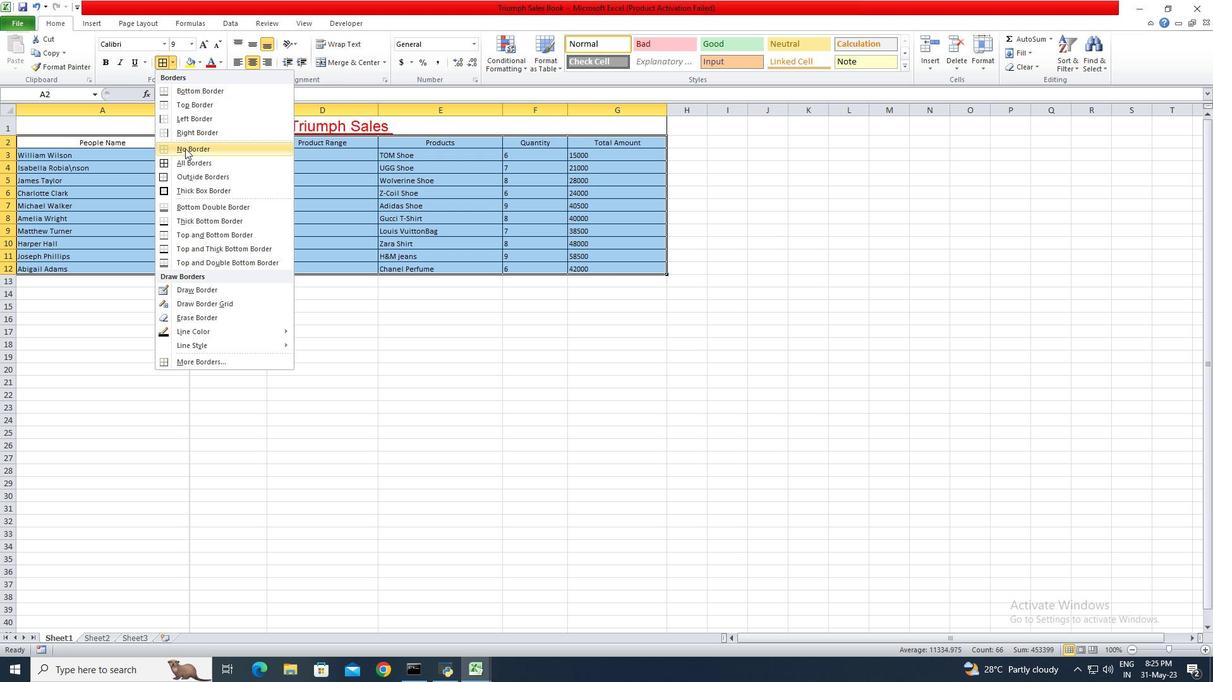 
Action: Mouse moved to (154, 182)
Screenshot: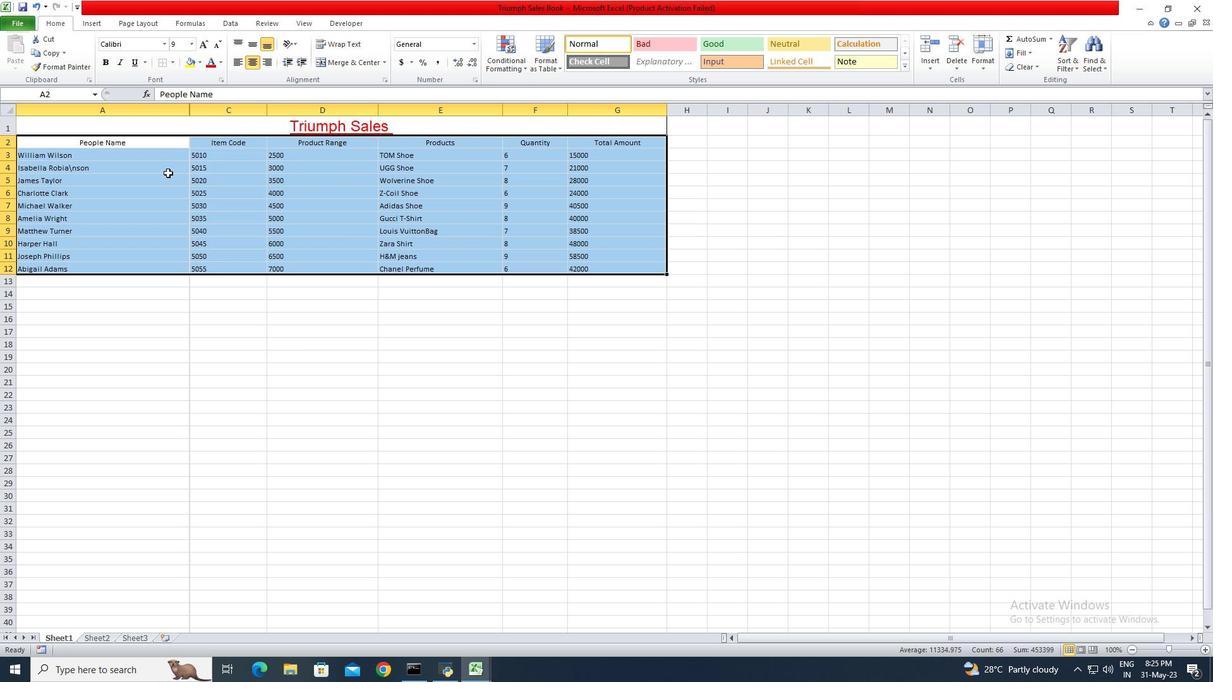 
Action: Mouse pressed left at (154, 182)
Screenshot: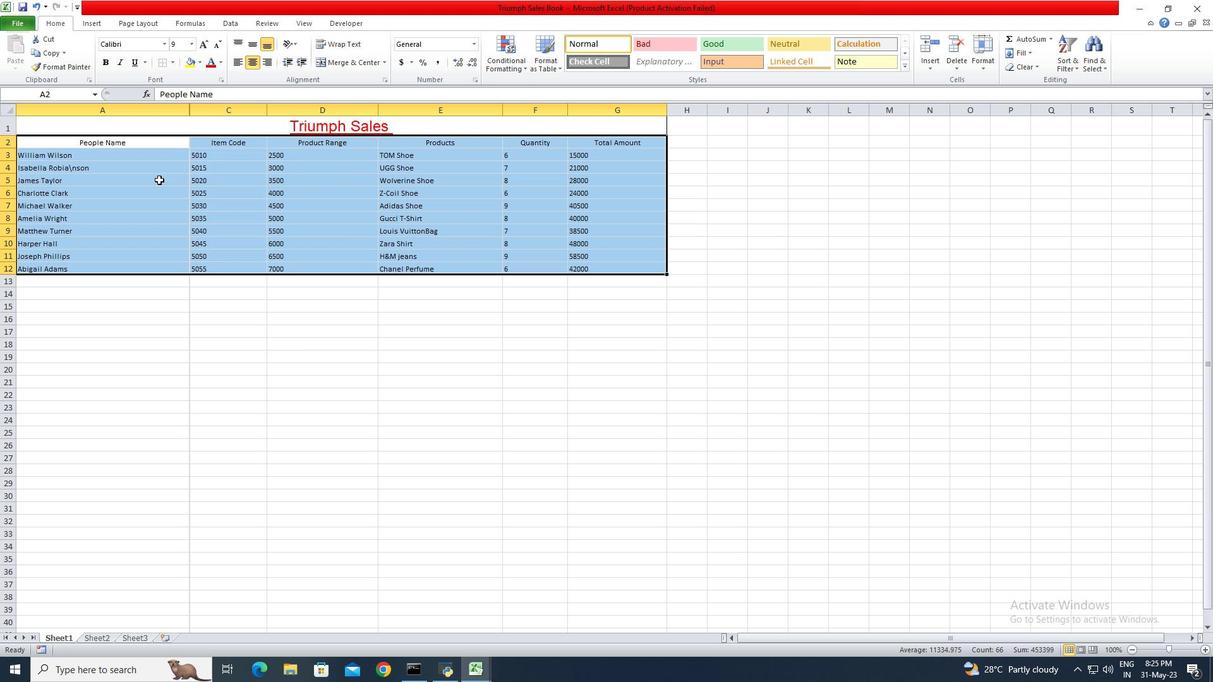 
Action: Mouse moved to (150, 223)
Screenshot: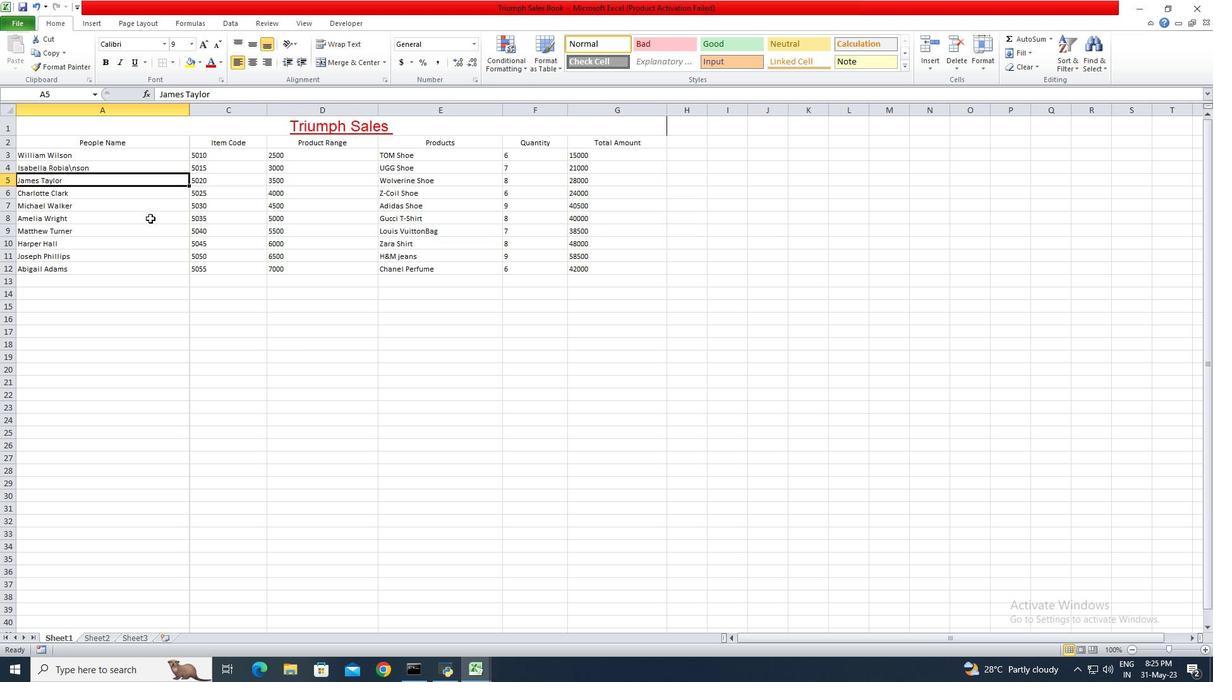 
Action: Mouse pressed left at (150, 223)
Screenshot: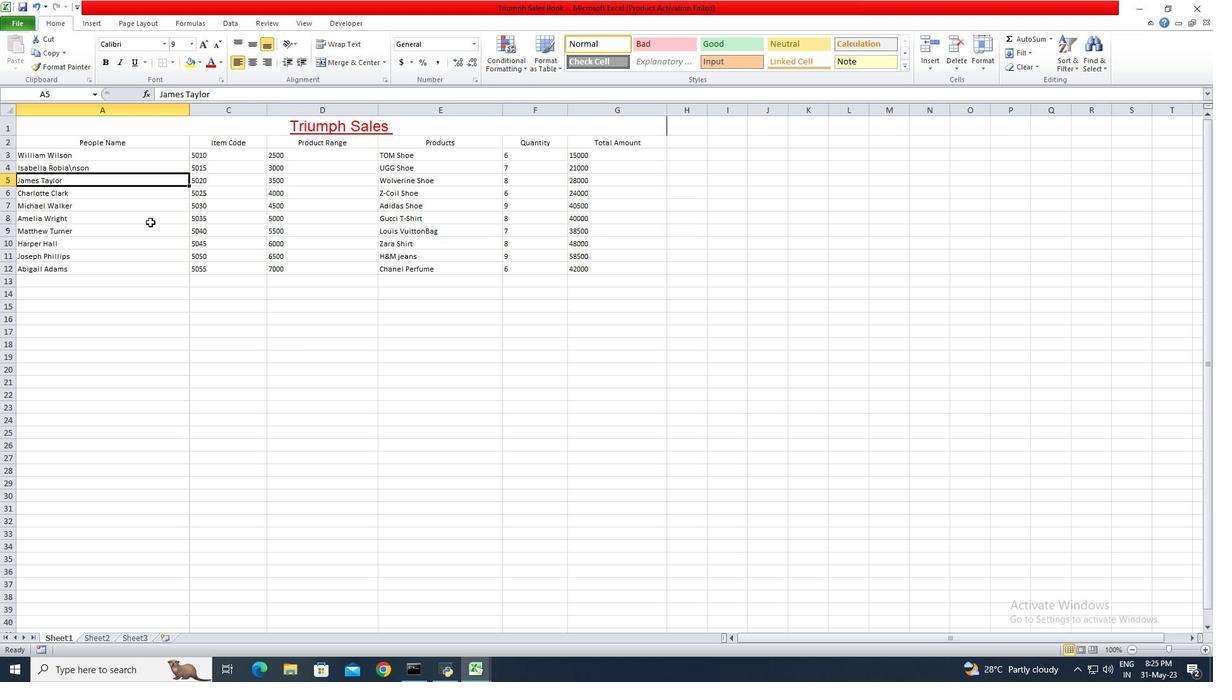 
Action: Mouse moved to (76, 127)
Screenshot: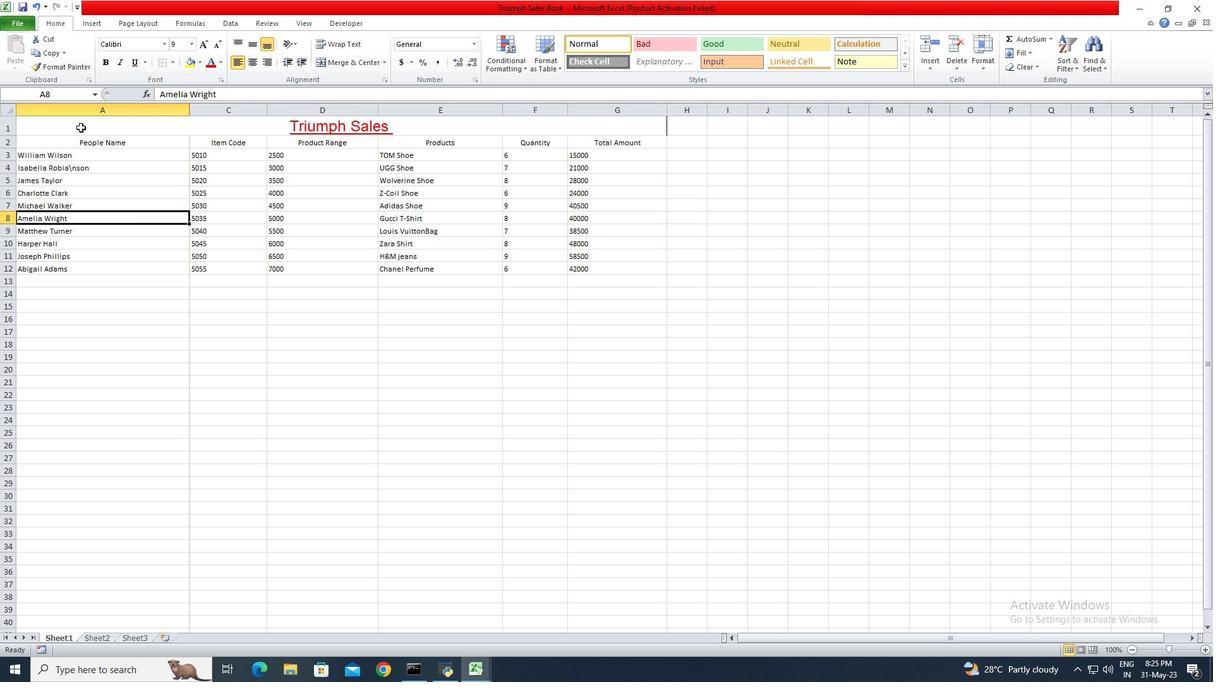 
Action: Mouse pressed left at (76, 127)
Screenshot: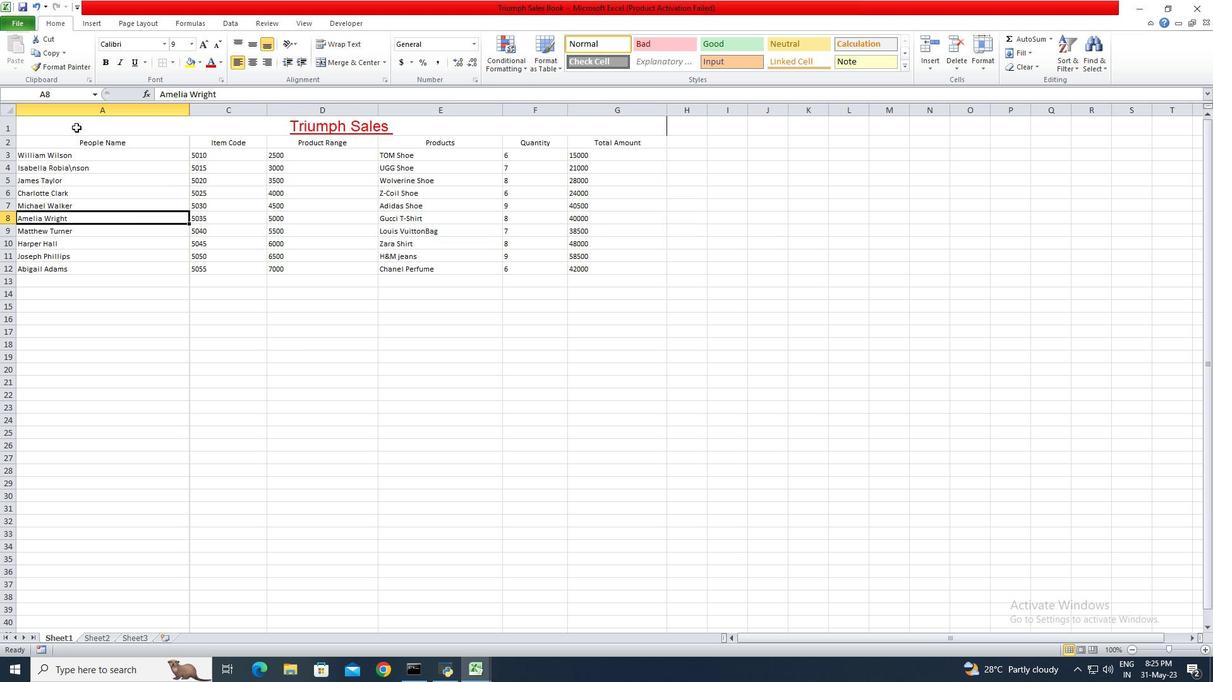 
Action: Mouse moved to (178, 65)
Screenshot: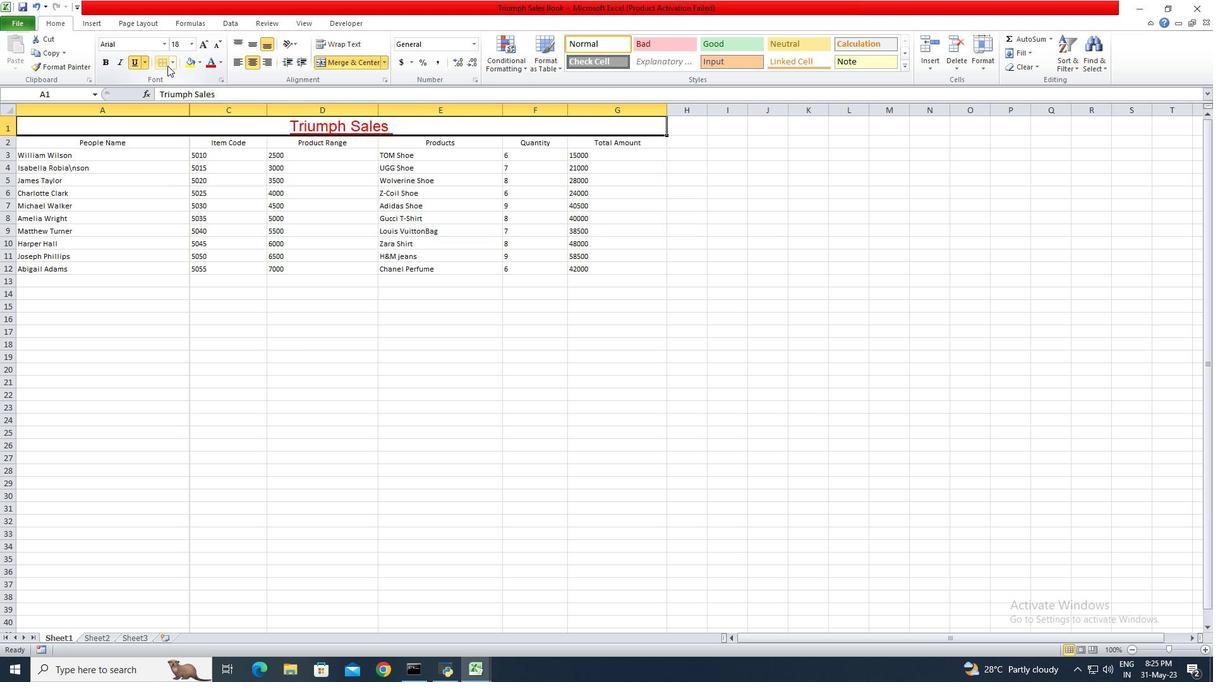 
Action: Mouse pressed left at (178, 65)
Screenshot: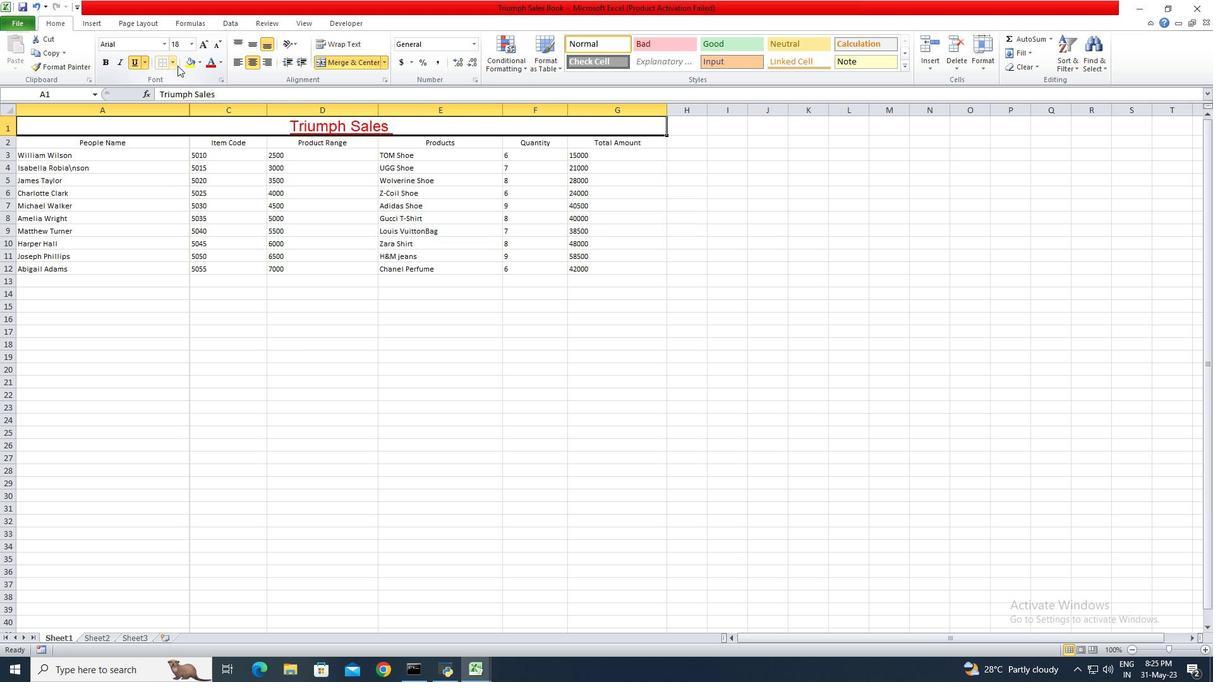 
Action: Mouse moved to (173, 61)
Screenshot: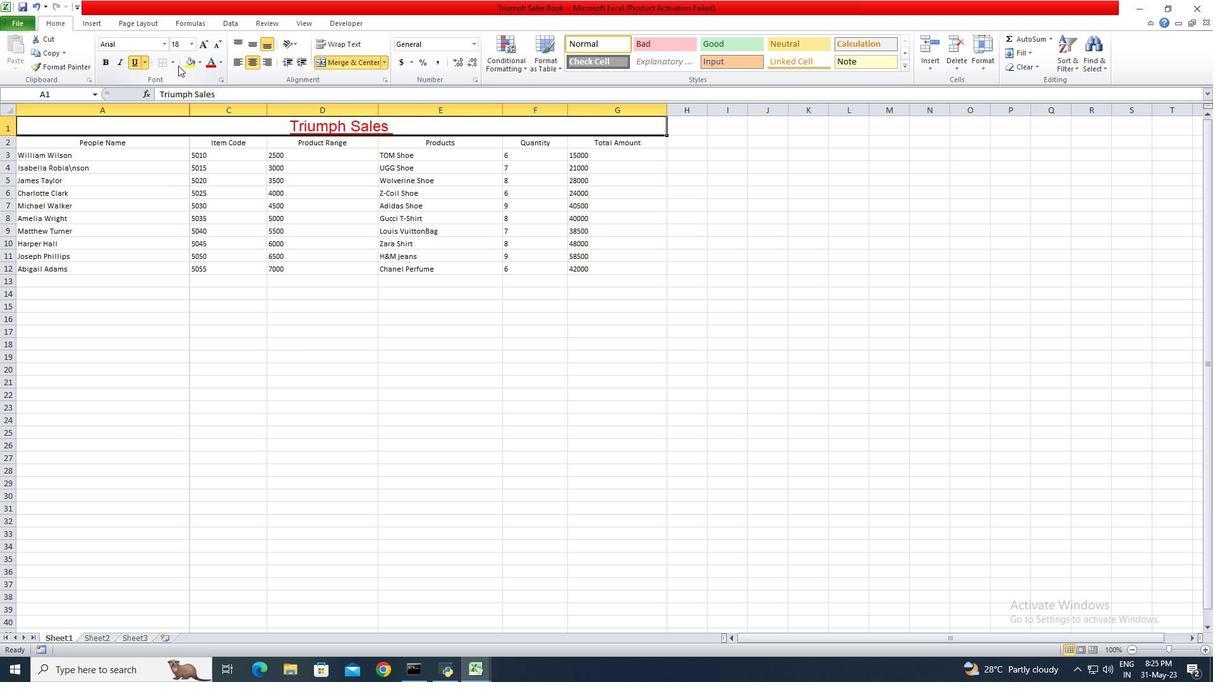 
Action: Mouse pressed left at (173, 61)
Screenshot: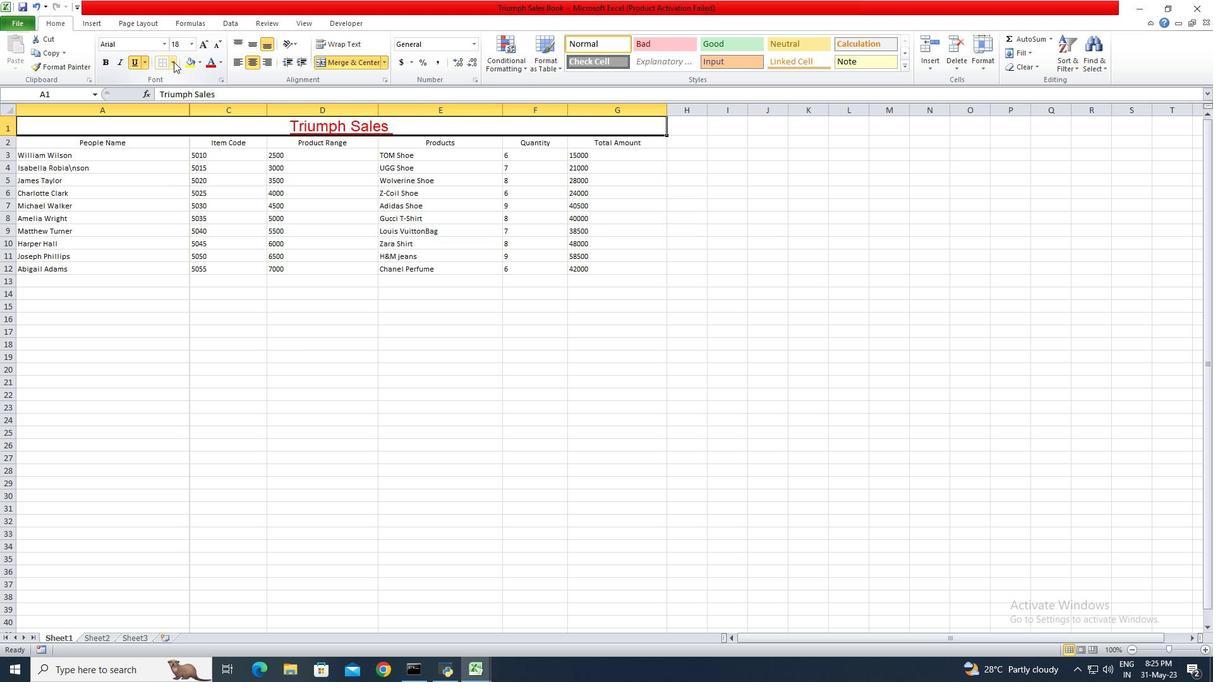 
Action: Mouse moved to (174, 161)
Screenshot: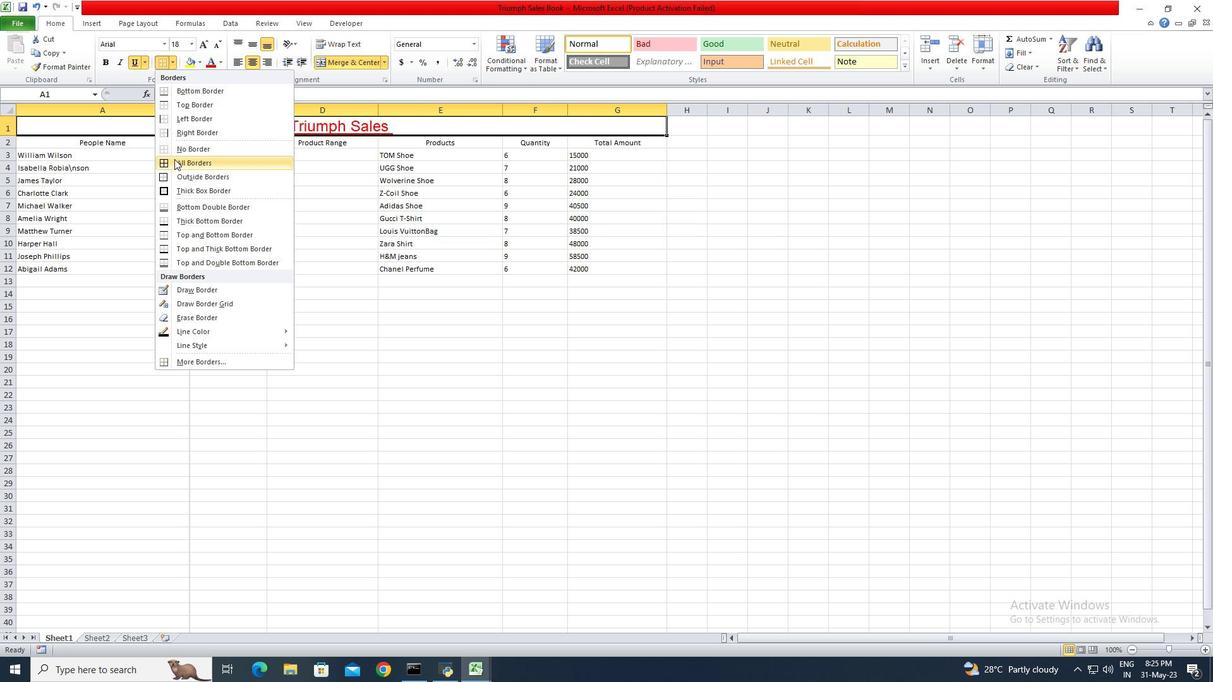 
Action: Mouse pressed left at (174, 161)
Screenshot: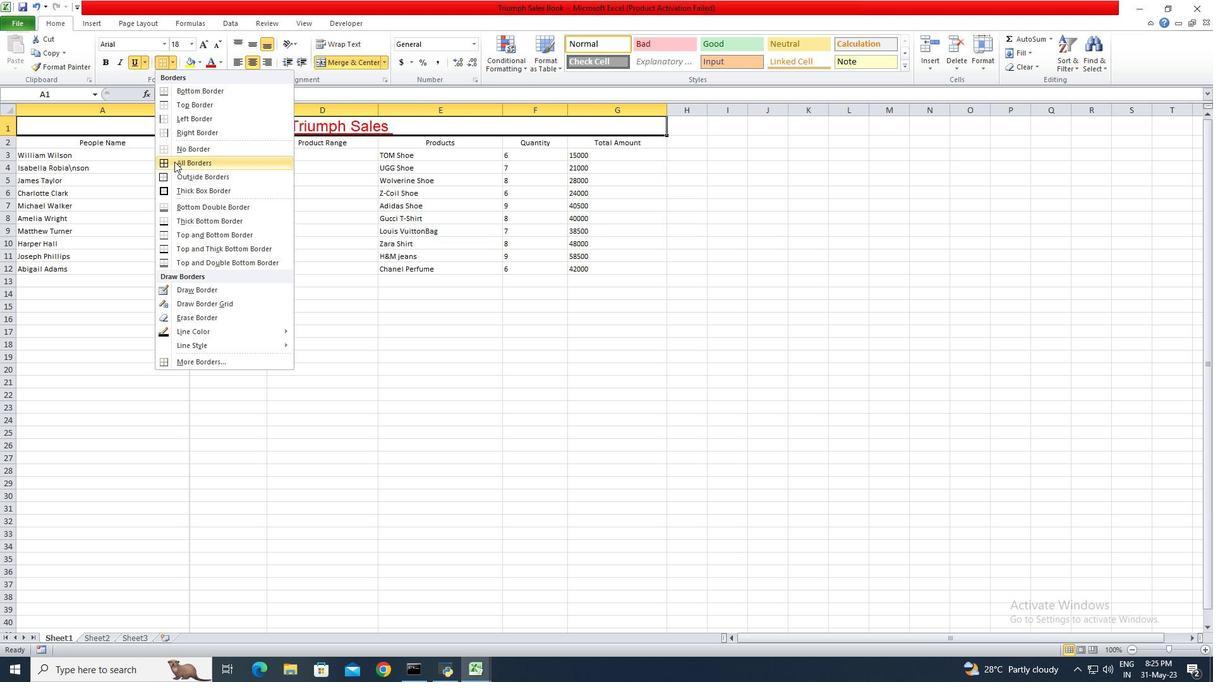 
Action: Mouse moved to (364, 276)
Screenshot: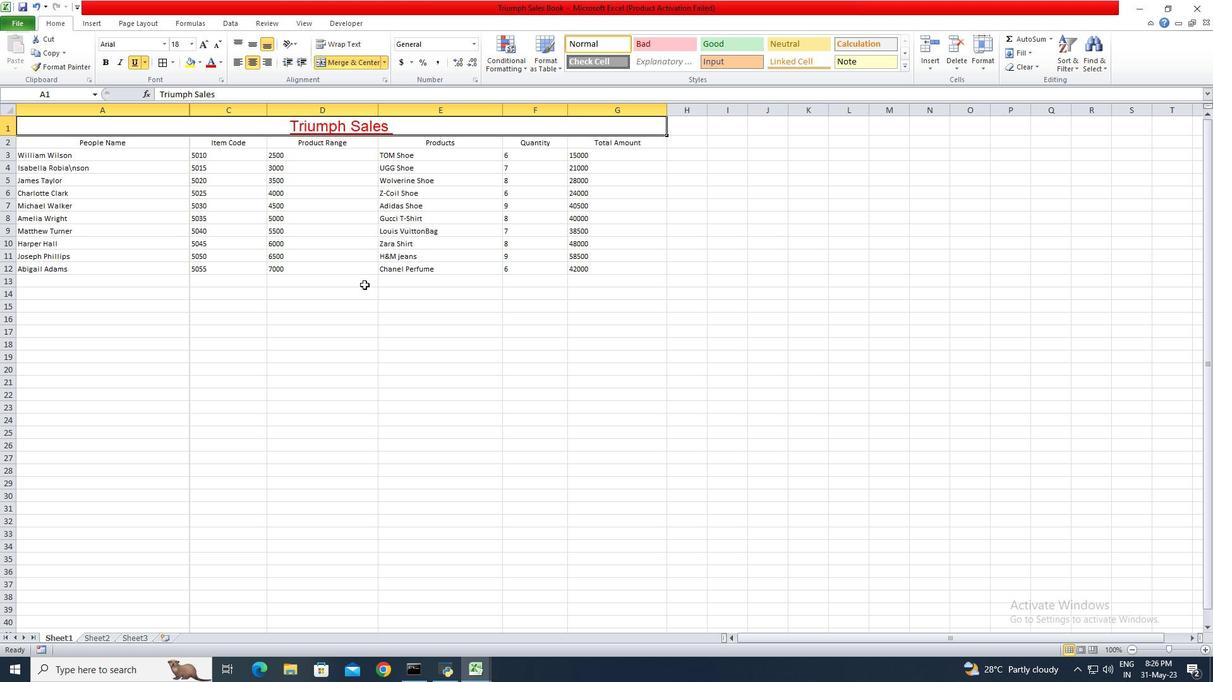 
Action: Mouse pressed left at (364, 276)
Screenshot: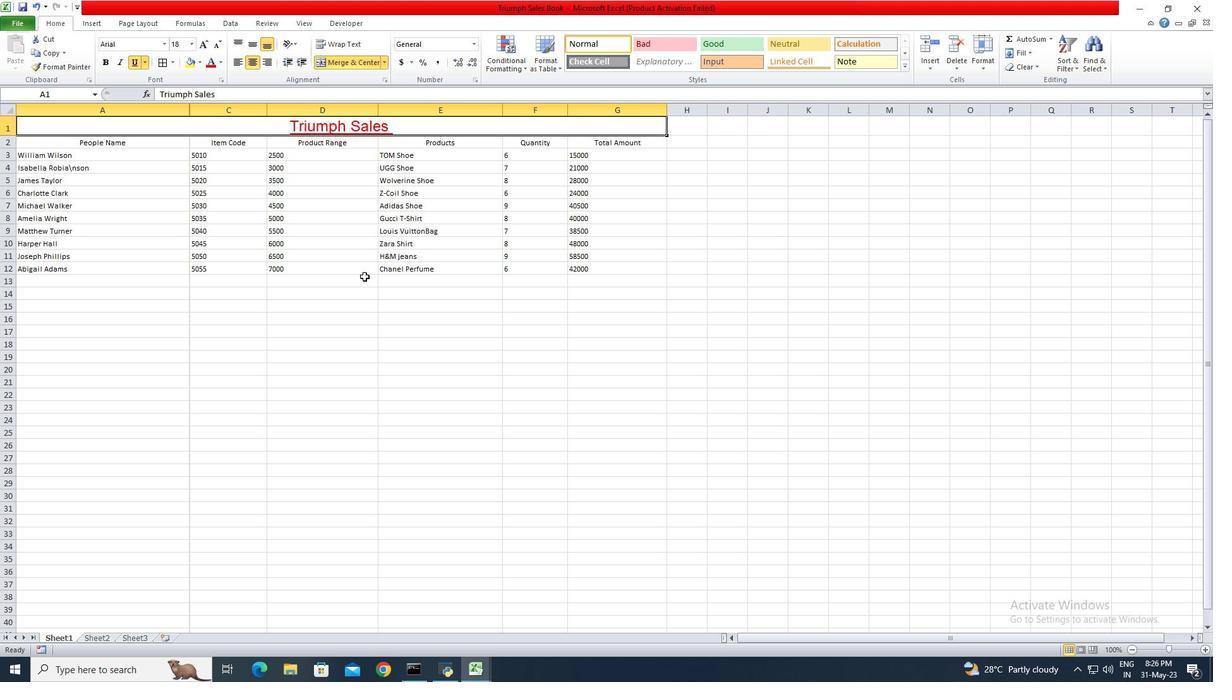 
Action: Mouse moved to (33, 153)
Screenshot: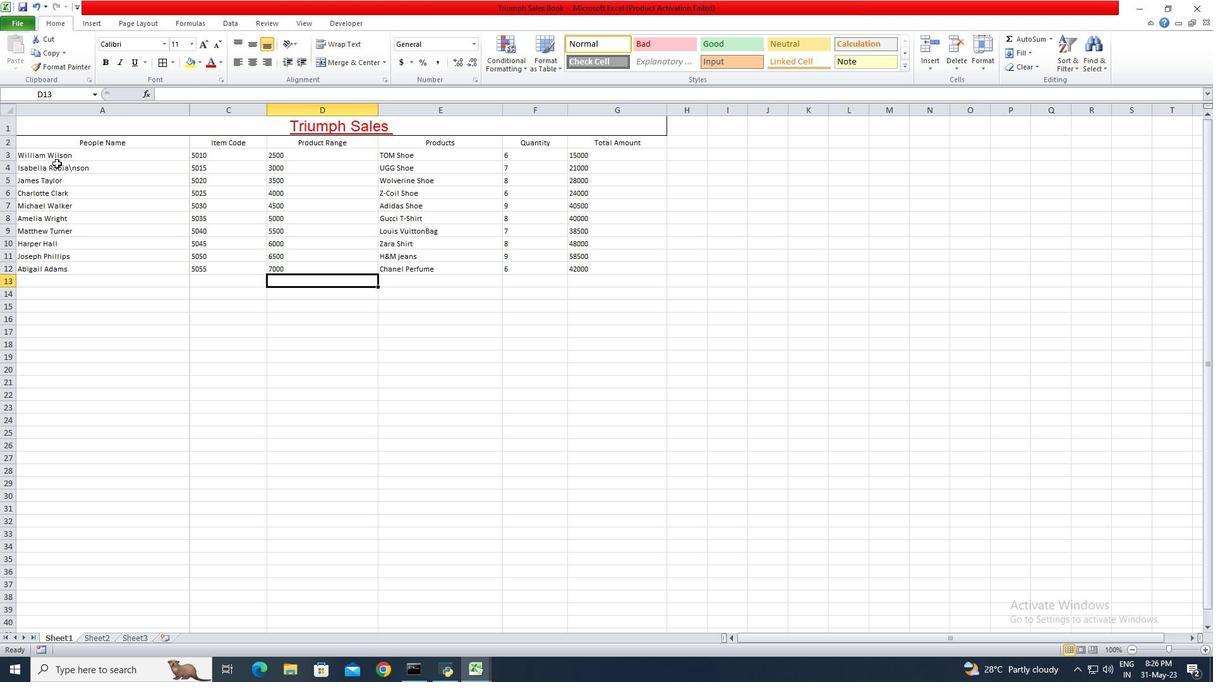 
Action: Mouse pressed left at (33, 153)
Screenshot: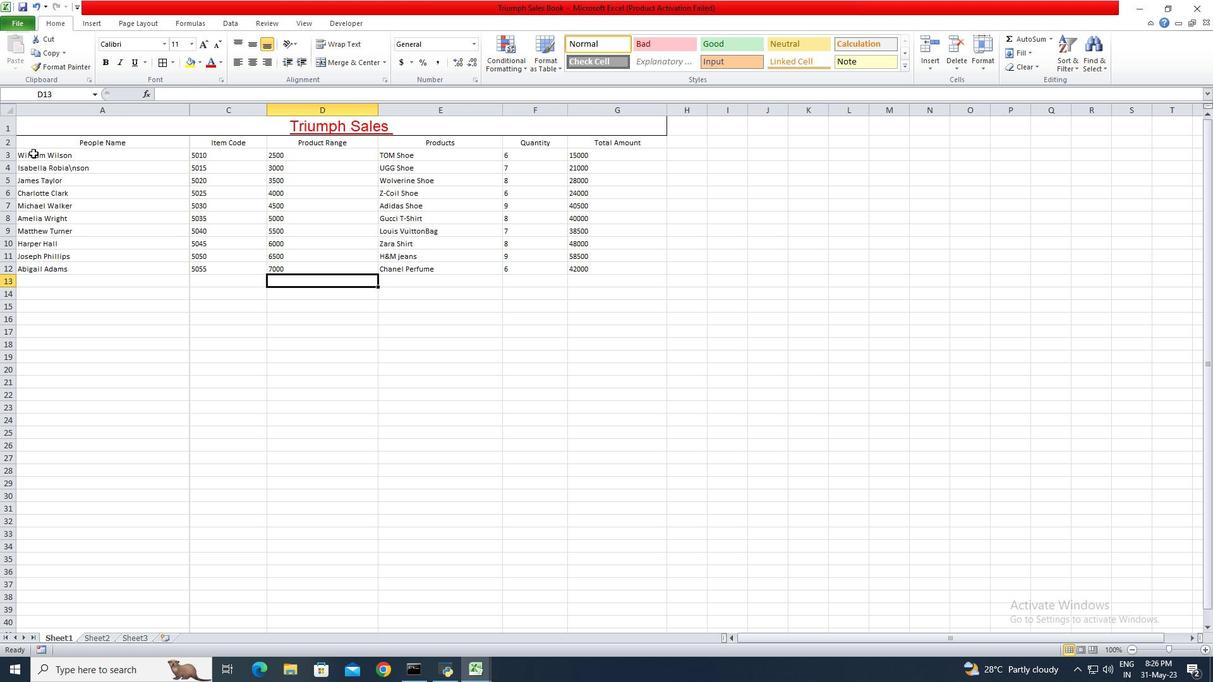 
Action: Mouse moved to (436, 252)
Screenshot: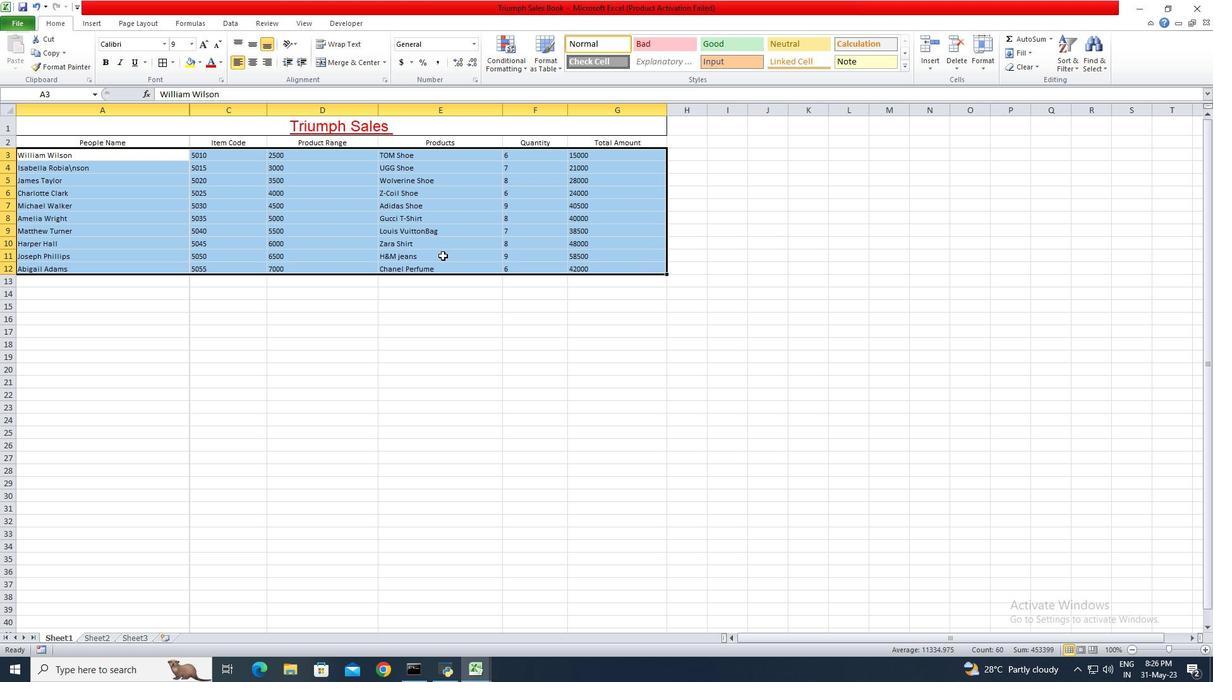 
Action: Mouse pressed left at (436, 252)
Screenshot: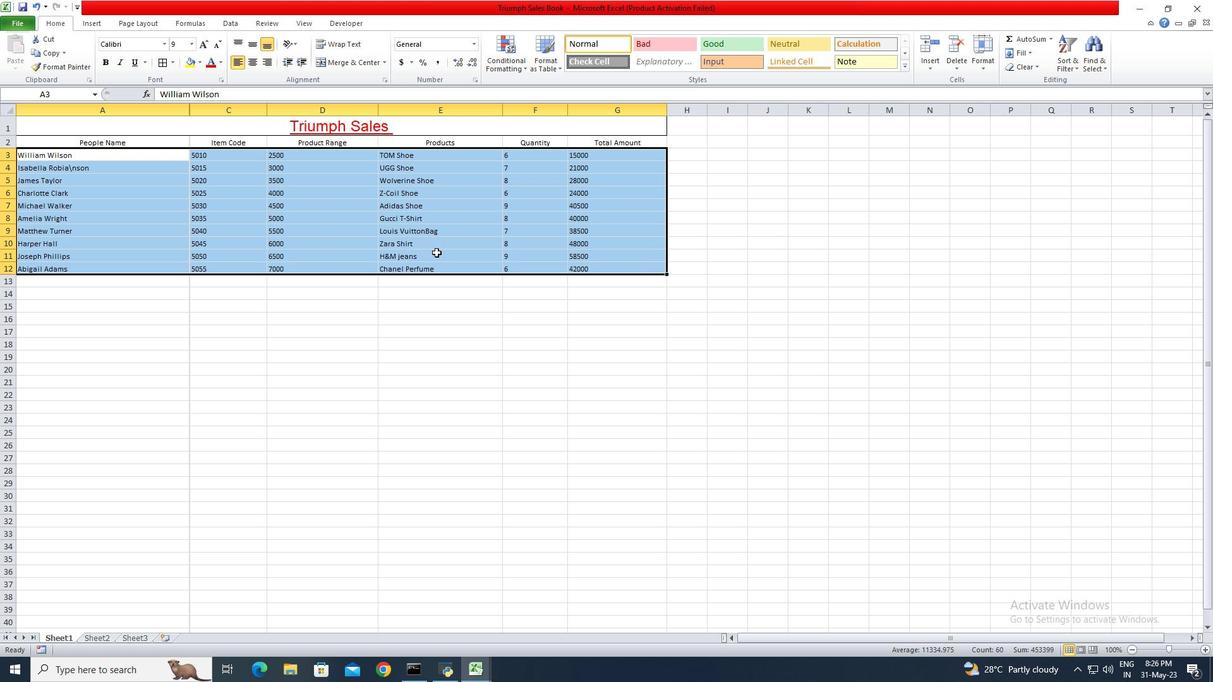 
Action: Mouse moved to (436, 252)
Screenshot: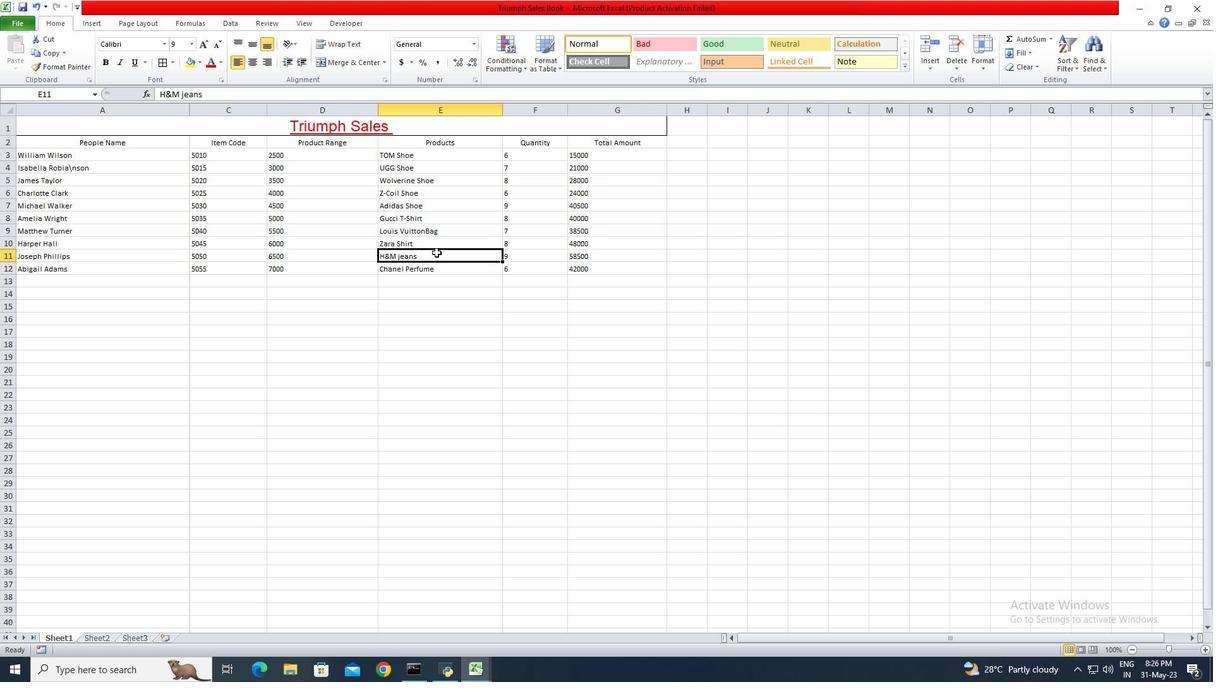 
Action: Mouse pressed left at (436, 252)
Screenshot: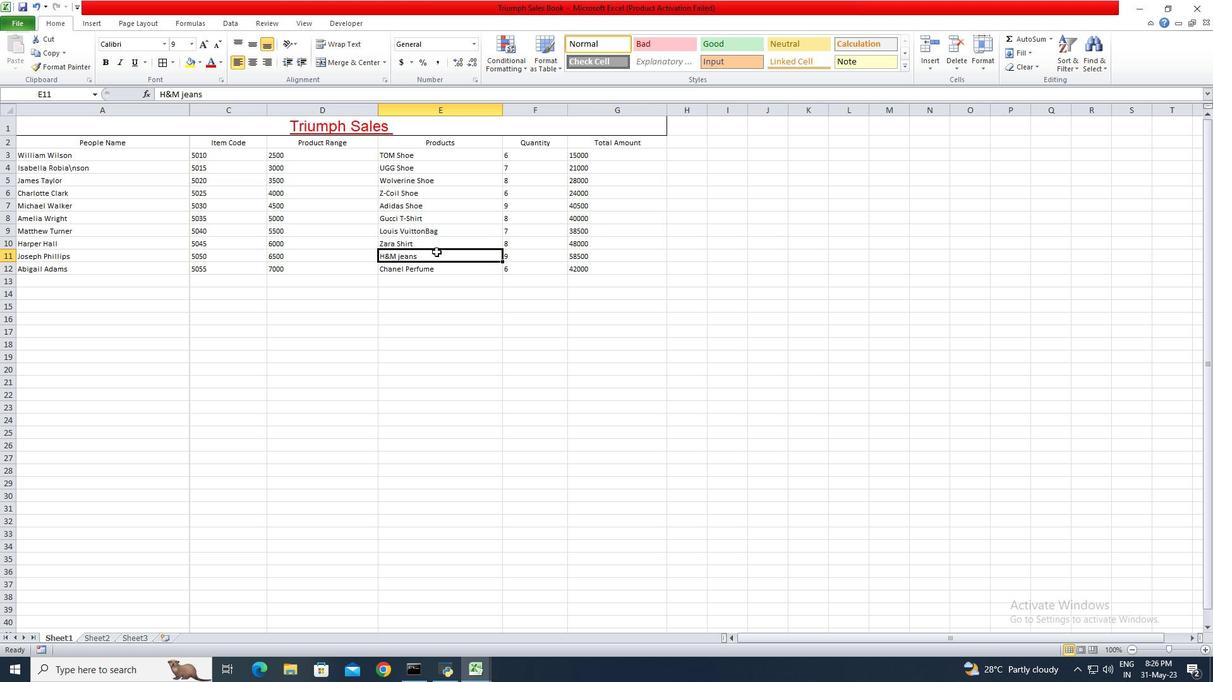
Action: Mouse moved to (347, 228)
Screenshot: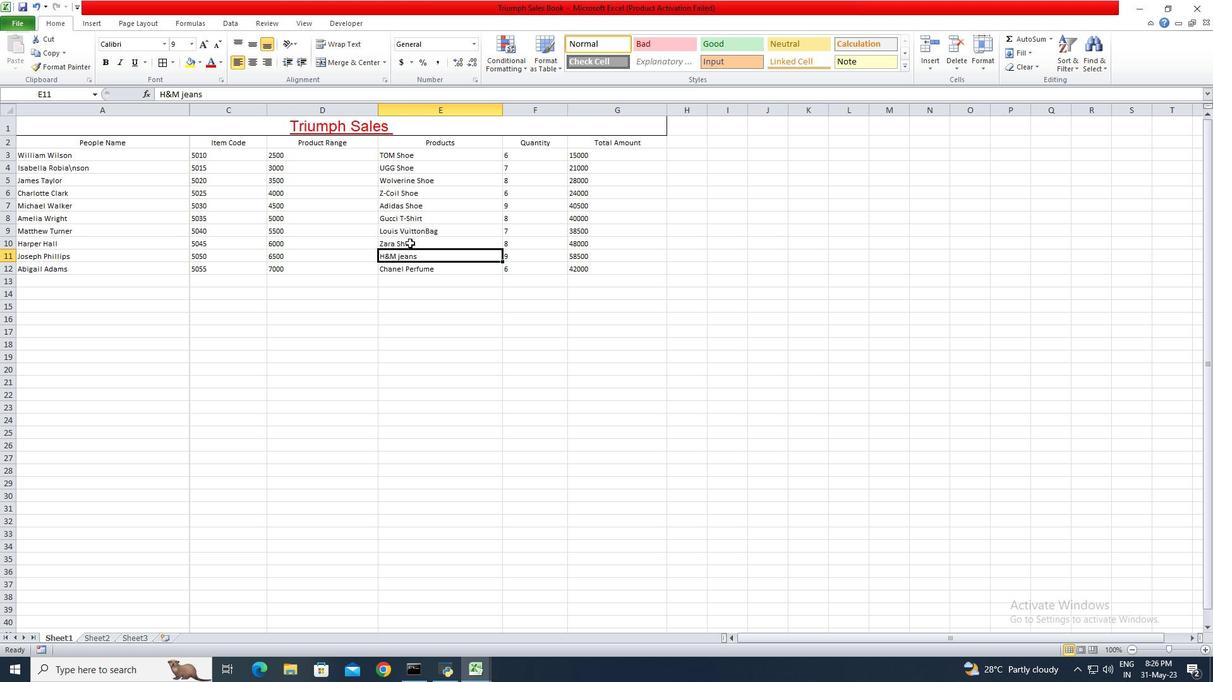 
Action: Mouse pressed left at (347, 228)
Screenshot: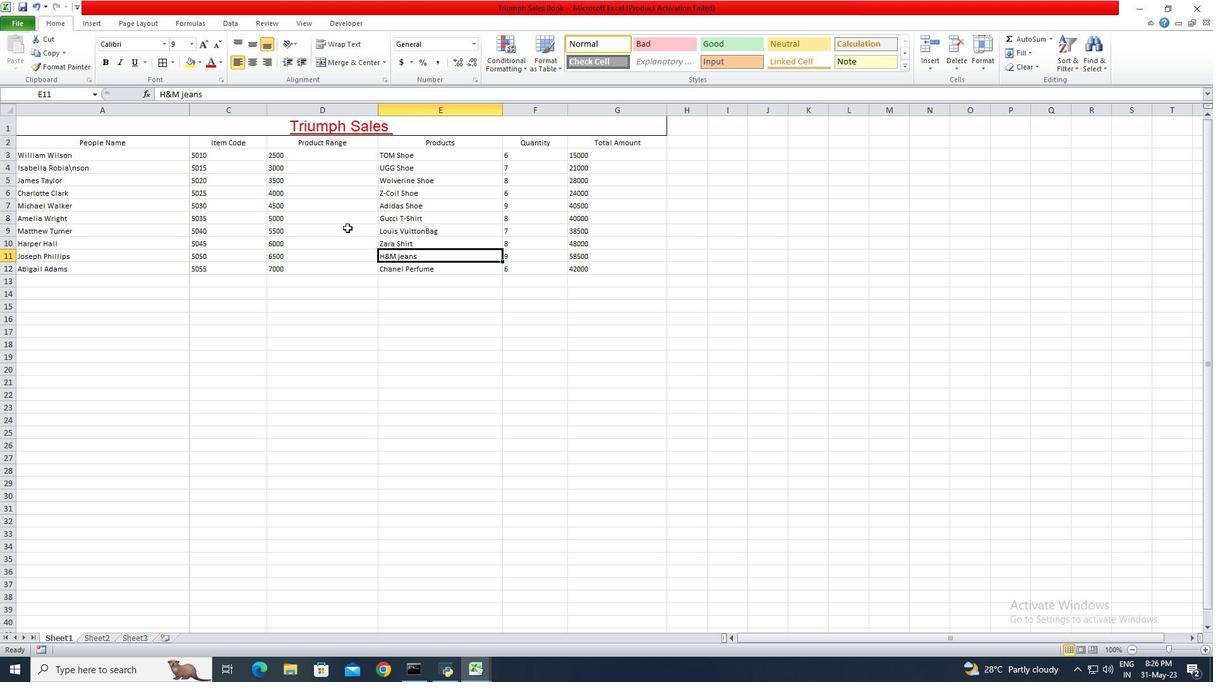 
Action: Mouse moved to (398, 152)
Screenshot: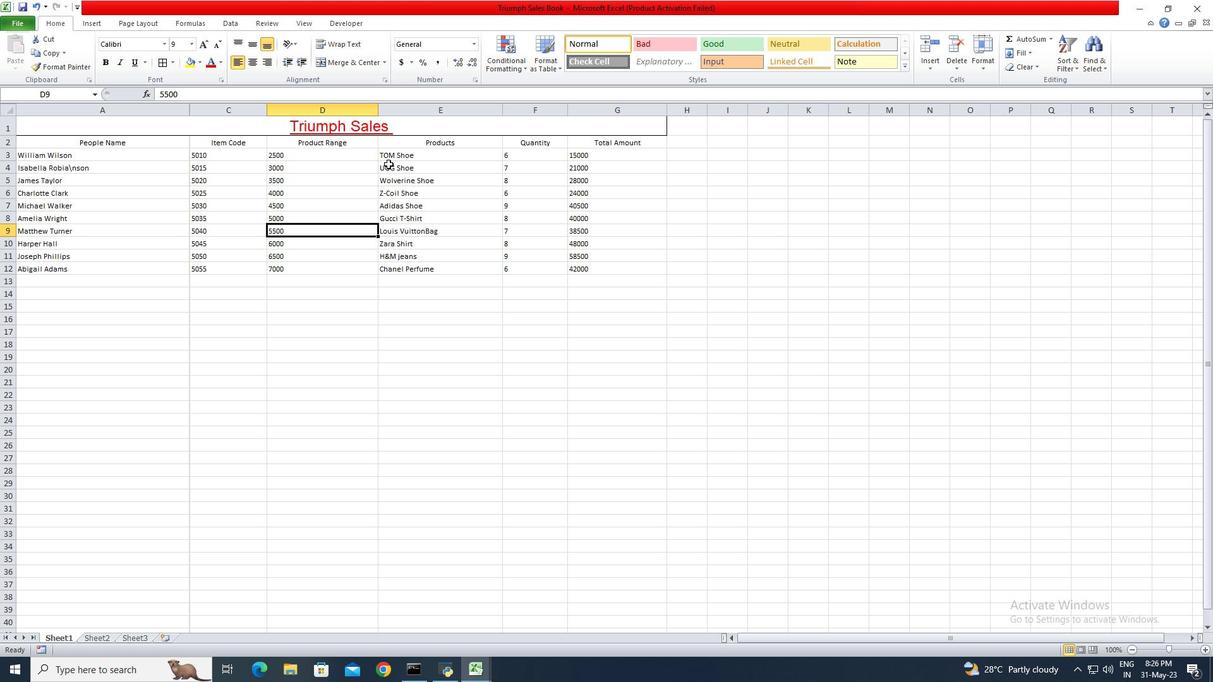 
Action: Mouse pressed left at (398, 152)
Screenshot: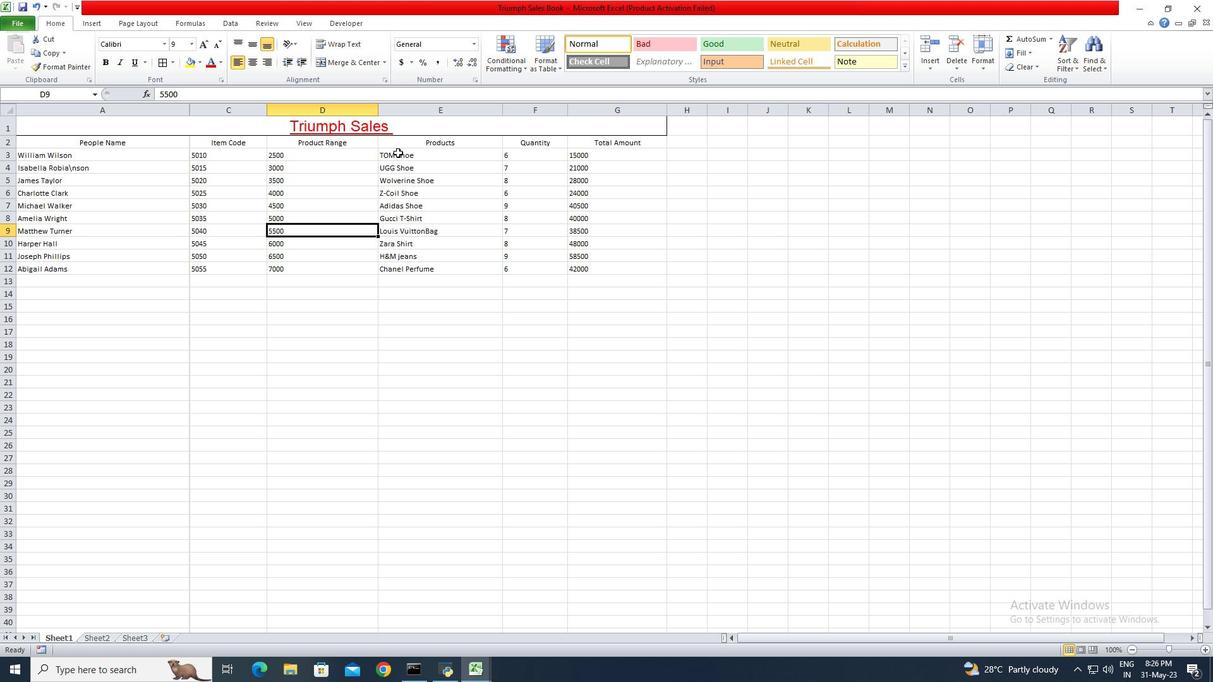 
Action: Mouse moved to (299, 190)
Screenshot: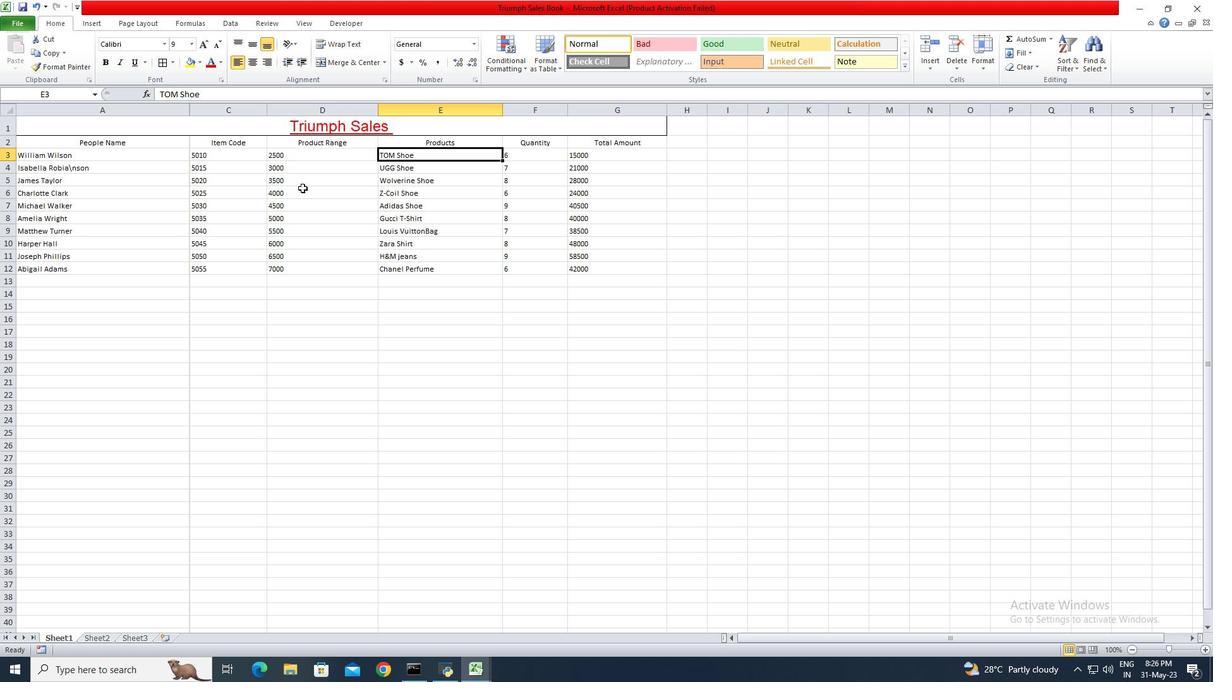 
Action: Mouse pressed left at (299, 190)
Screenshot: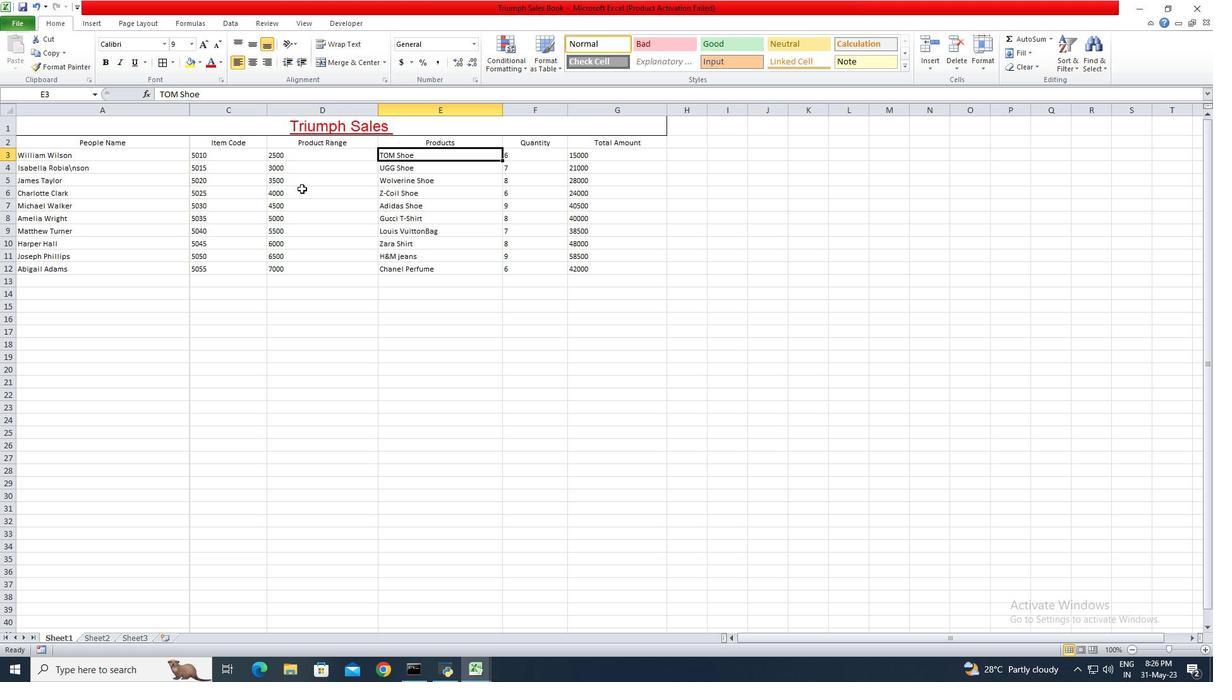 
Action: Mouse moved to (41, 154)
Screenshot: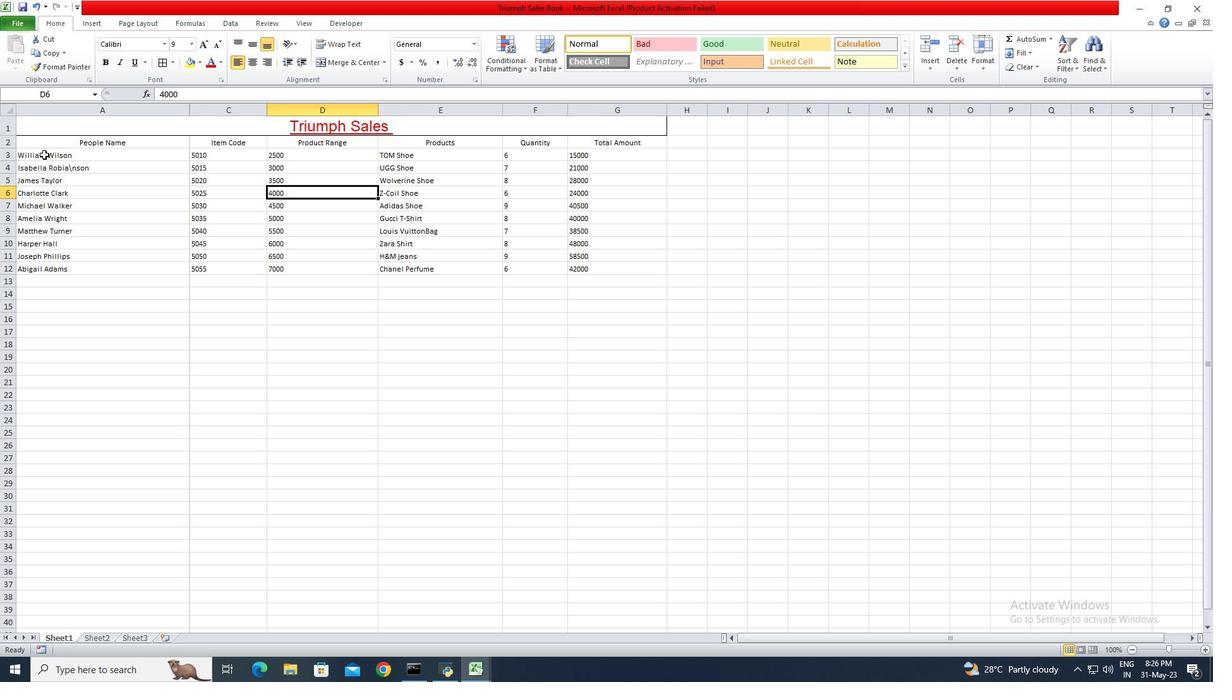 
Action: Mouse pressed left at (41, 154)
Screenshot: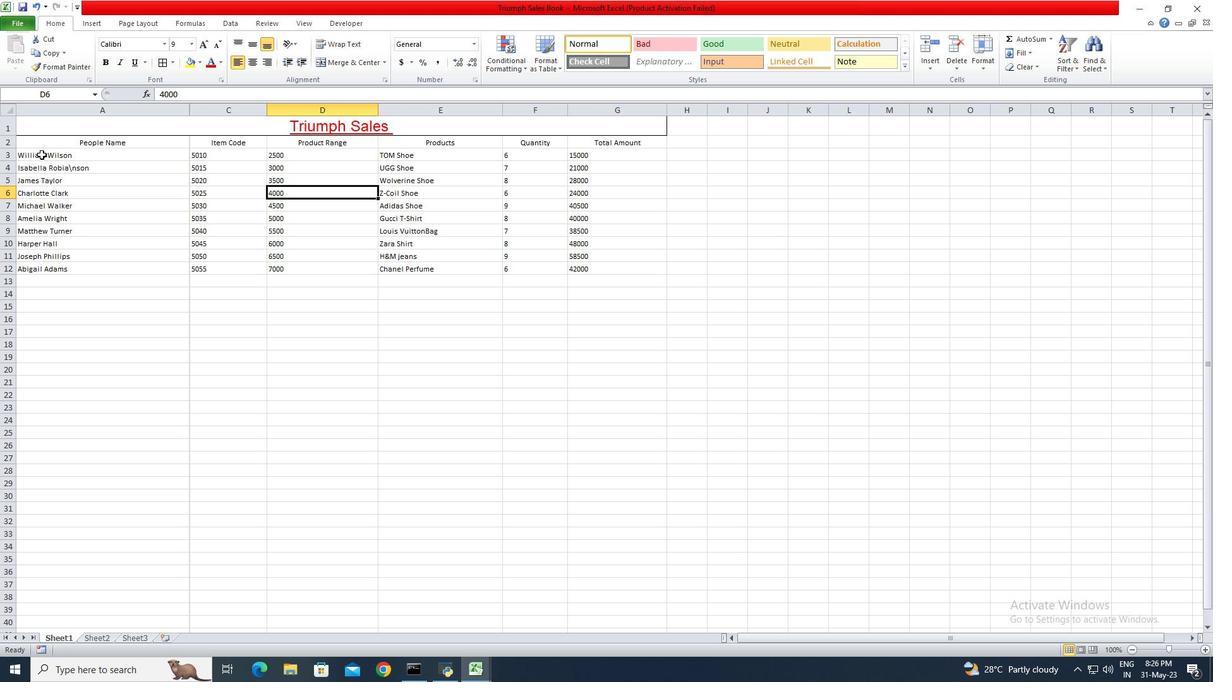 
Action: Mouse moved to (250, 61)
Screenshot: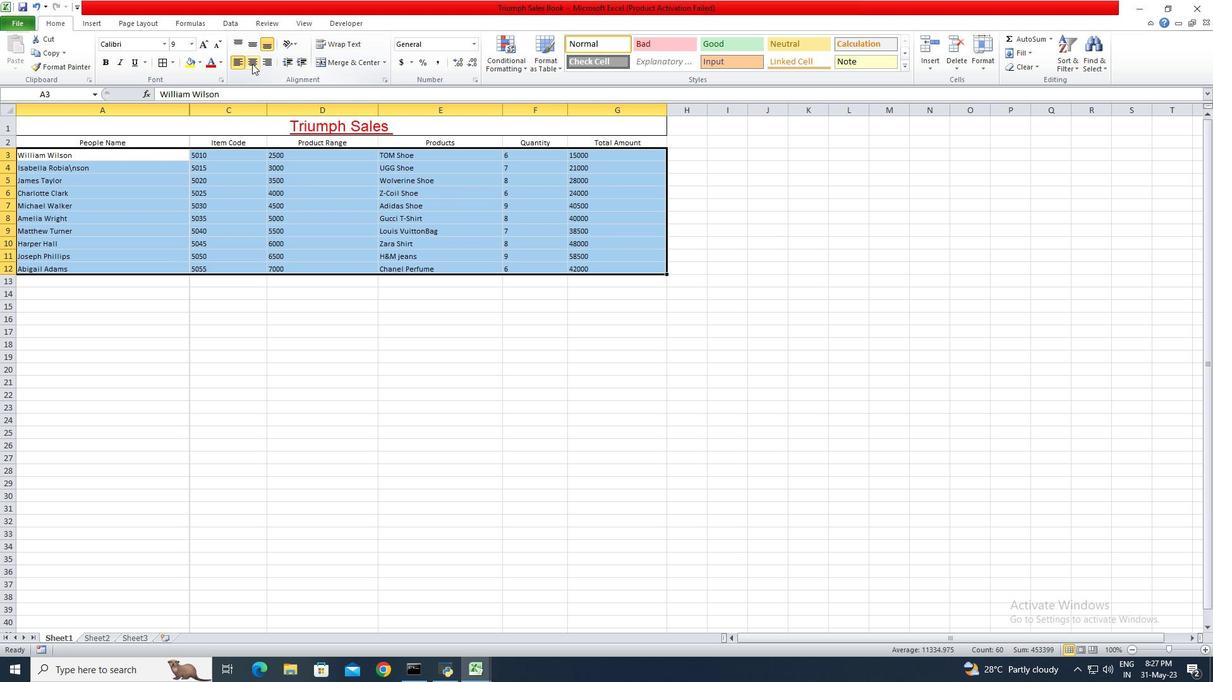 
Action: Mouse pressed left at (250, 61)
Screenshot: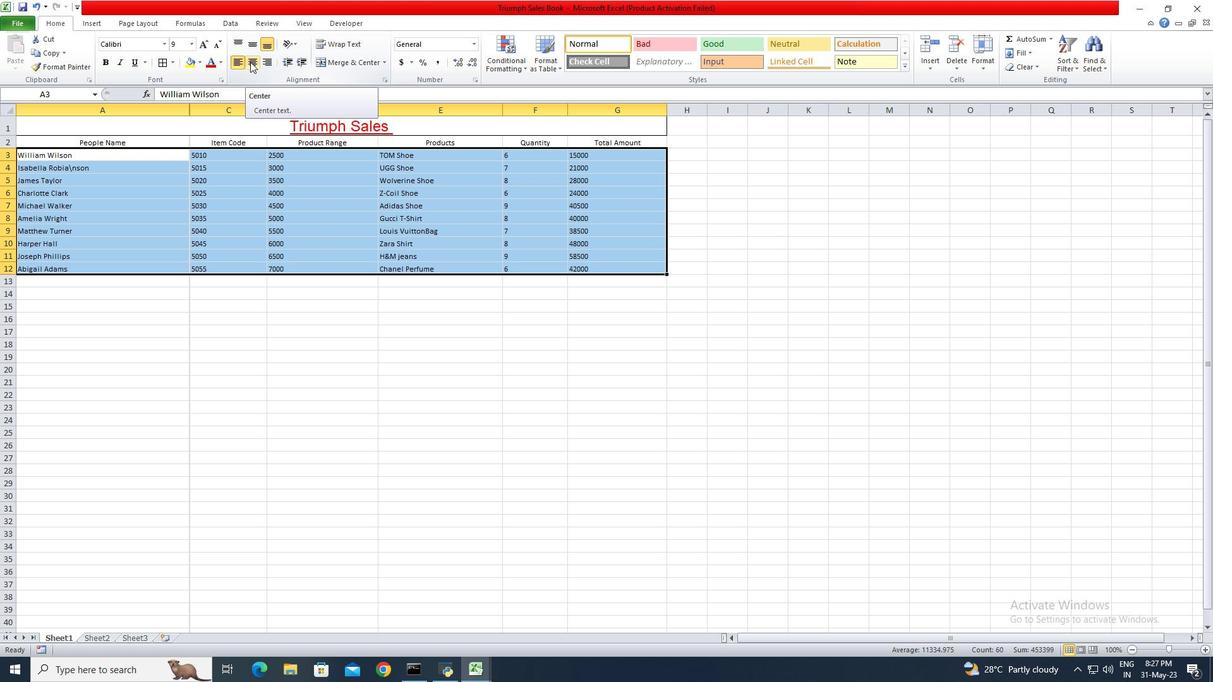 
Action: Mouse moved to (48, 139)
Screenshot: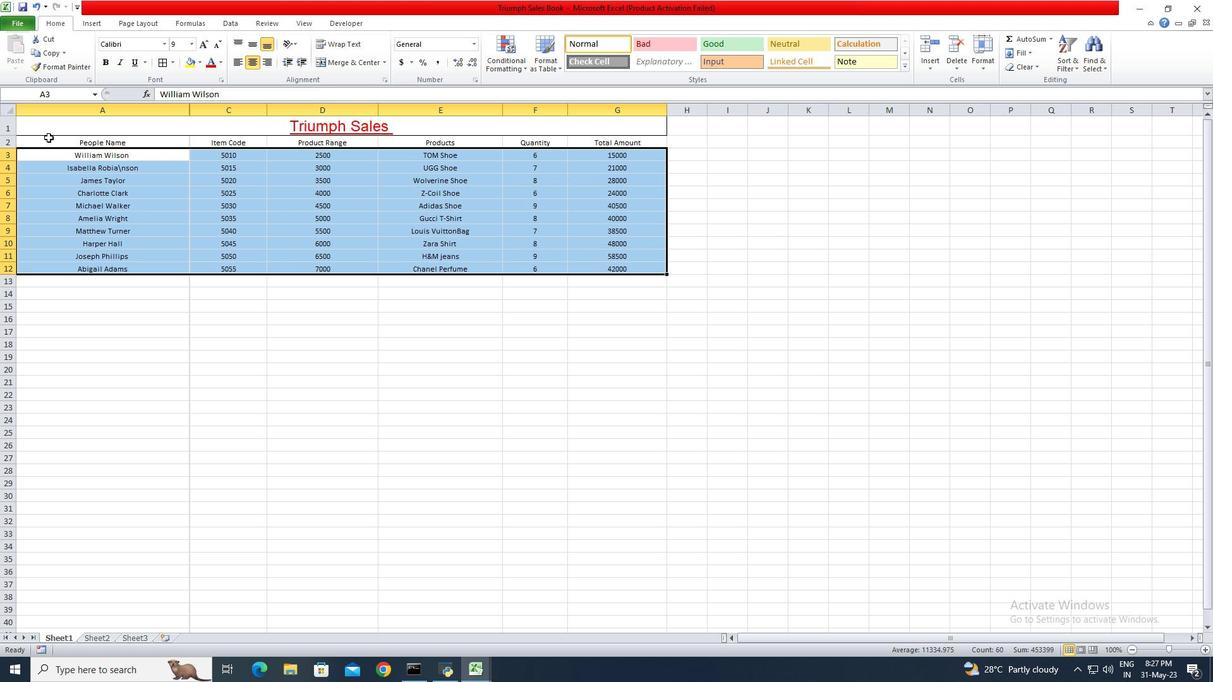 
Action: Mouse pressed left at (48, 139)
Screenshot: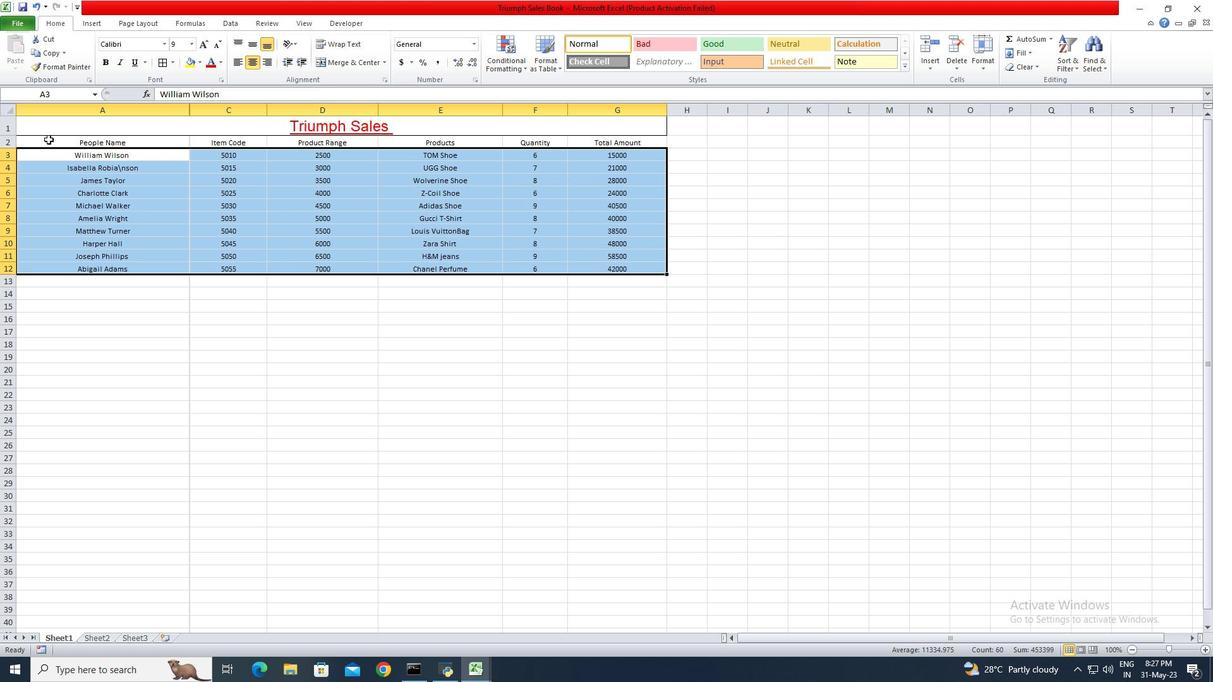 
Action: Mouse moved to (251, 62)
Screenshot: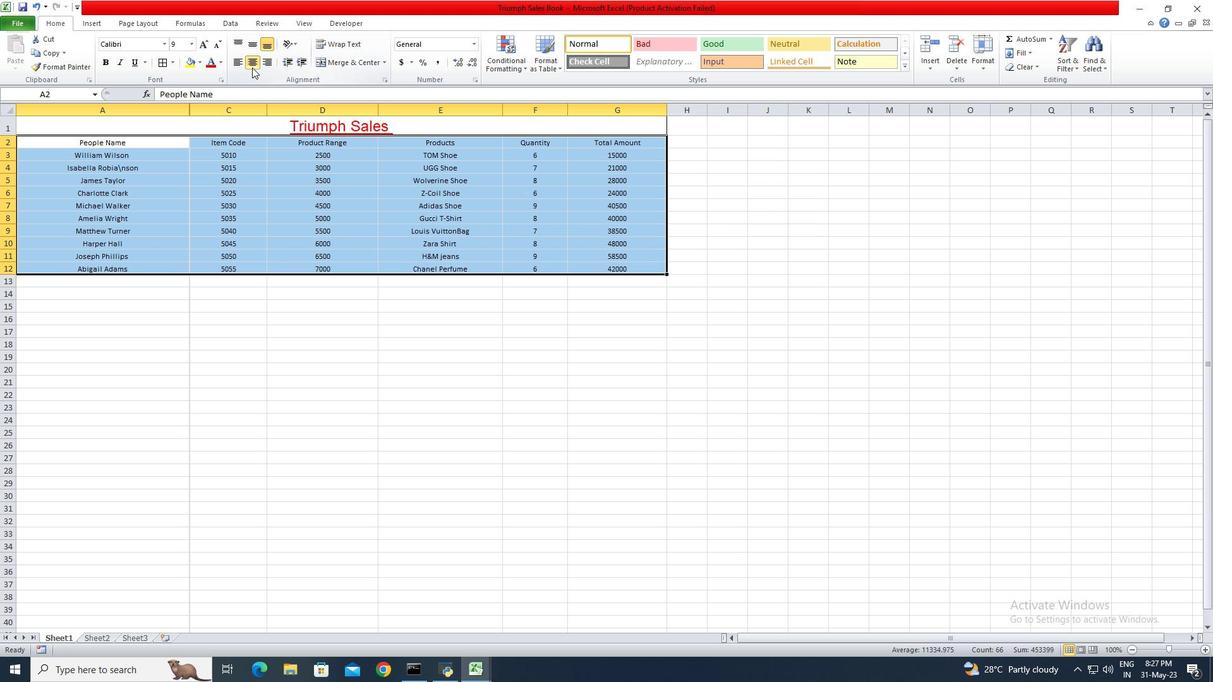 
Action: Mouse pressed left at (251, 62)
Screenshot: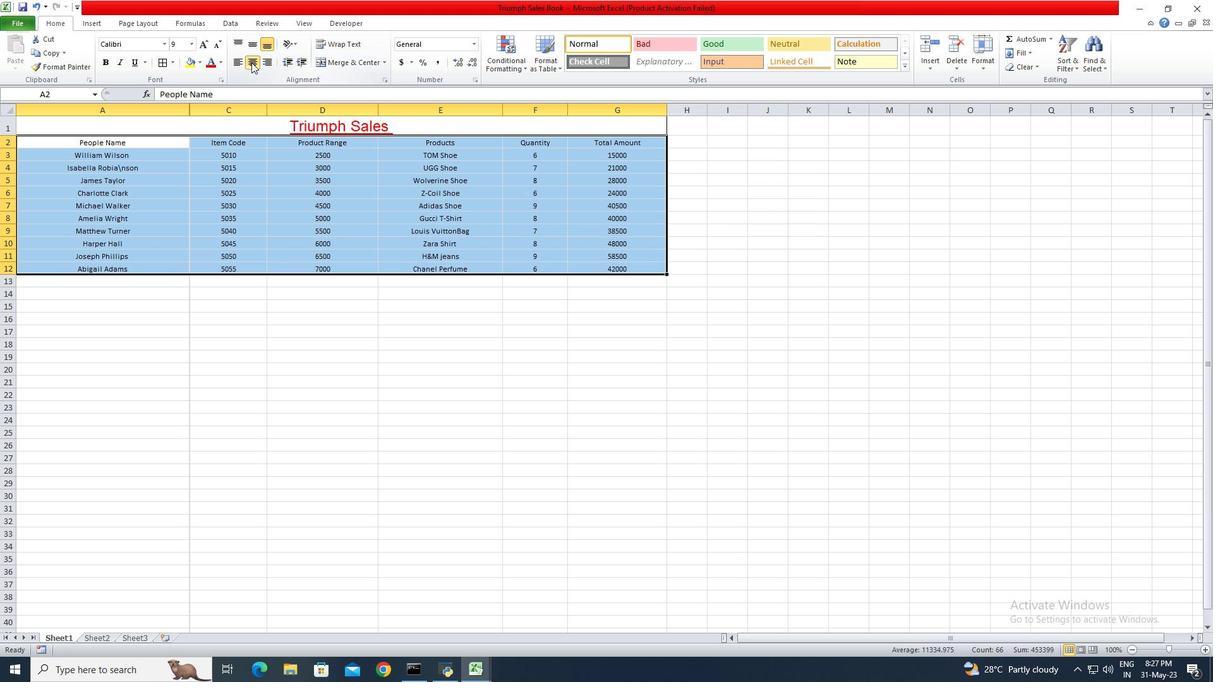 
Action: Mouse pressed left at (251, 62)
Screenshot: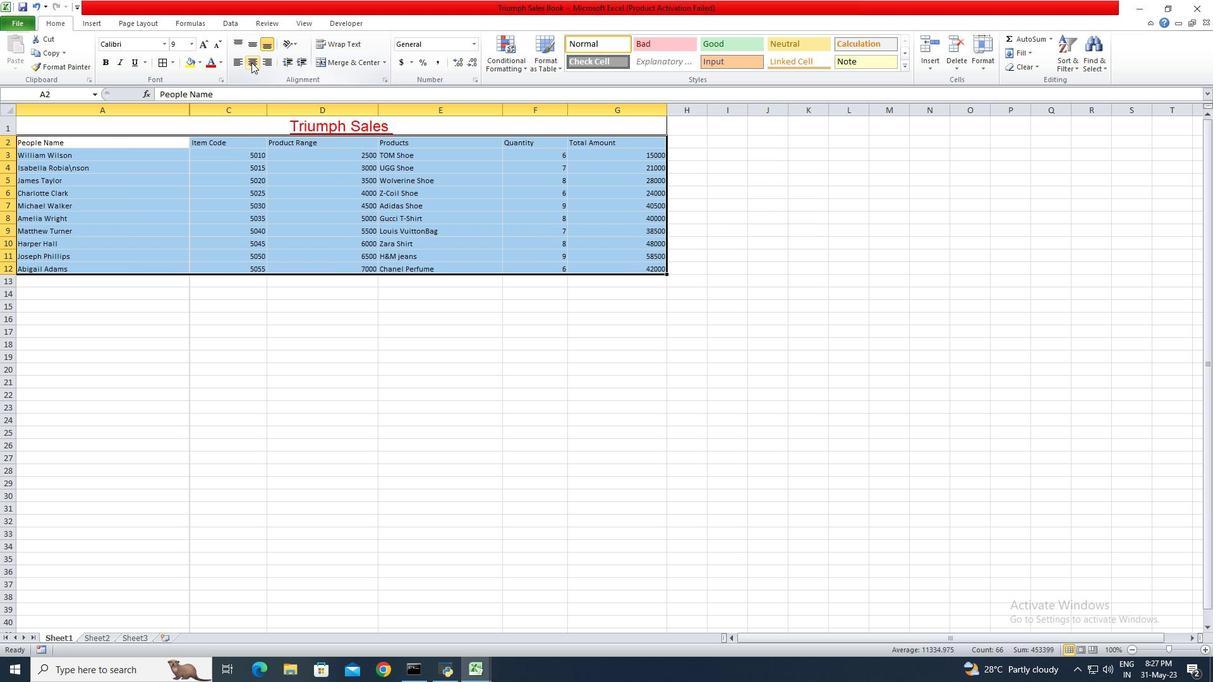
Action: Mouse moved to (331, 331)
Screenshot: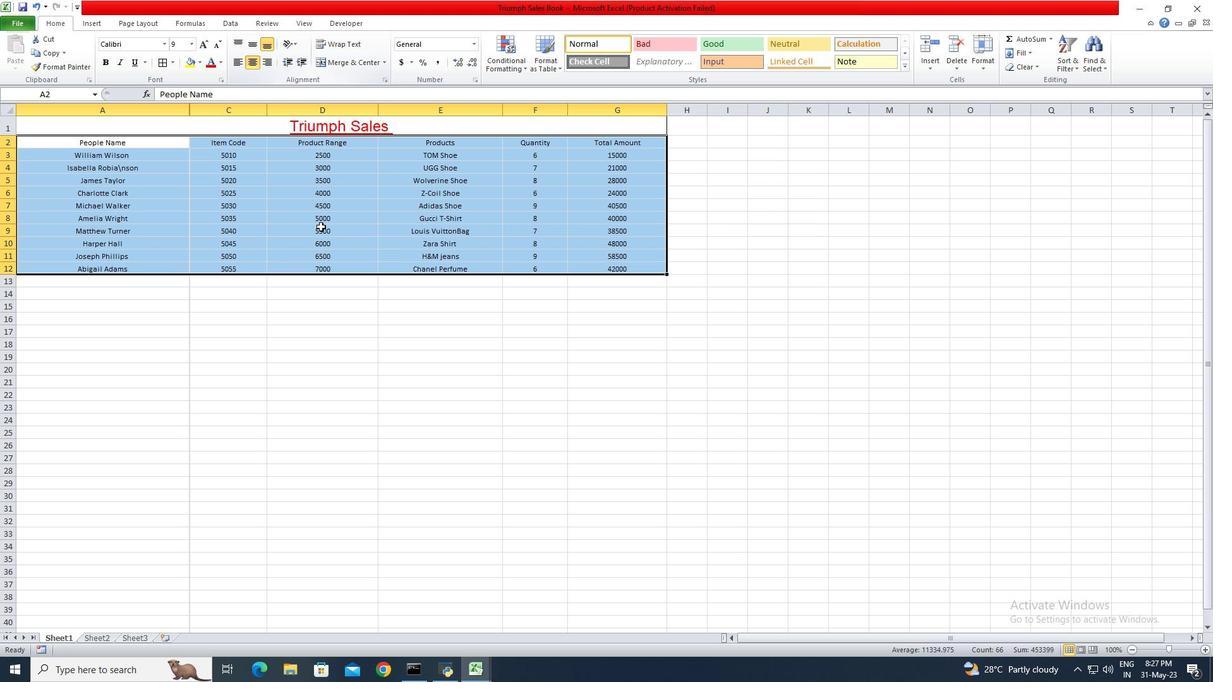 
Action: Mouse pressed left at (331, 331)
Screenshot: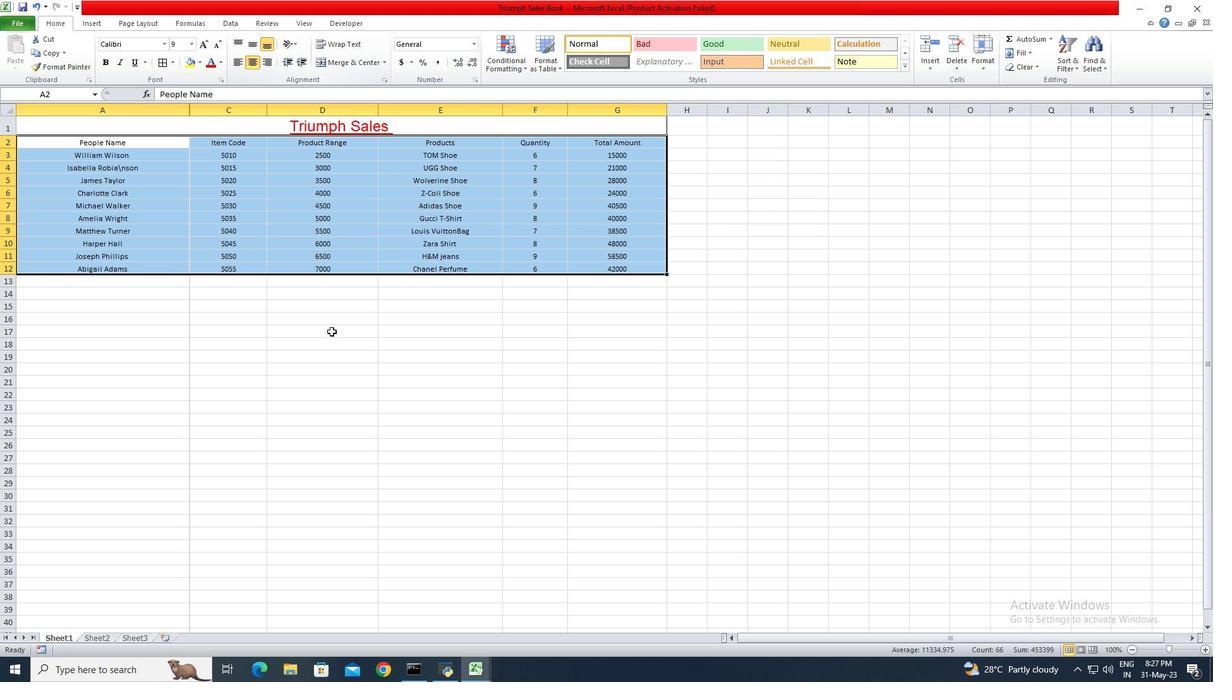 
Action: Mouse moved to (434, 125)
Screenshot: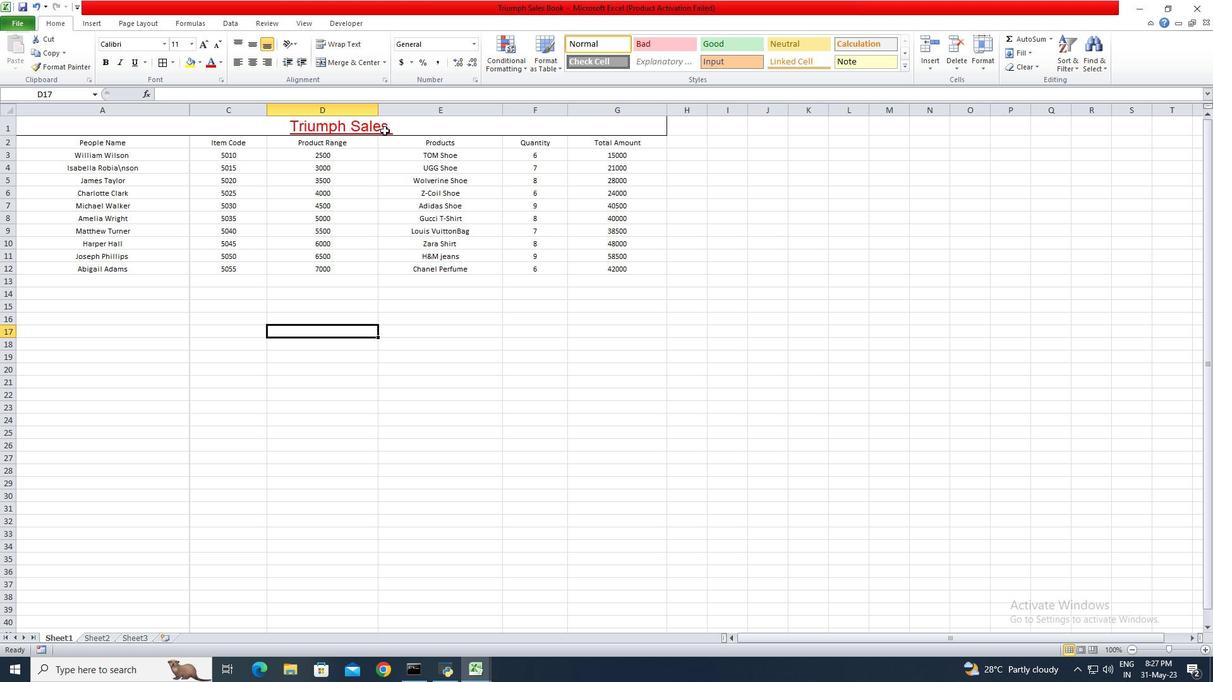 
Action: Mouse pressed left at (434, 125)
Screenshot: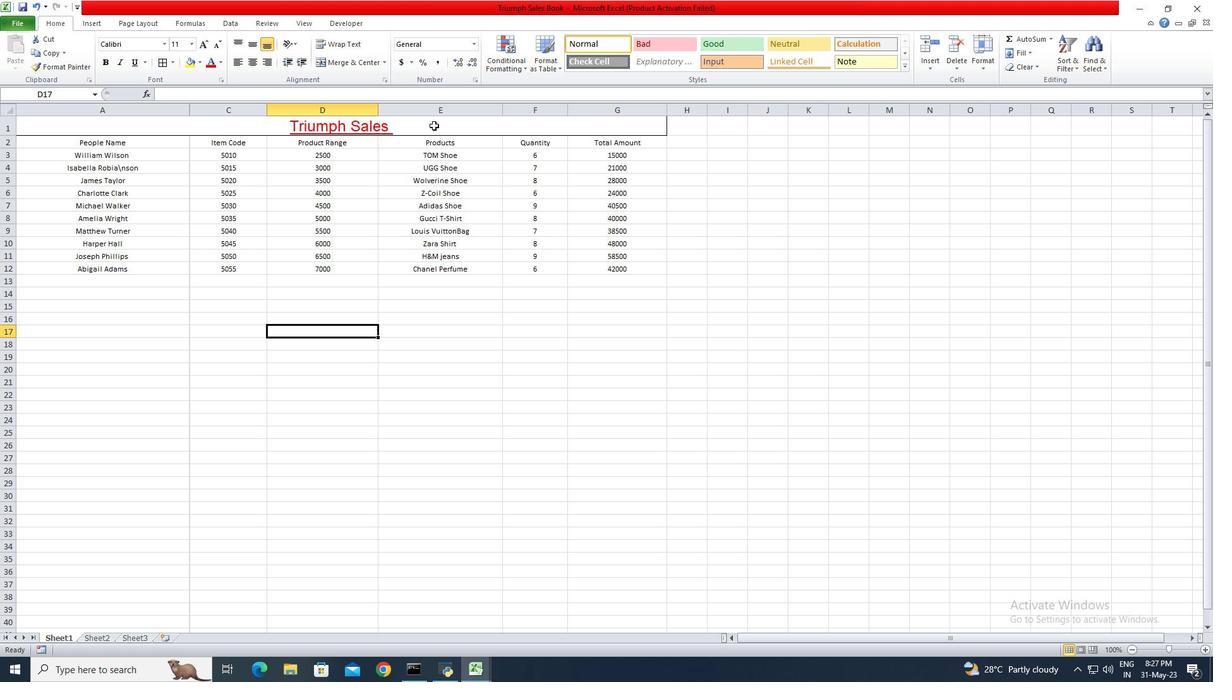 
Action: Mouse pressed left at (434, 125)
Screenshot: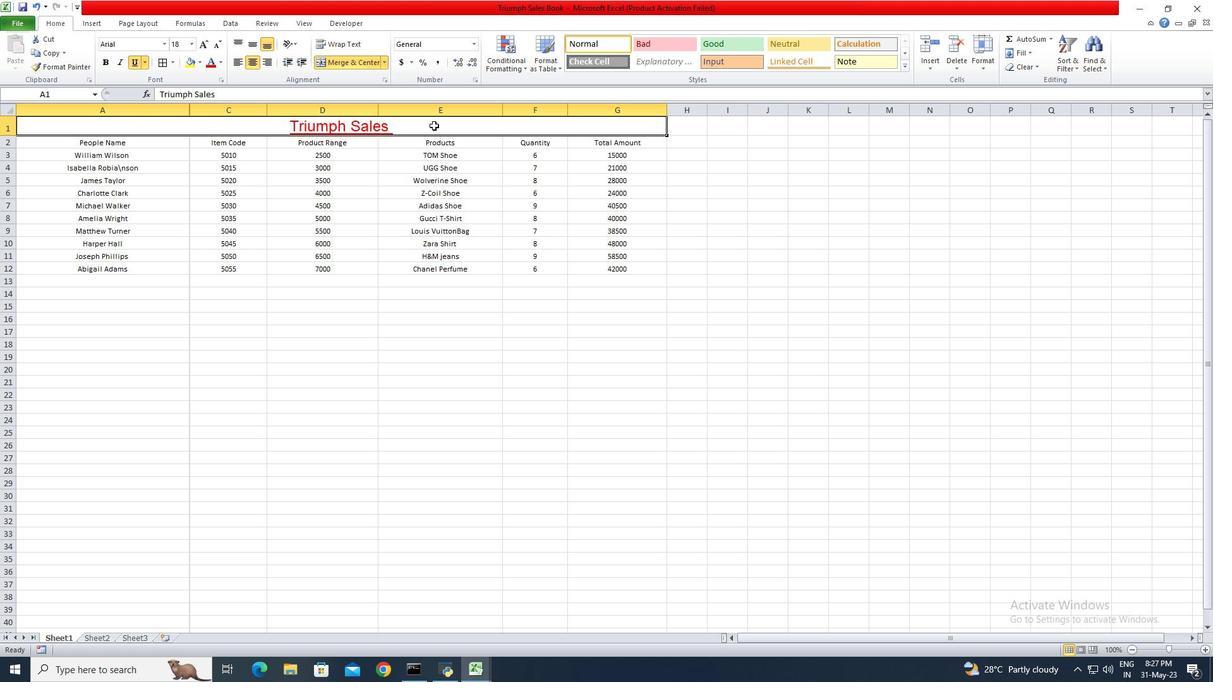 
Action: Mouse moved to (250, 58)
Screenshot: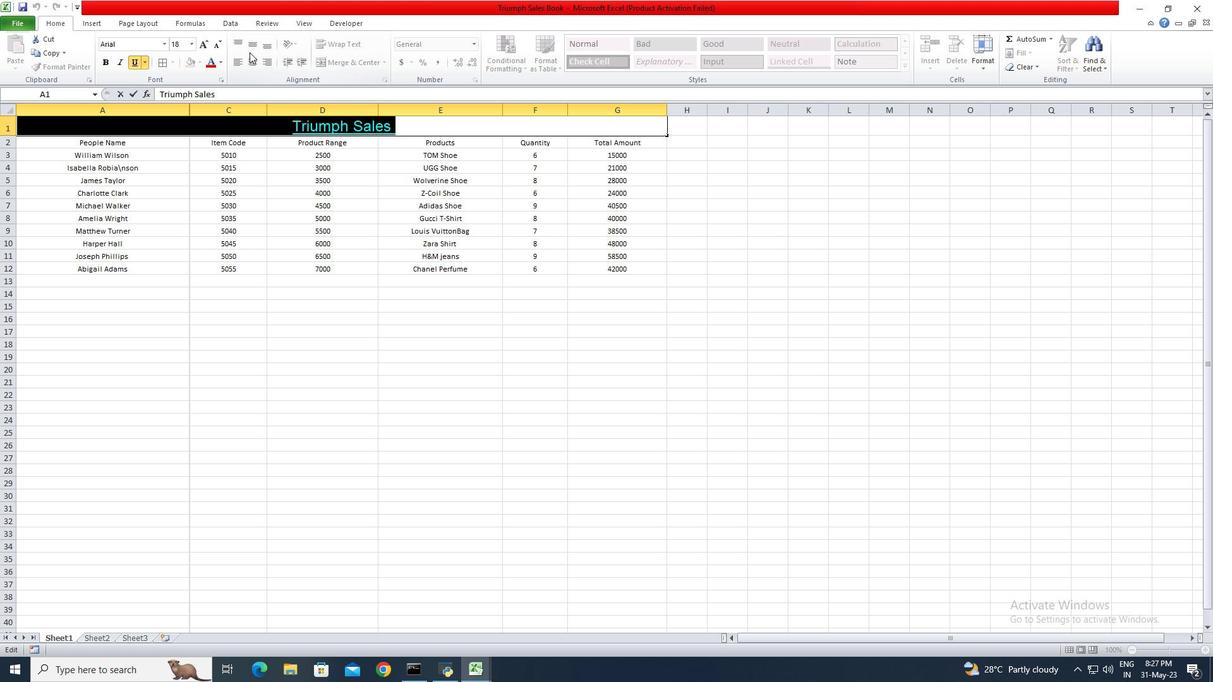 
Action: Mouse pressed left at (250, 58)
Screenshot: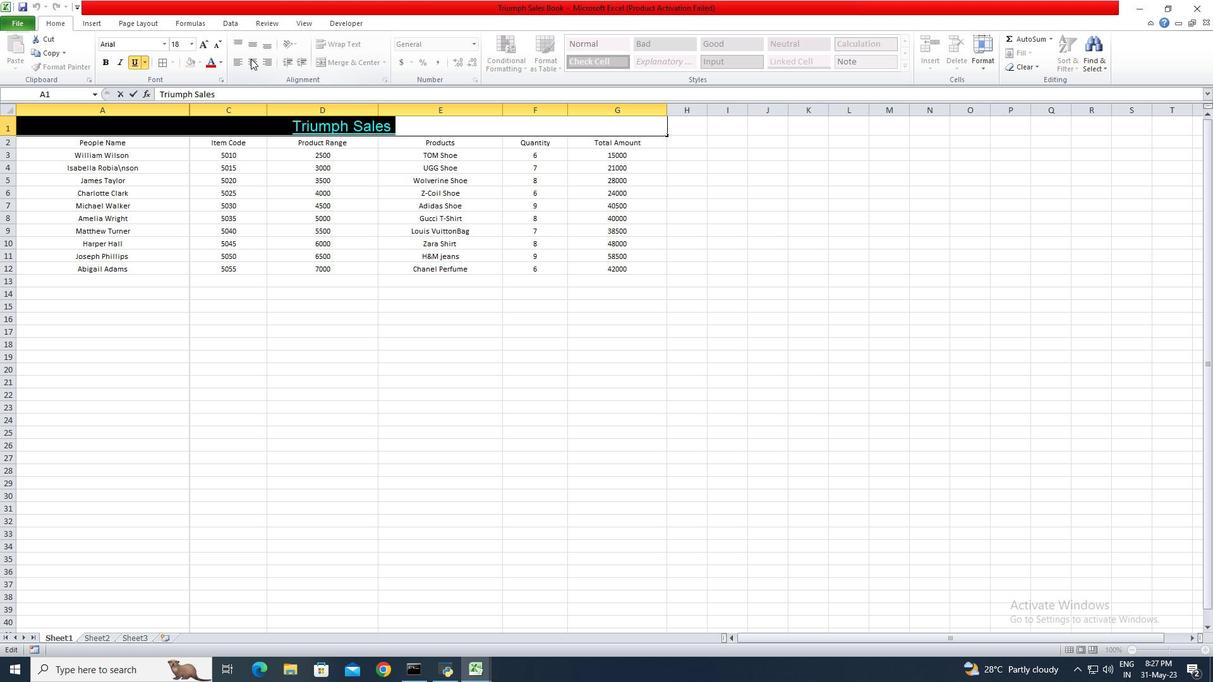 
Action: Mouse moved to (250, 58)
Screenshot: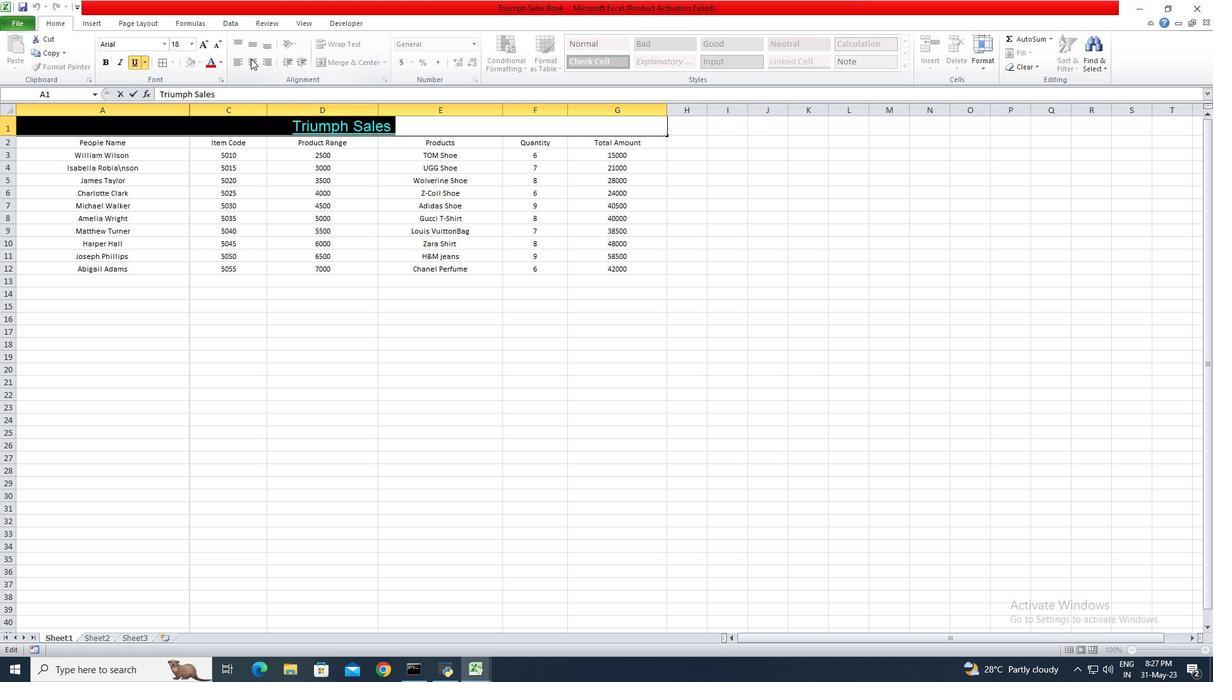 
Action: Mouse pressed left at (250, 58)
Screenshot: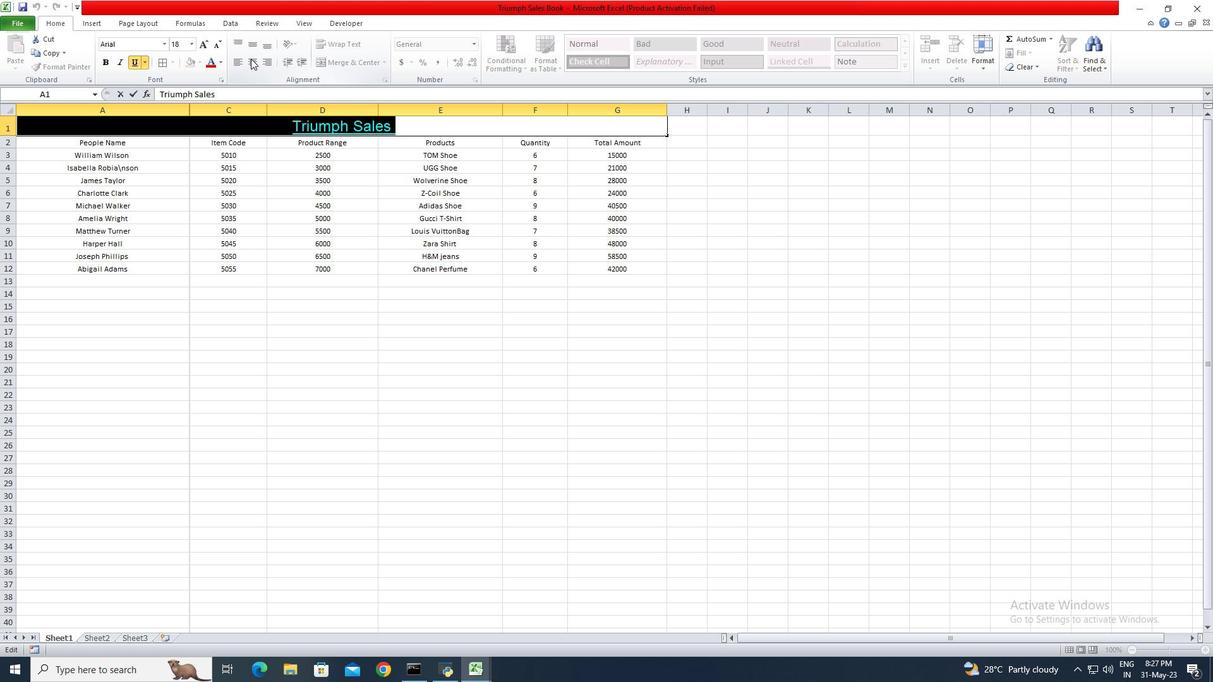 
Action: Mouse pressed left at (250, 58)
Screenshot: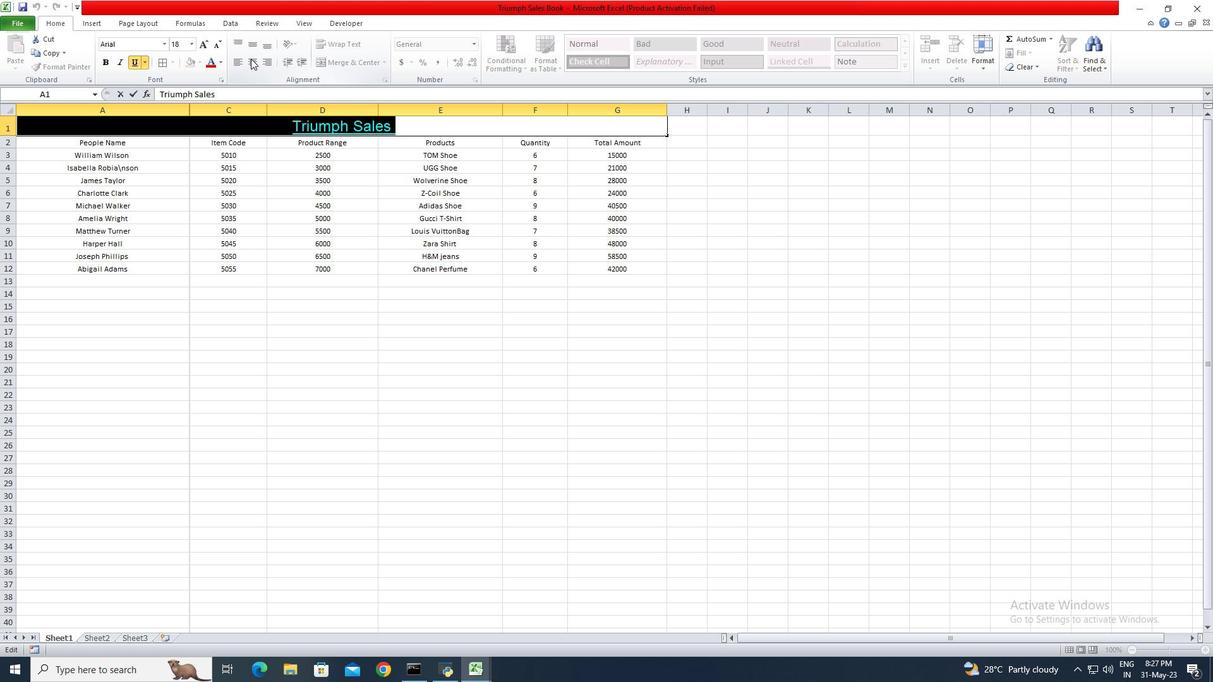 
Action: Mouse pressed left at (250, 58)
Screenshot: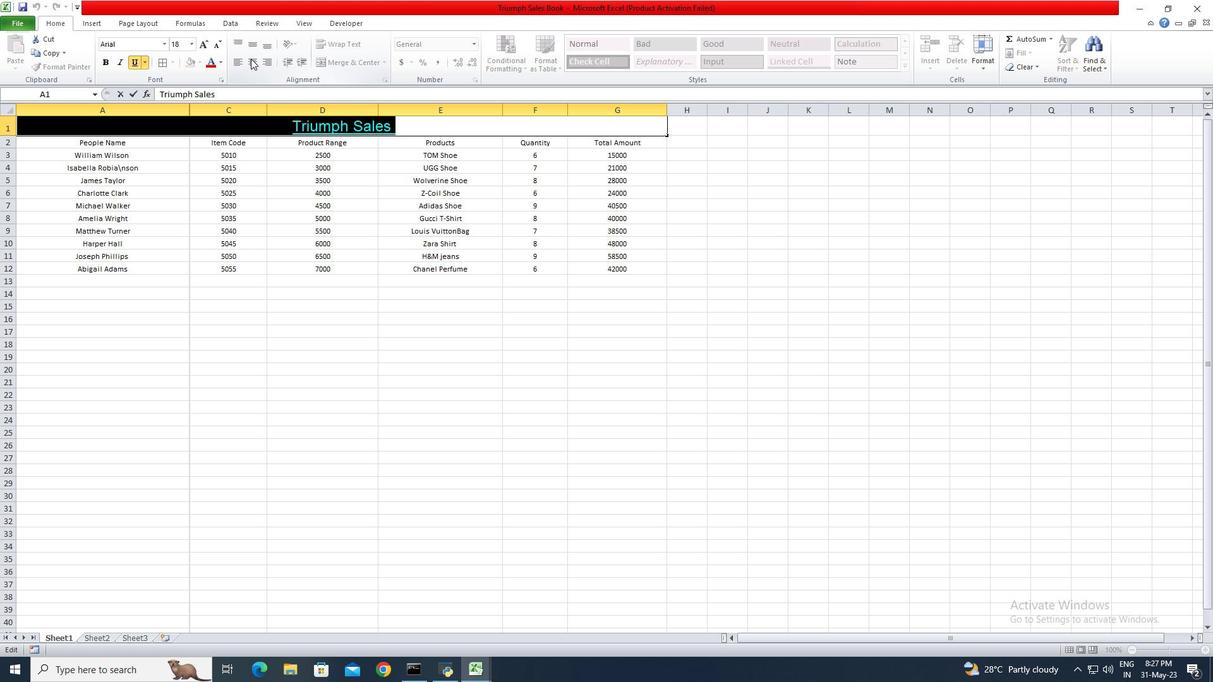 
Action: Mouse pressed left at (250, 58)
Screenshot: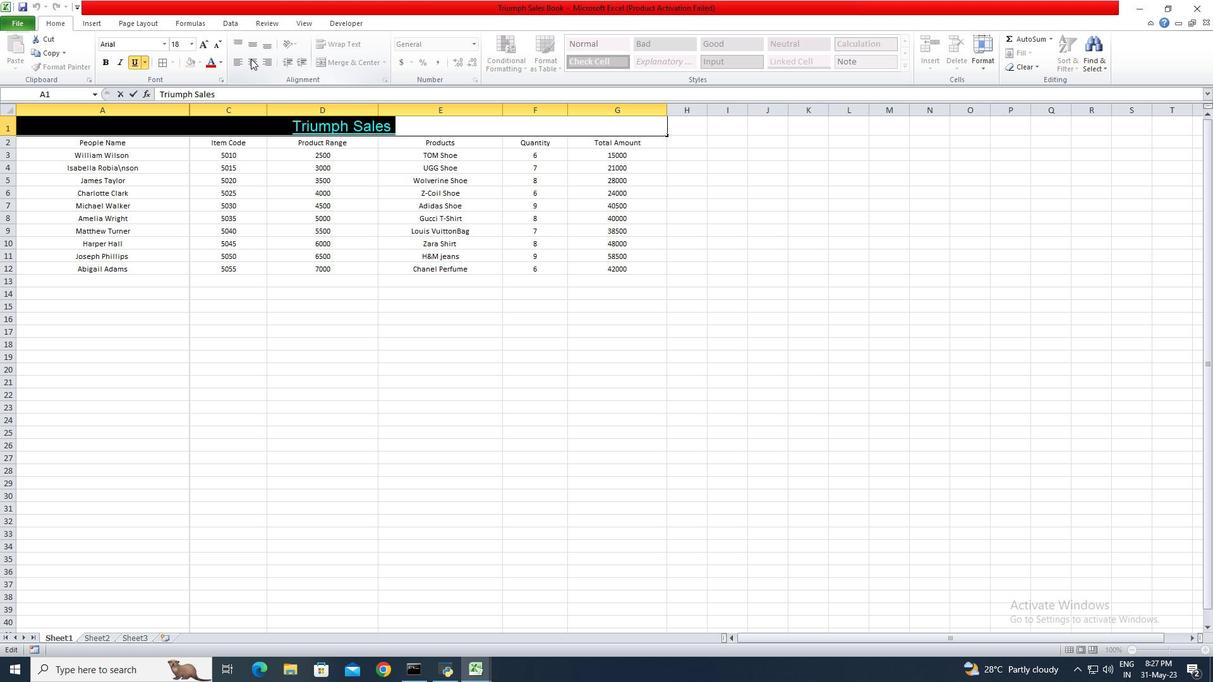 
Action: Mouse moved to (404, 362)
Screenshot: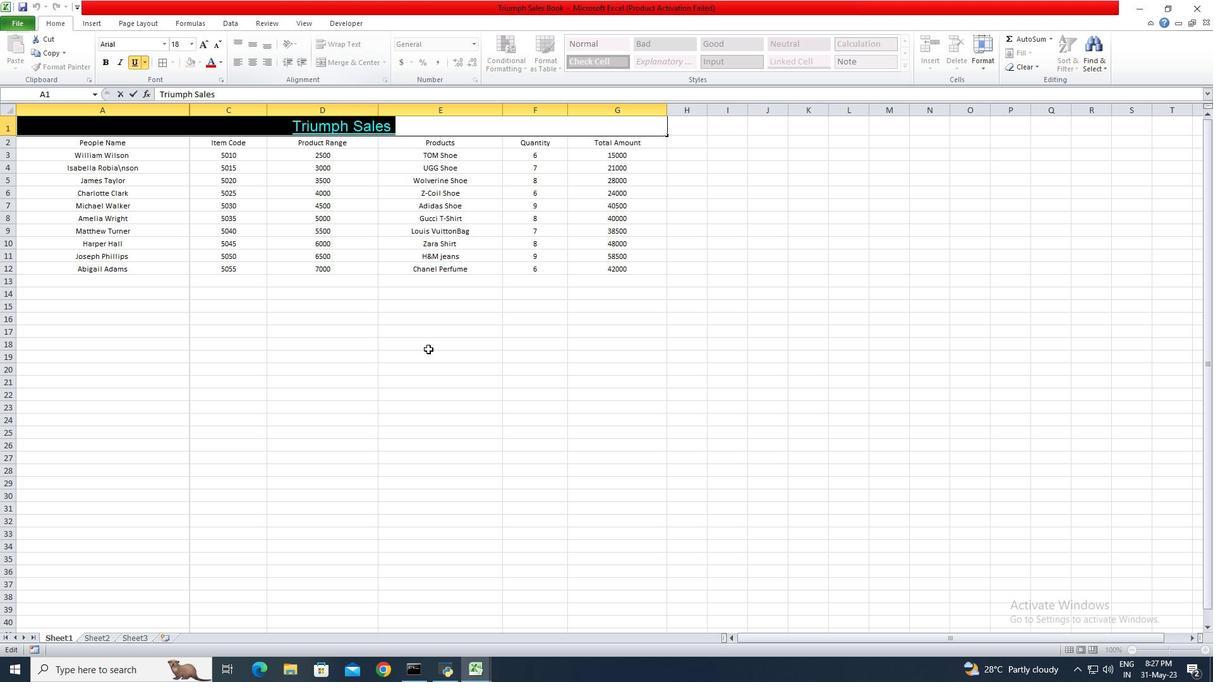 
Action: Mouse pressed left at (404, 362)
Screenshot: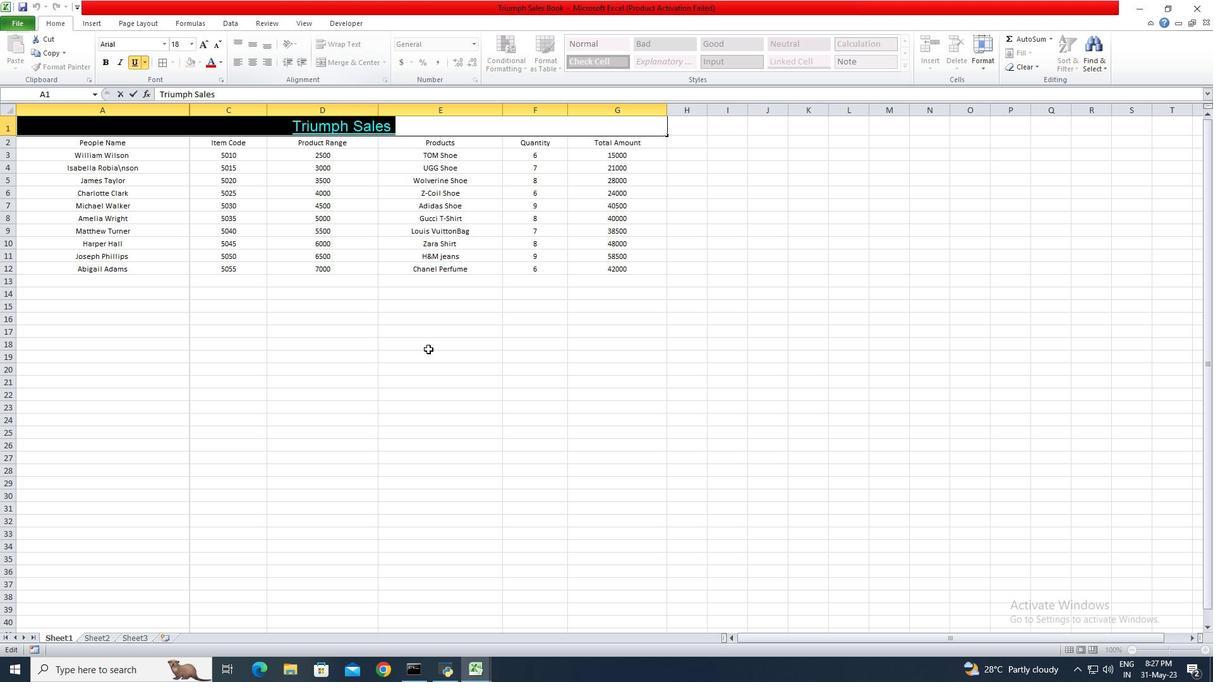 
Action: Mouse moved to (398, 355)
Screenshot: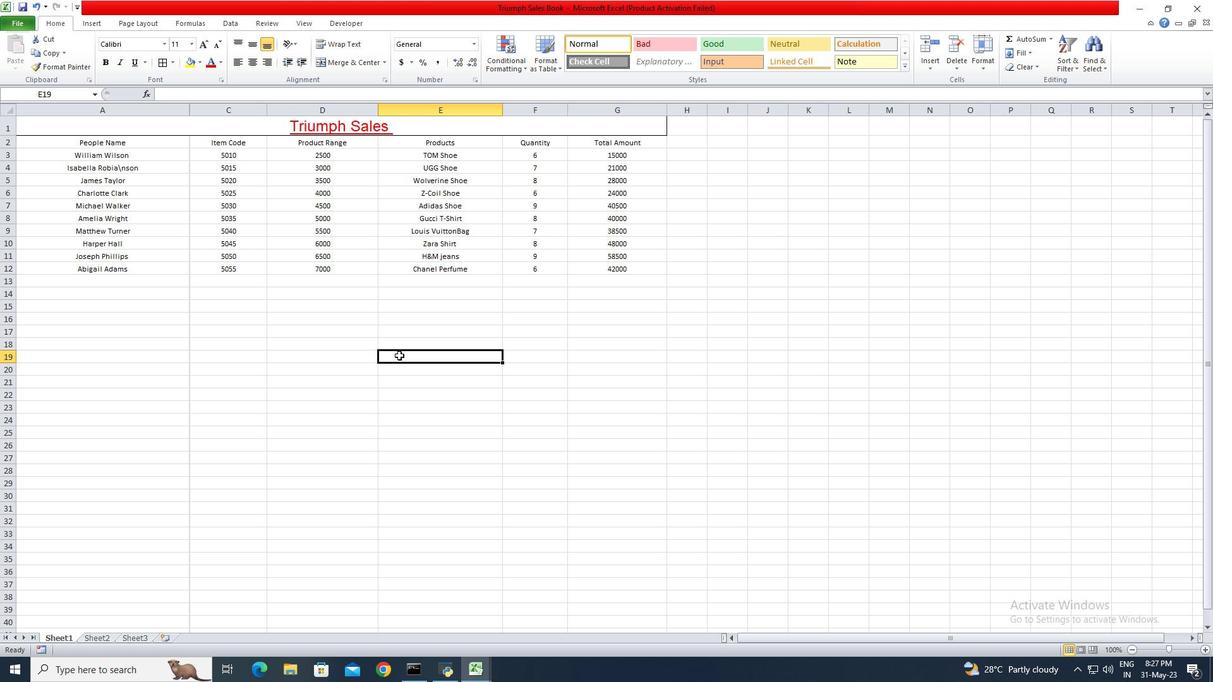 
